 Task: Reply All to email with the signature Garrett Sanchez with the subject Request for an opinion from softage.1@softage.net with the message Can you confirm the availability of the required software licenses?, select first word, change the font color from current to yellow and background color to blue Send the email
Action: Mouse moved to (1117, 84)
Screenshot: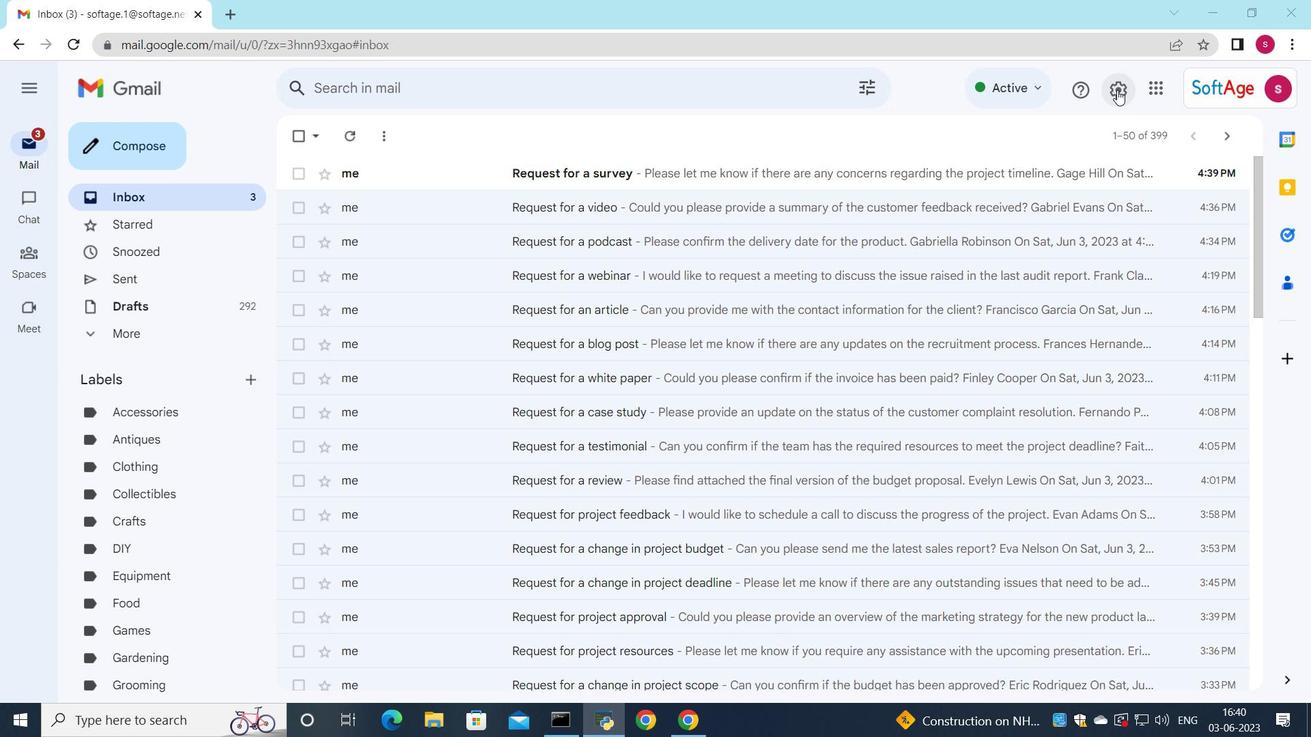 
Action: Mouse pressed left at (1117, 84)
Screenshot: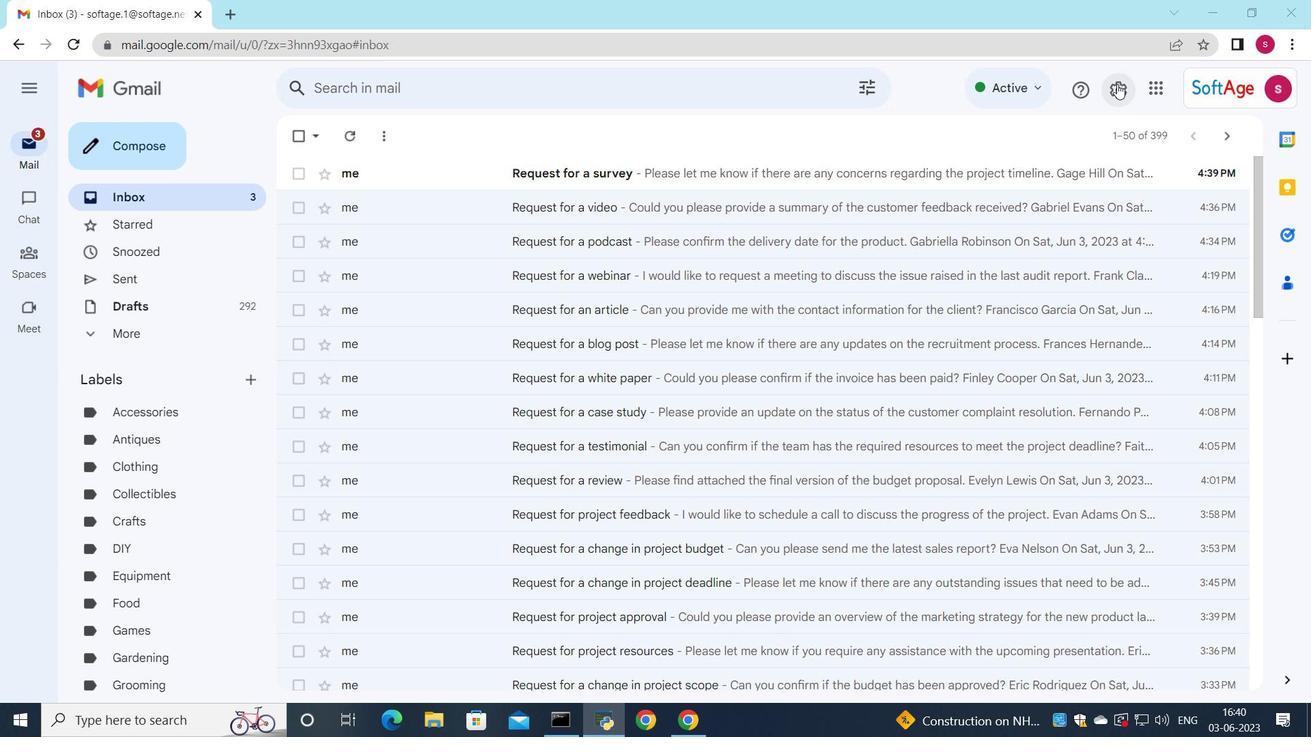 
Action: Mouse moved to (1128, 179)
Screenshot: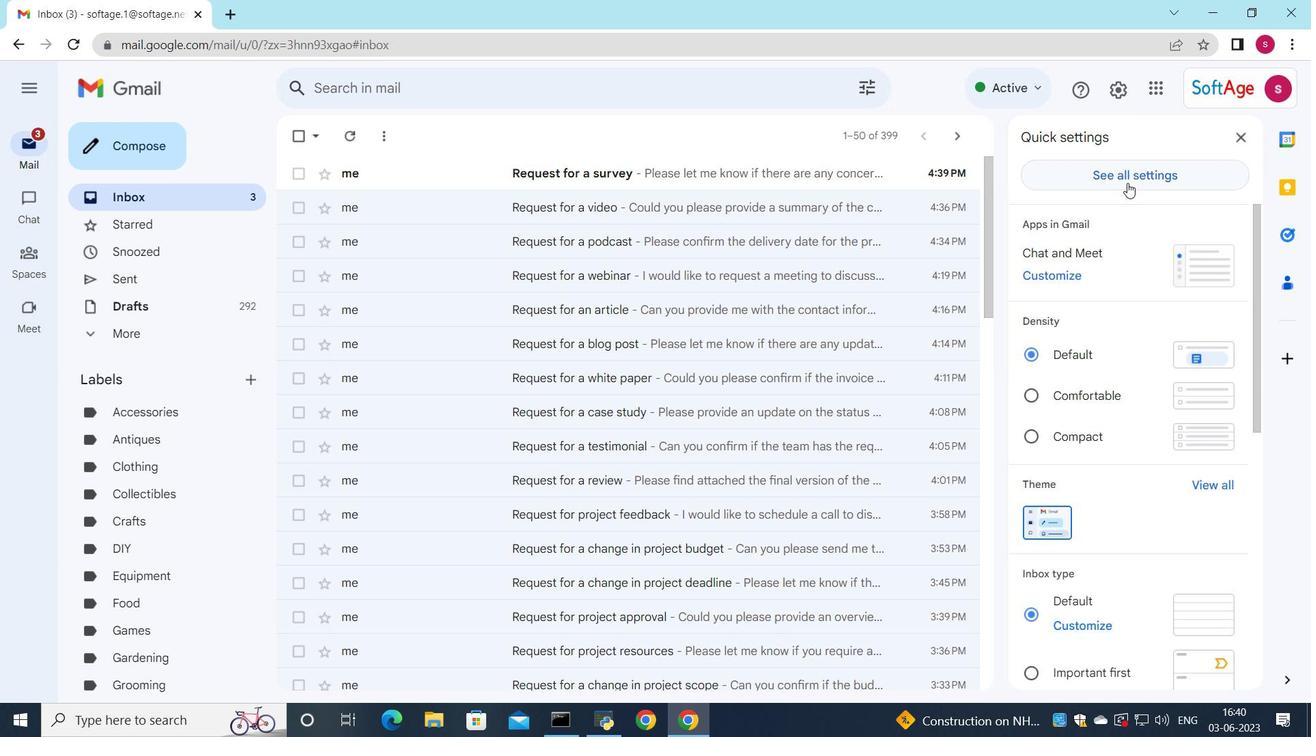 
Action: Mouse pressed left at (1128, 179)
Screenshot: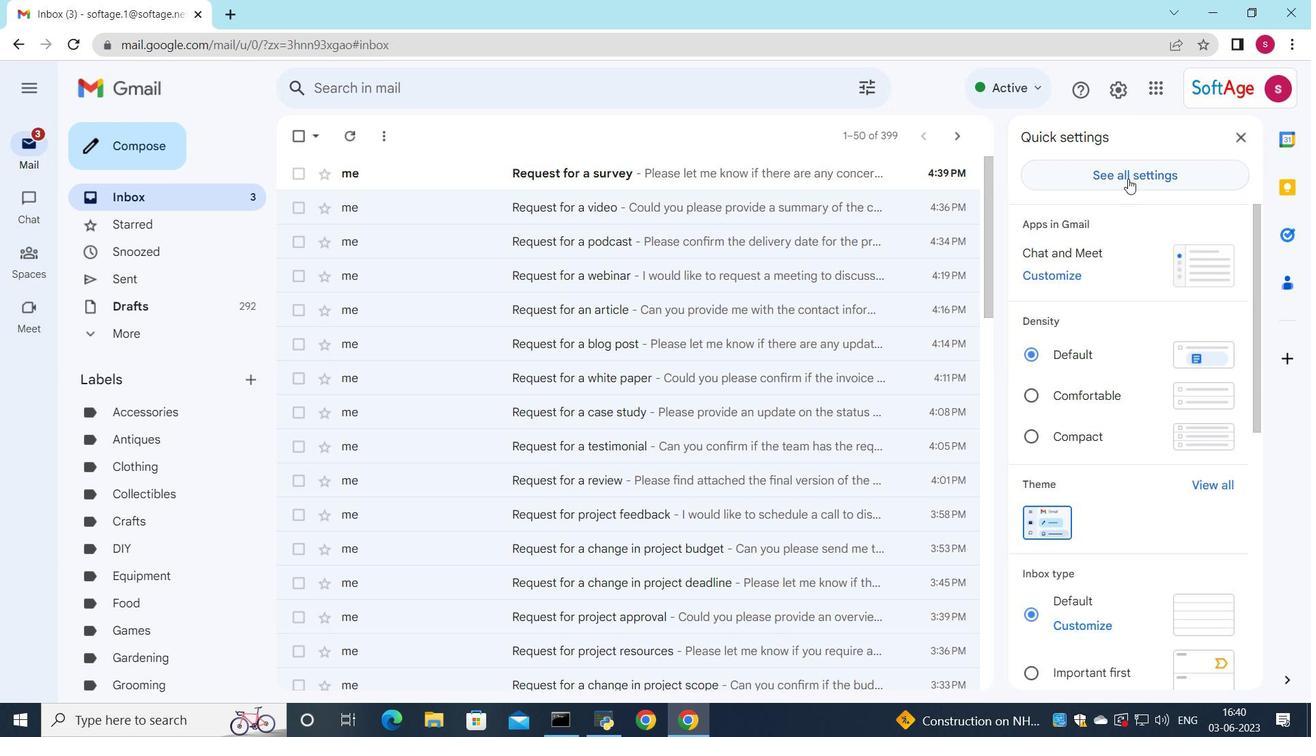 
Action: Mouse moved to (761, 422)
Screenshot: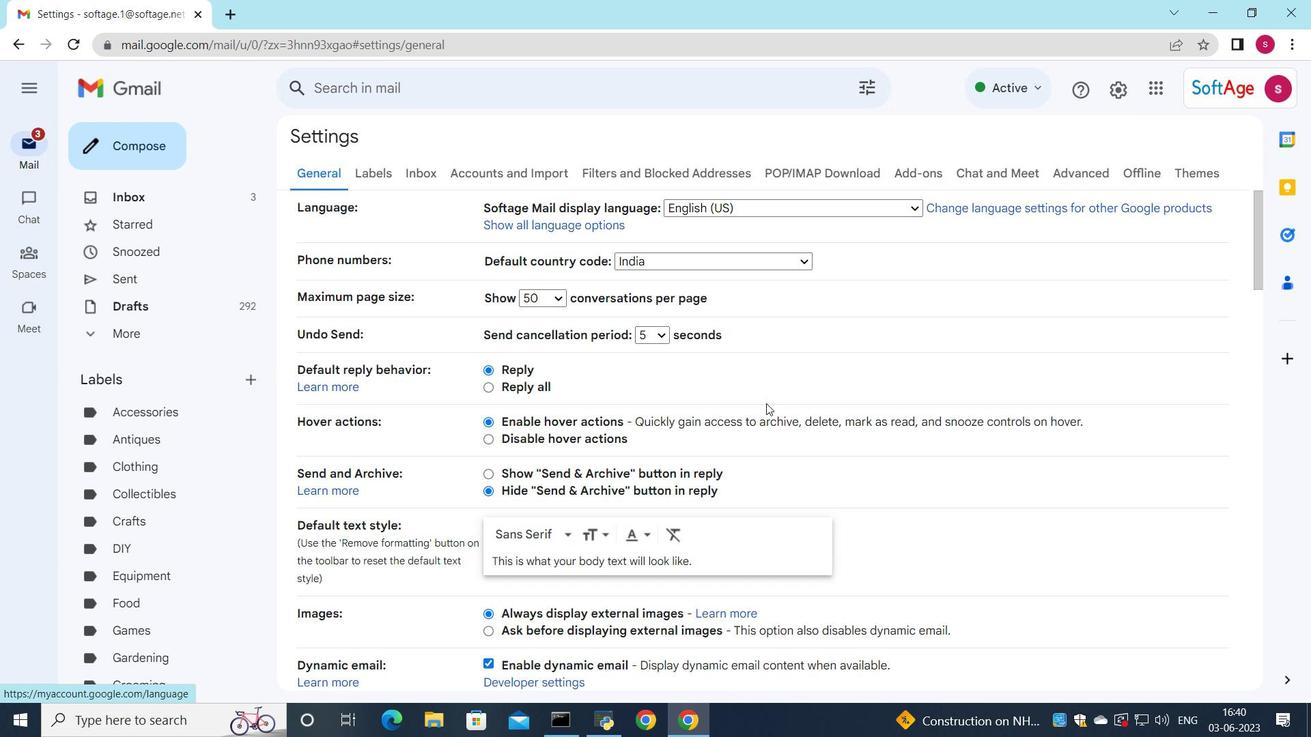 
Action: Mouse scrolled (761, 421) with delta (0, 0)
Screenshot: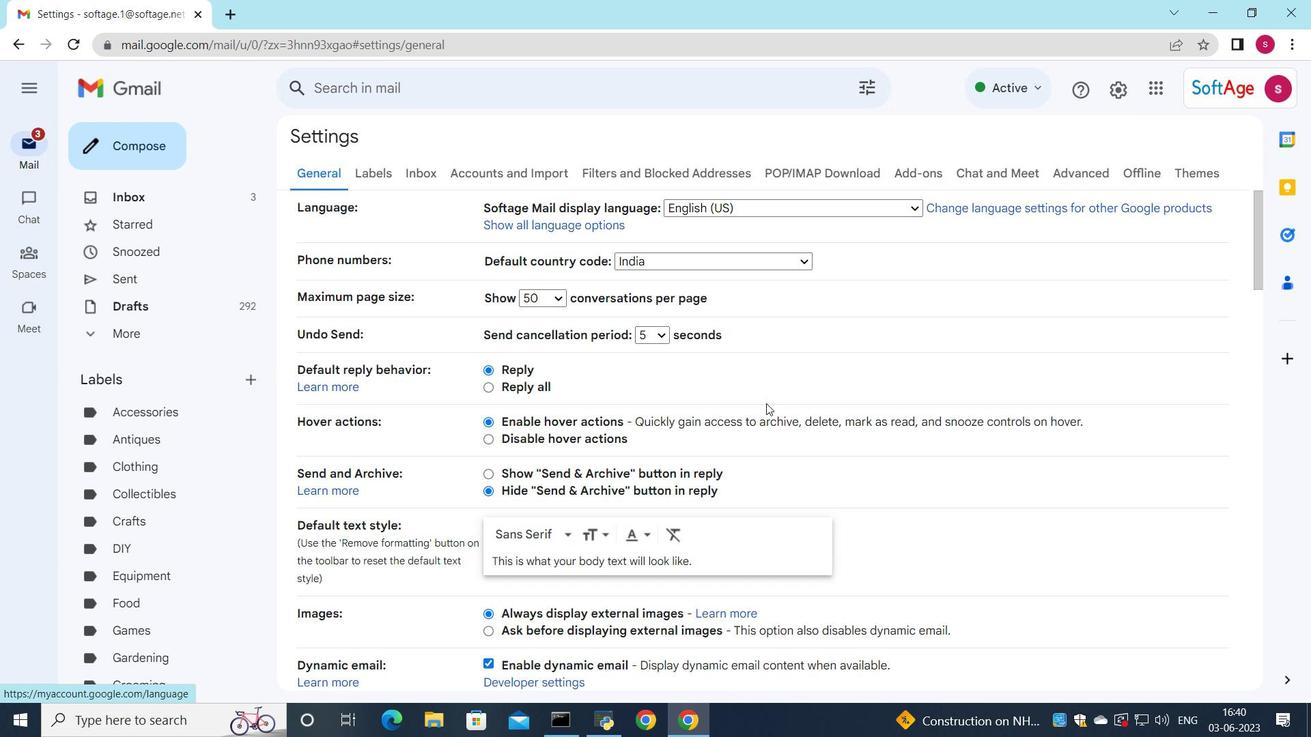 
Action: Mouse moved to (761, 424)
Screenshot: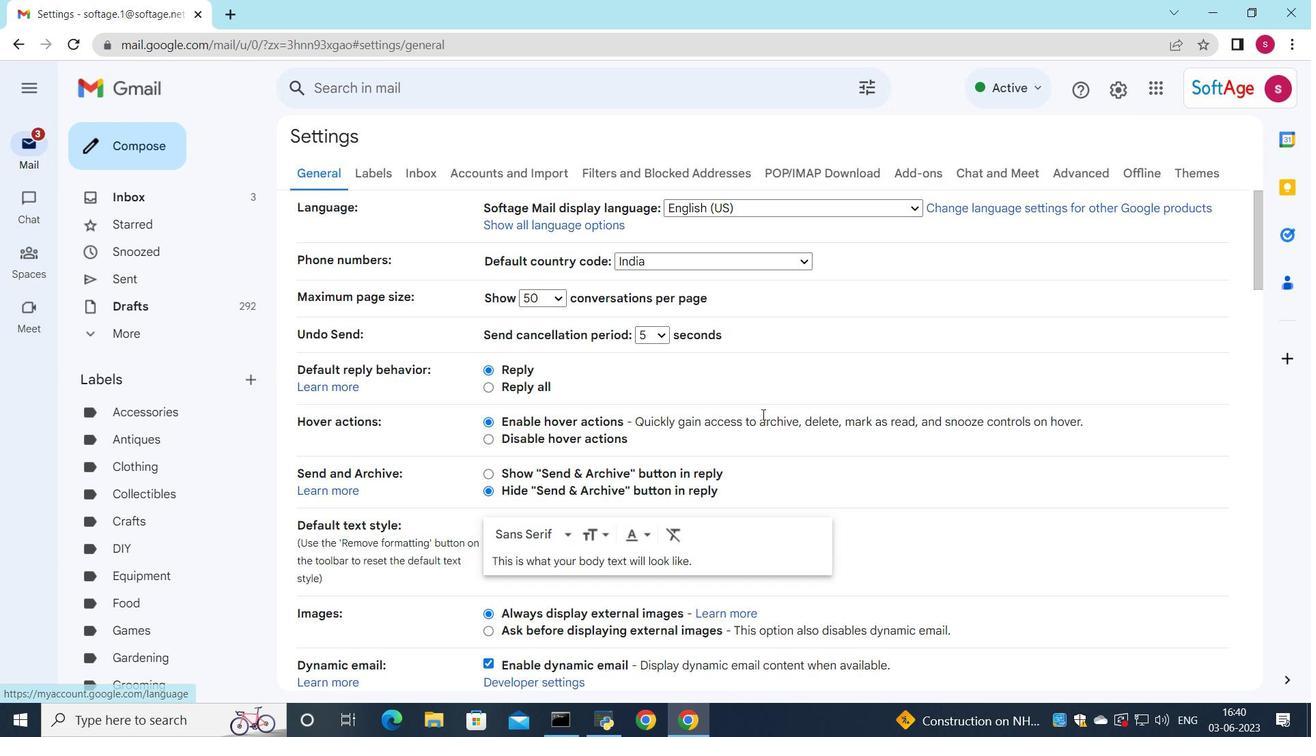 
Action: Mouse scrolled (761, 424) with delta (0, 0)
Screenshot: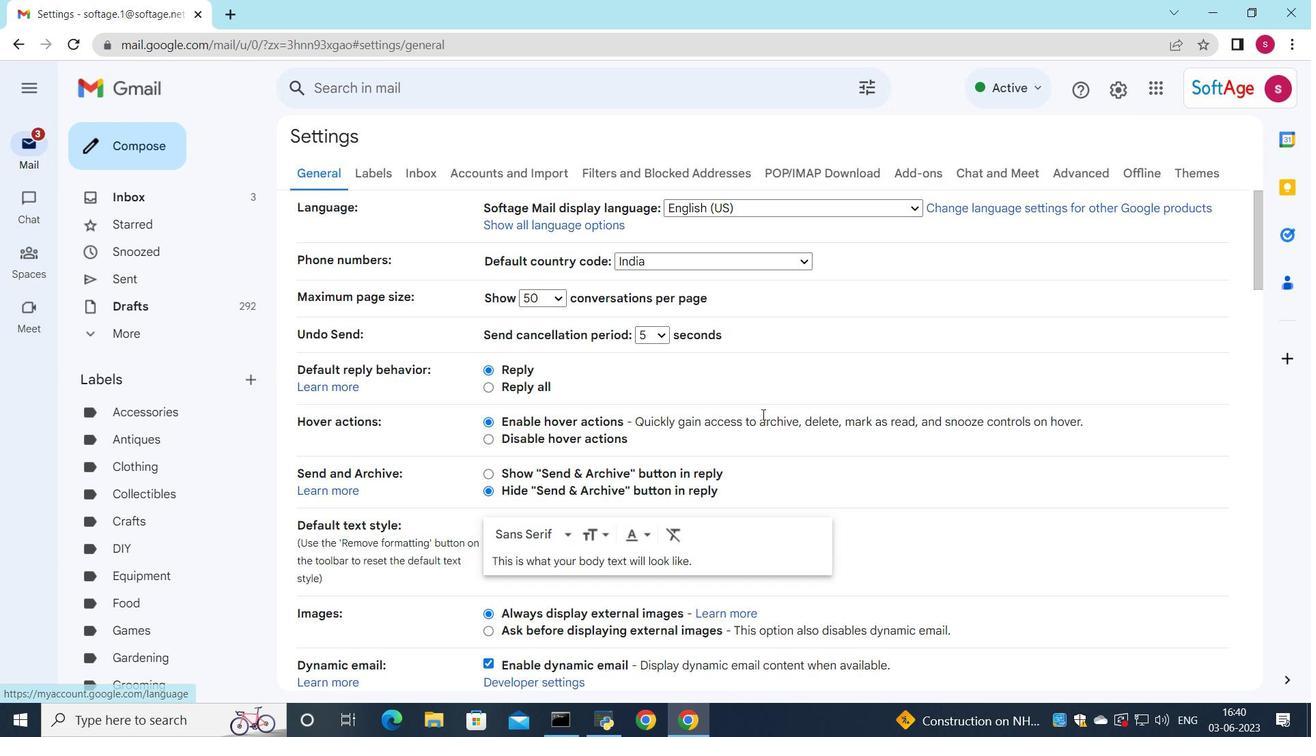 
Action: Mouse scrolled (761, 424) with delta (0, 0)
Screenshot: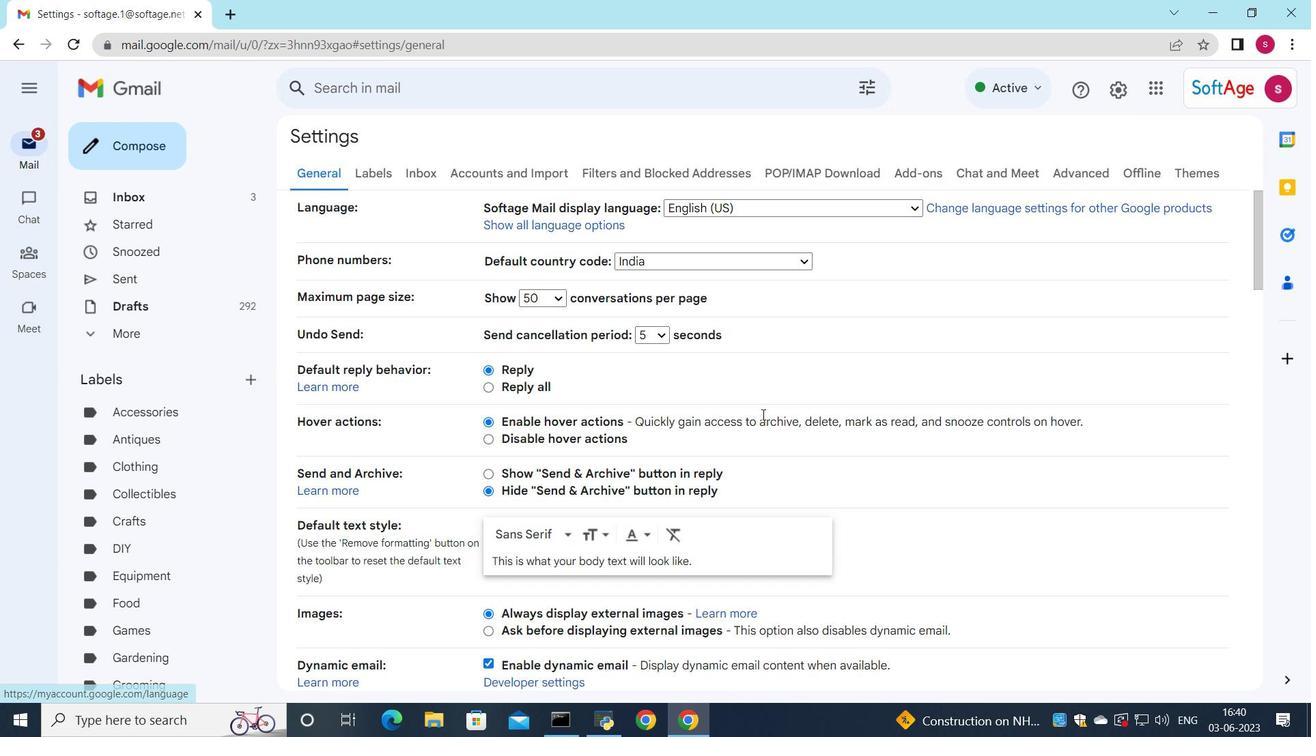 
Action: Mouse scrolled (761, 424) with delta (0, 0)
Screenshot: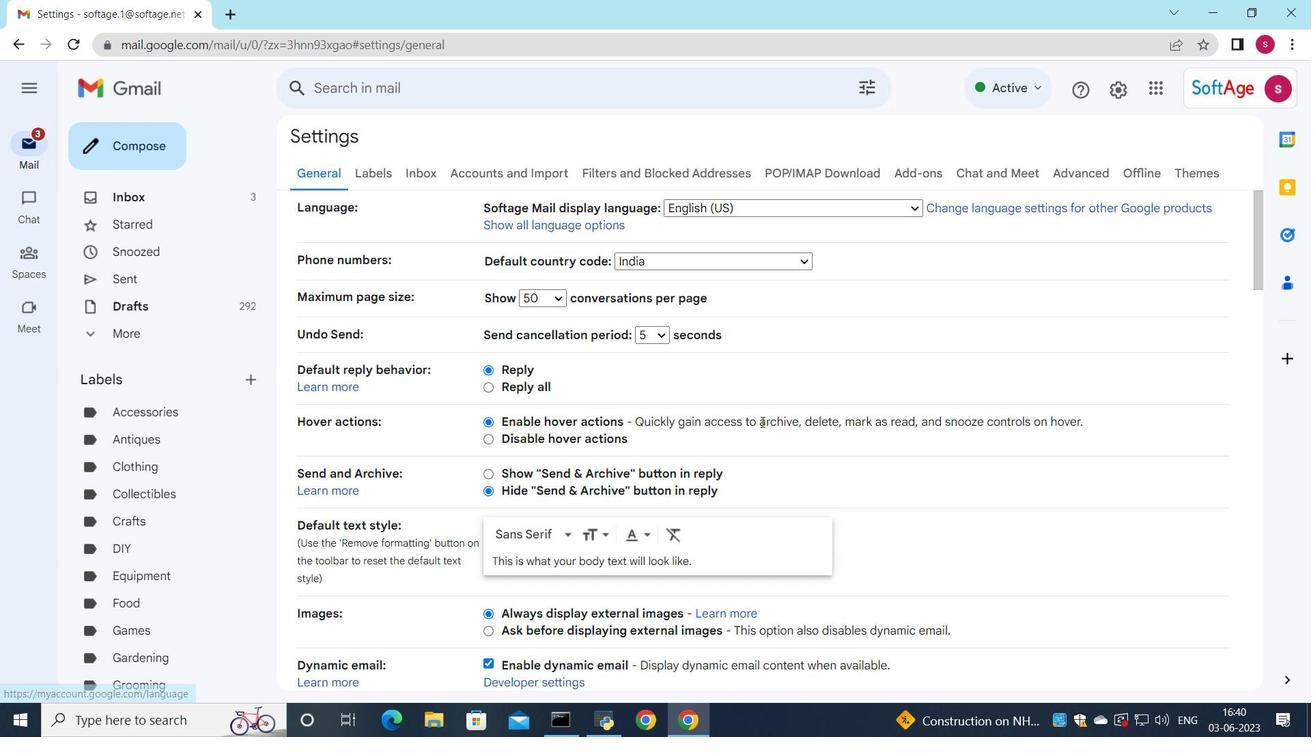 
Action: Mouse moved to (762, 425)
Screenshot: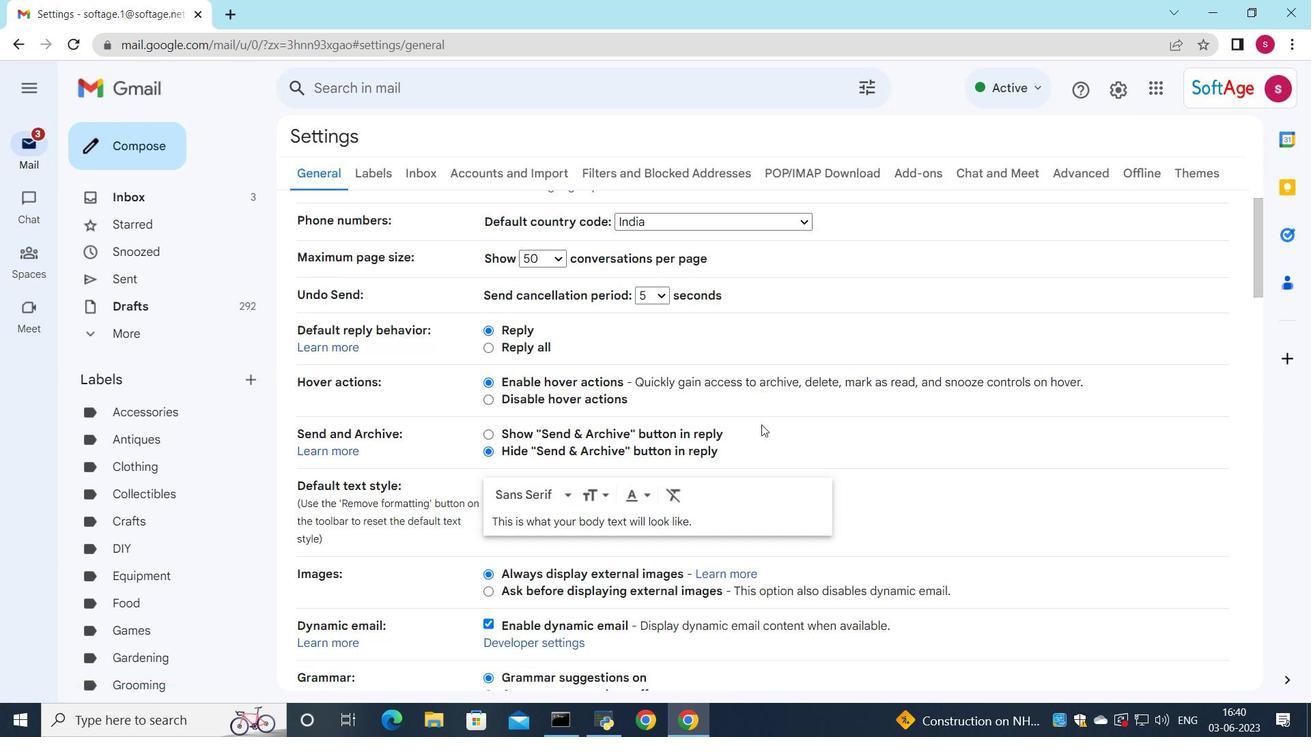 
Action: Mouse scrolled (762, 424) with delta (0, 0)
Screenshot: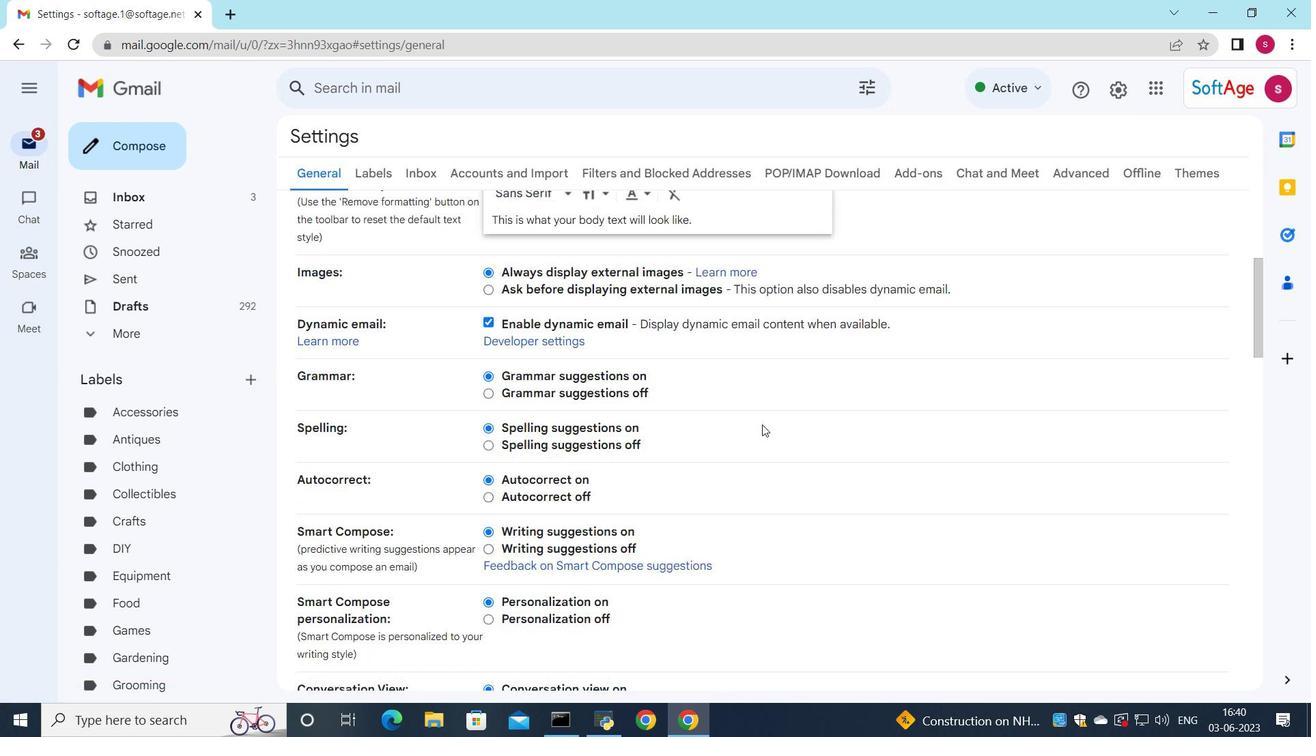 
Action: Mouse scrolled (762, 424) with delta (0, 0)
Screenshot: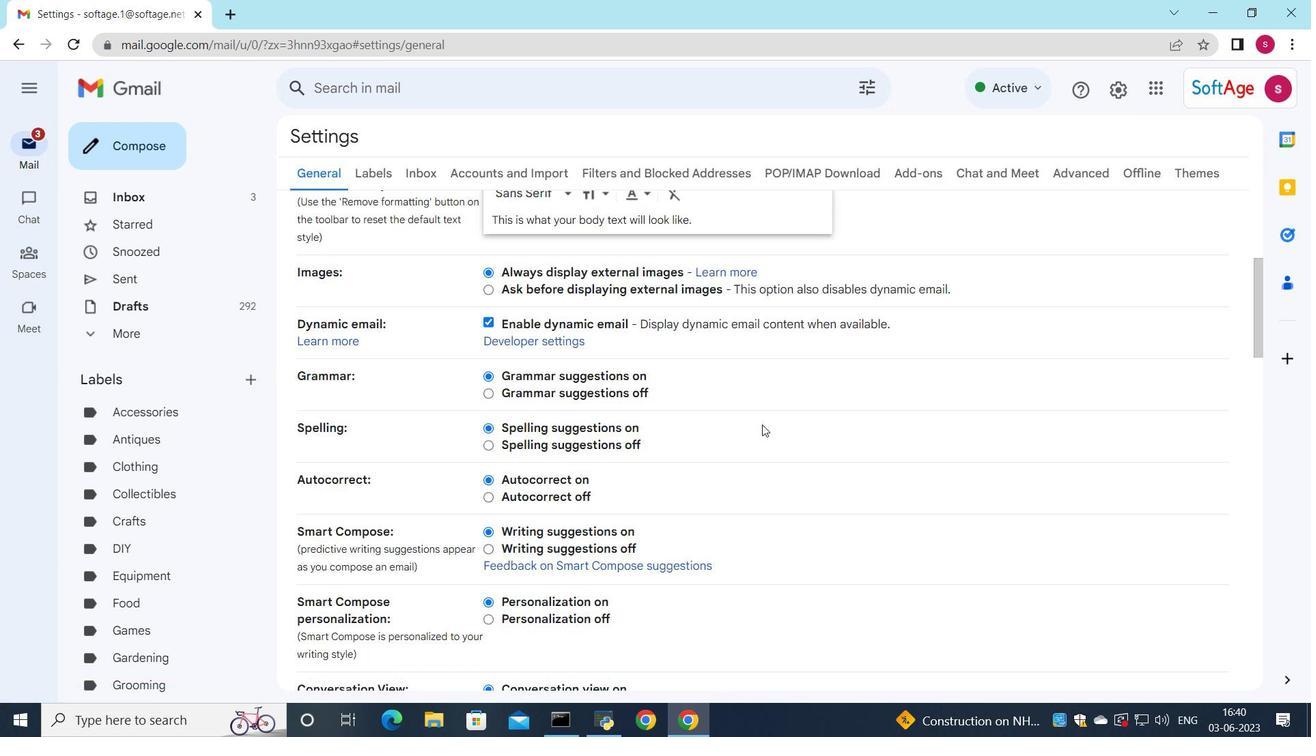 
Action: Mouse scrolled (762, 424) with delta (0, 0)
Screenshot: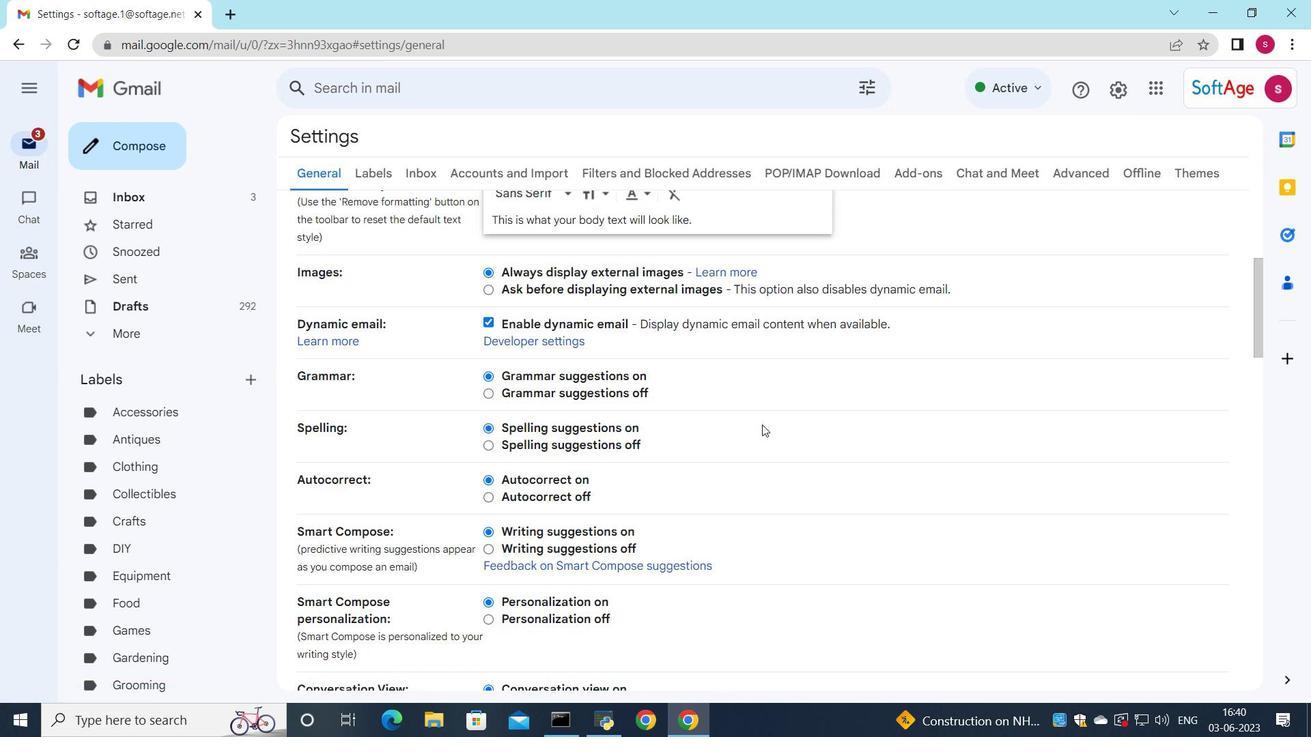 
Action: Mouse moved to (766, 424)
Screenshot: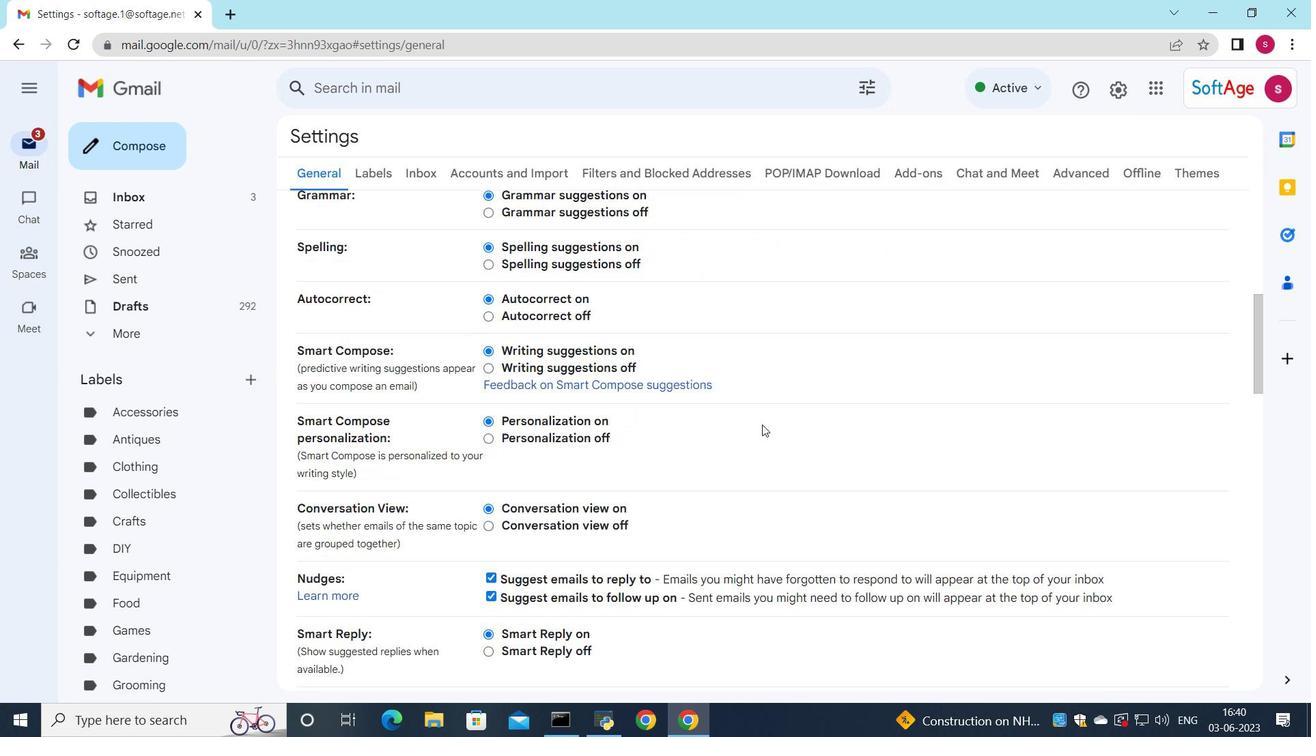 
Action: Mouse scrolled (766, 424) with delta (0, 0)
Screenshot: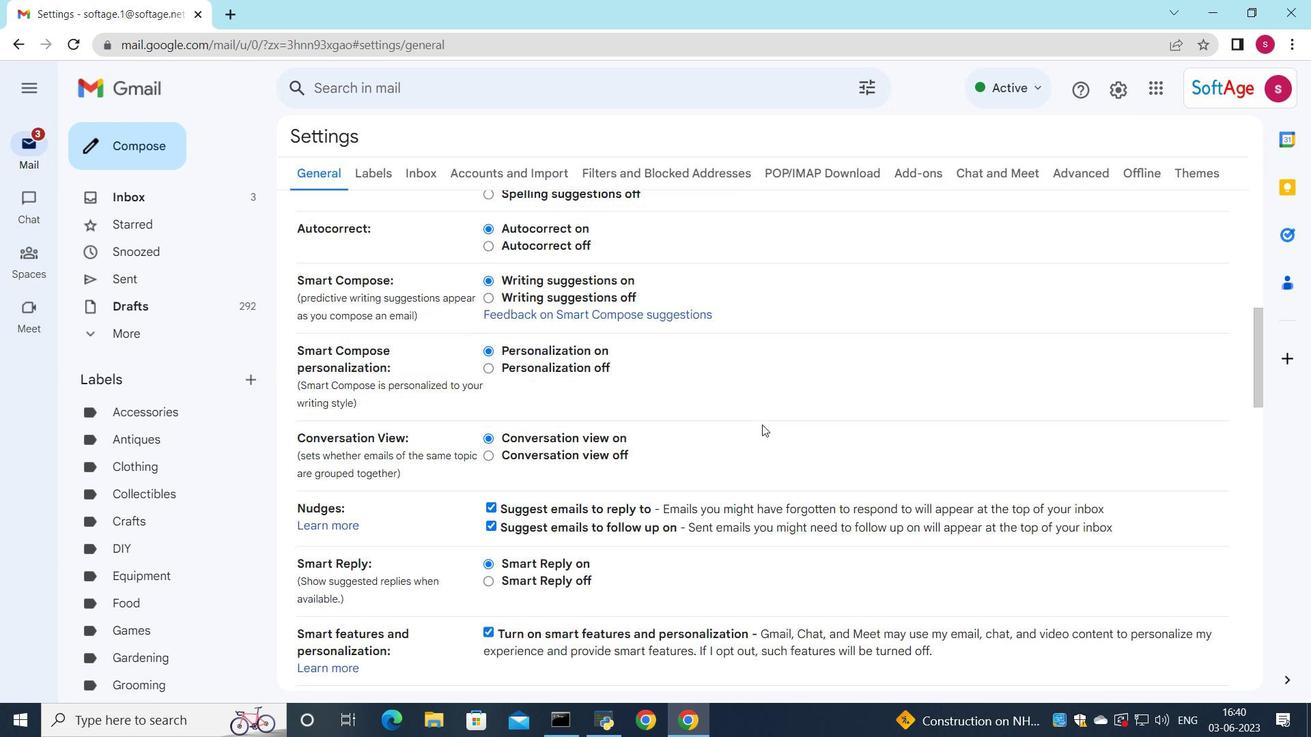 
Action: Mouse scrolled (766, 424) with delta (0, 0)
Screenshot: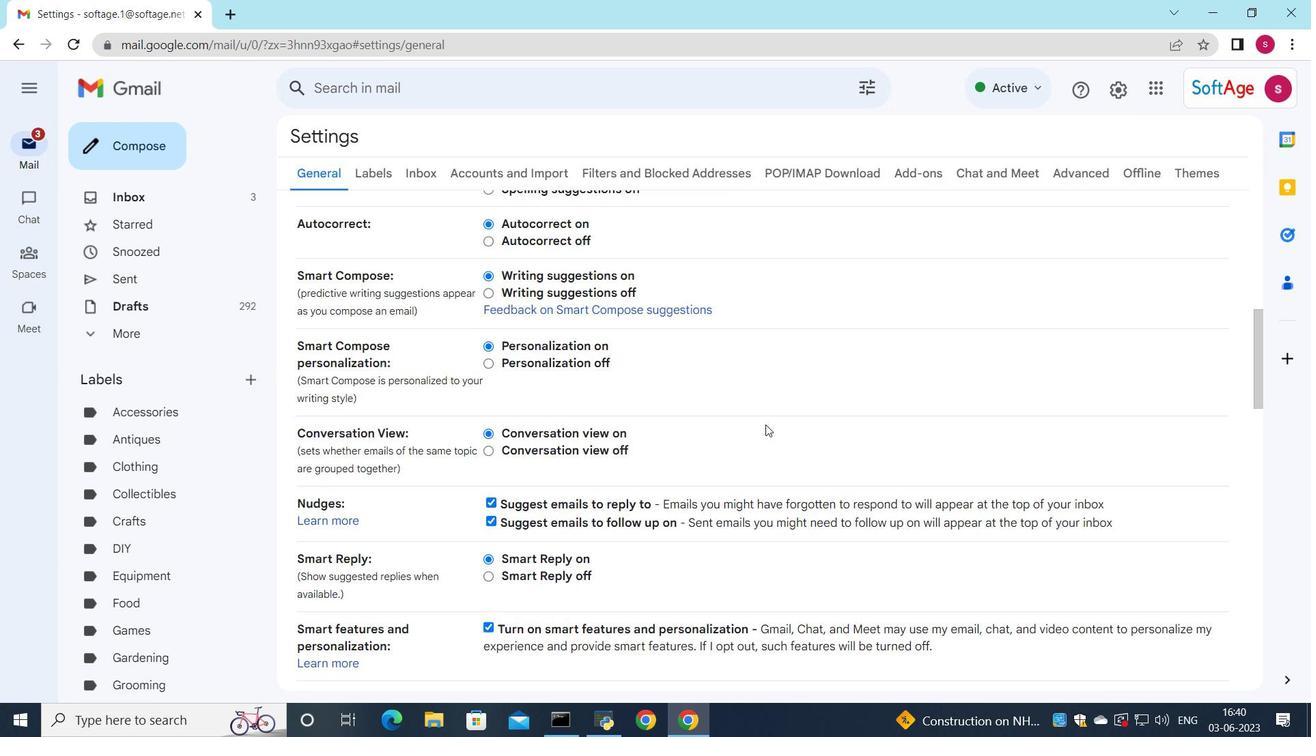 
Action: Mouse moved to (767, 424)
Screenshot: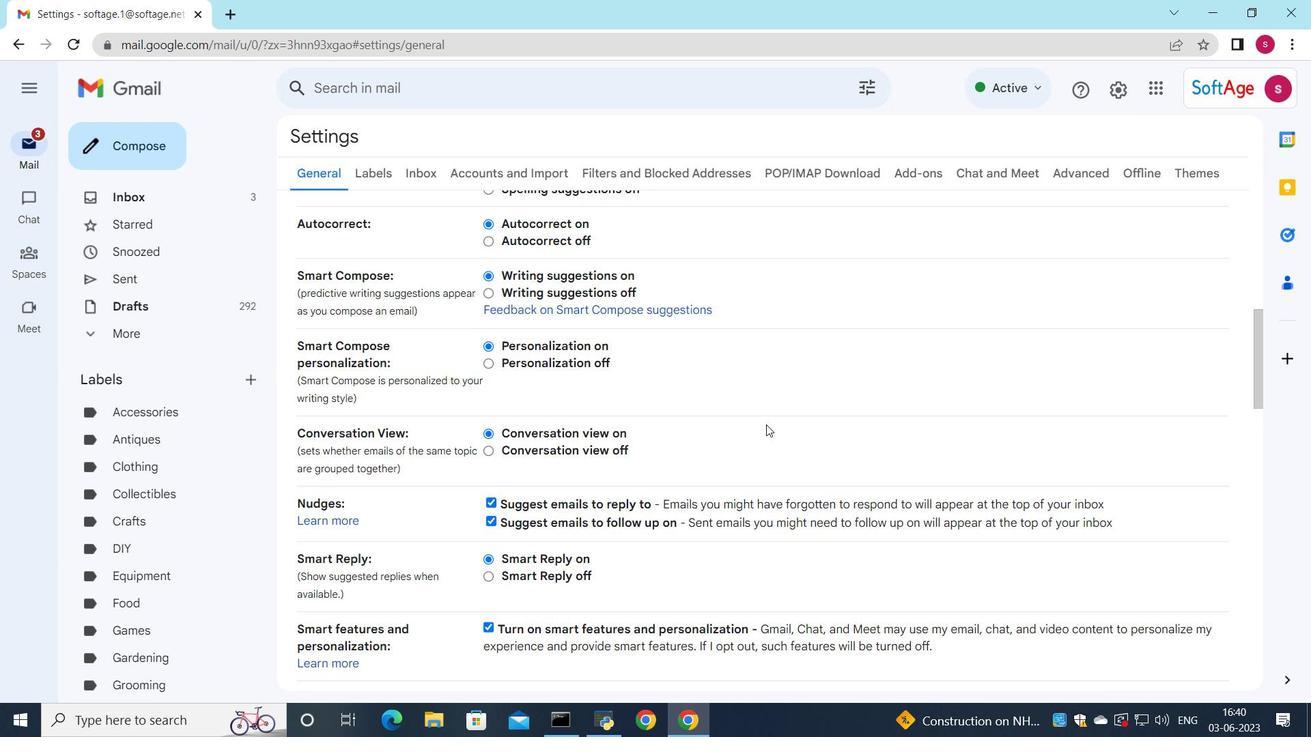 
Action: Mouse scrolled (767, 424) with delta (0, 0)
Screenshot: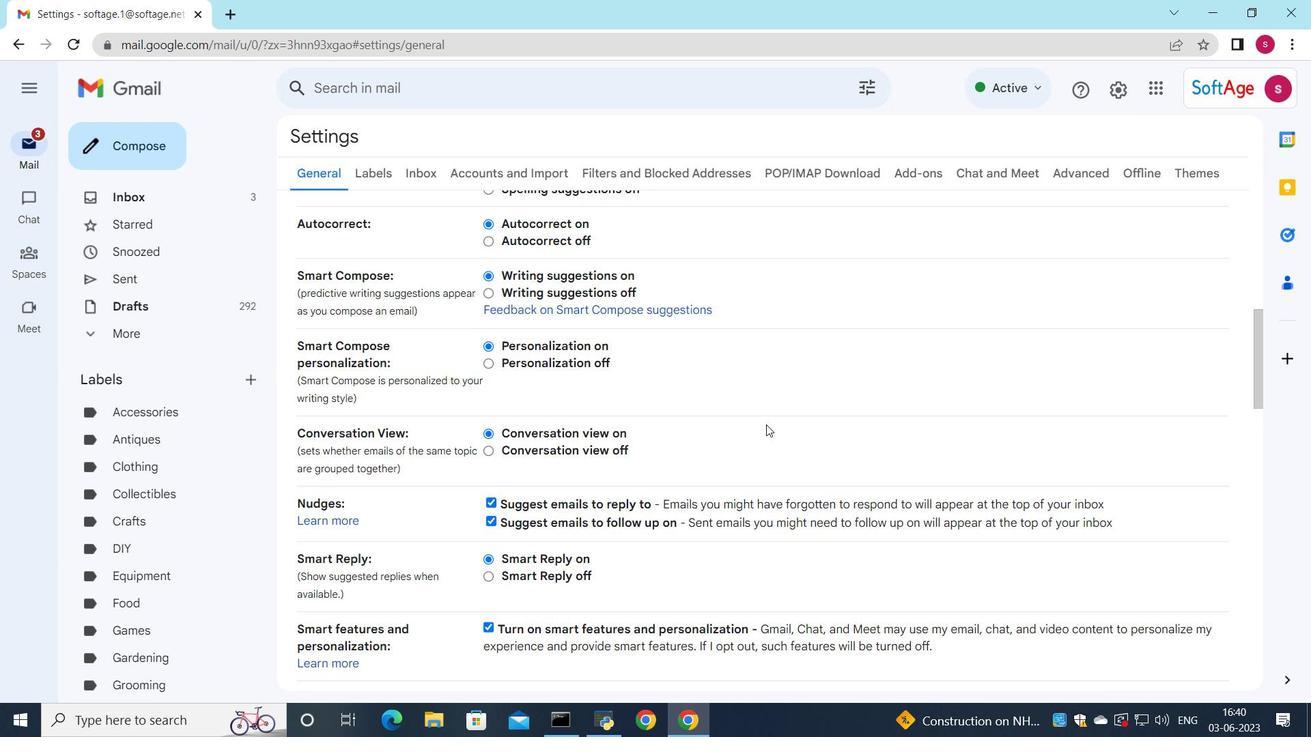 
Action: Mouse moved to (769, 427)
Screenshot: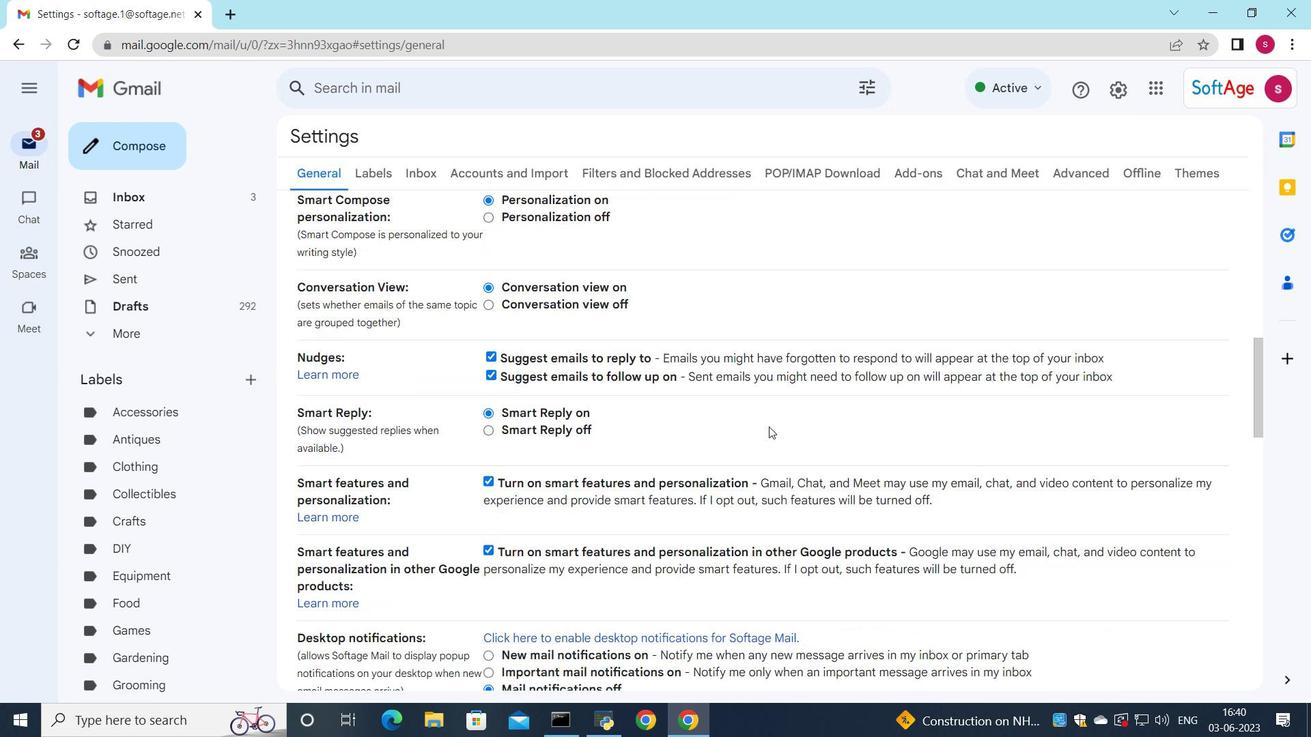 
Action: Mouse scrolled (769, 426) with delta (0, 0)
Screenshot: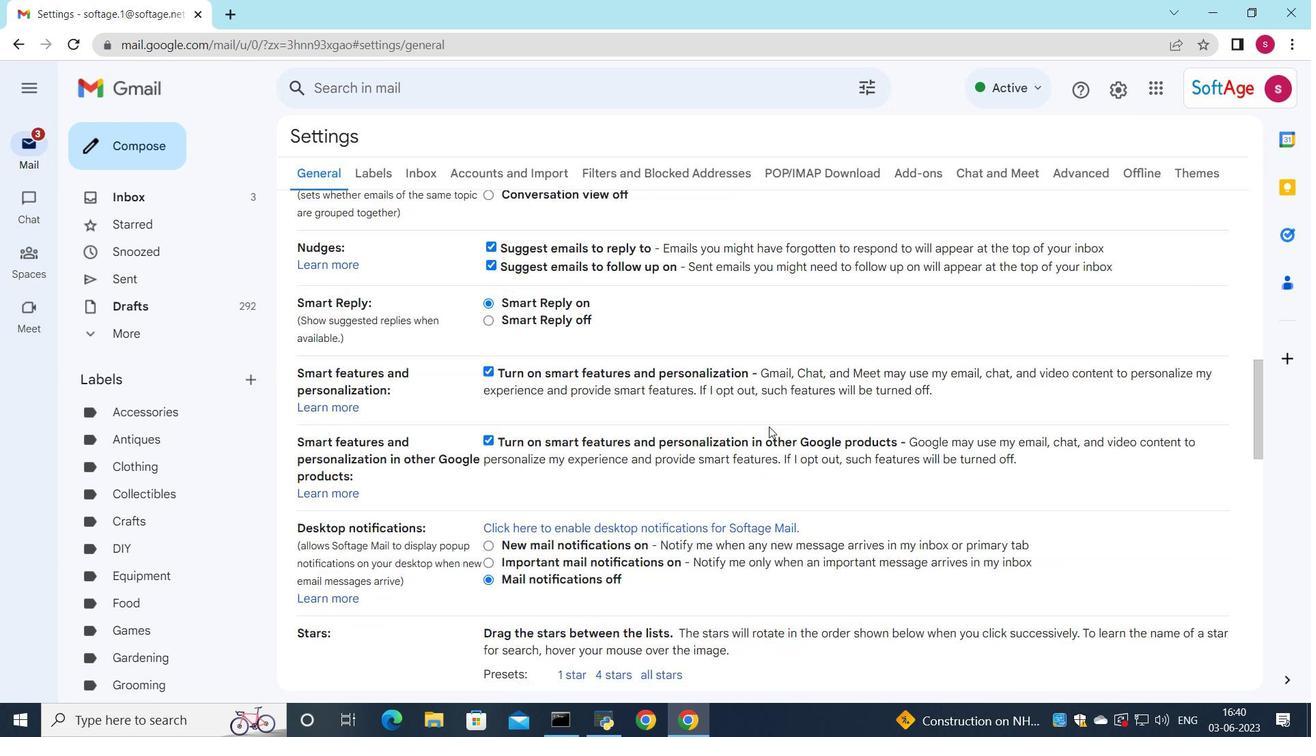 
Action: Mouse moved to (769, 428)
Screenshot: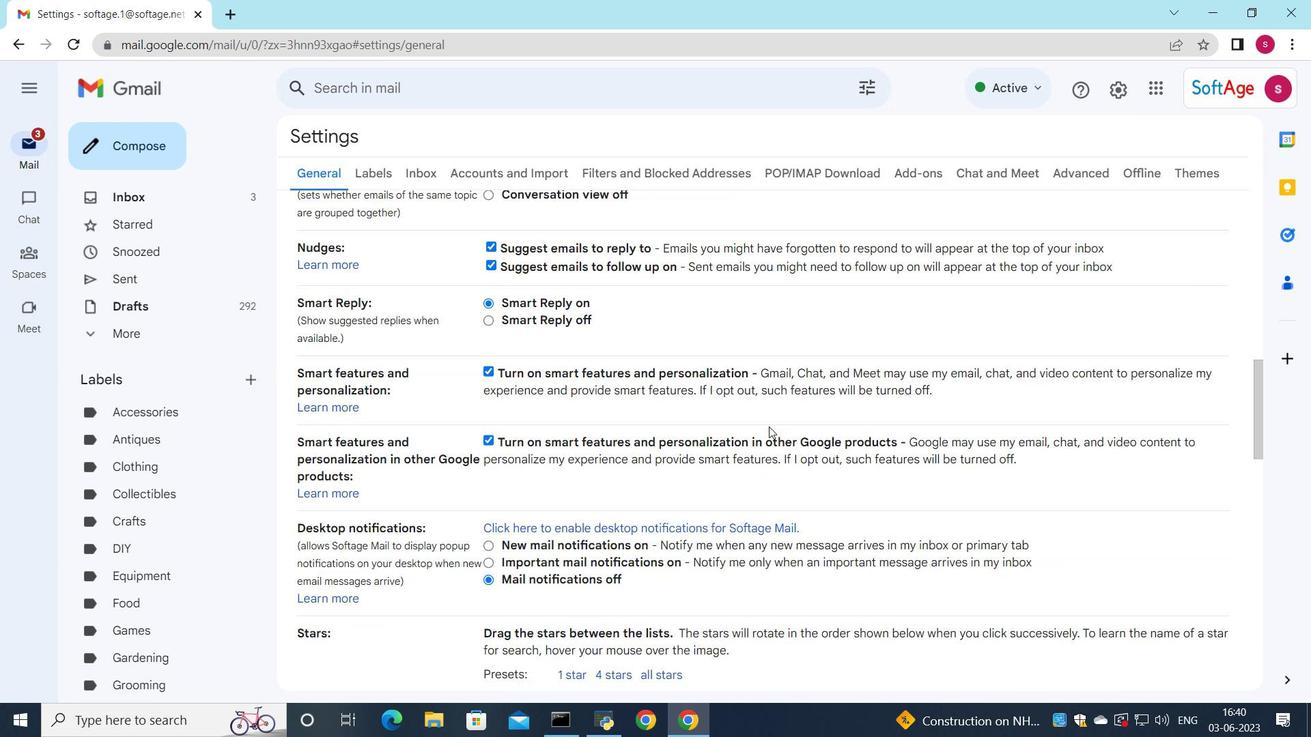
Action: Mouse scrolled (769, 428) with delta (0, 0)
Screenshot: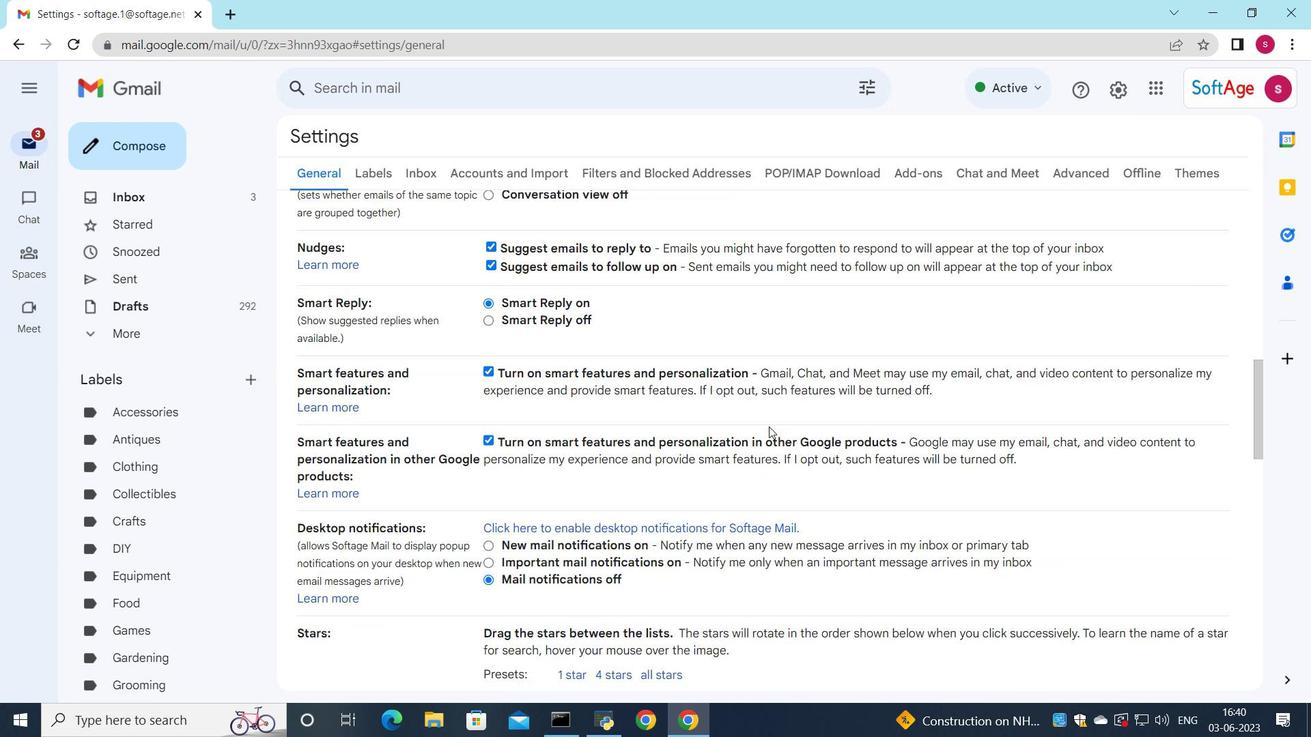 
Action: Mouse moved to (771, 431)
Screenshot: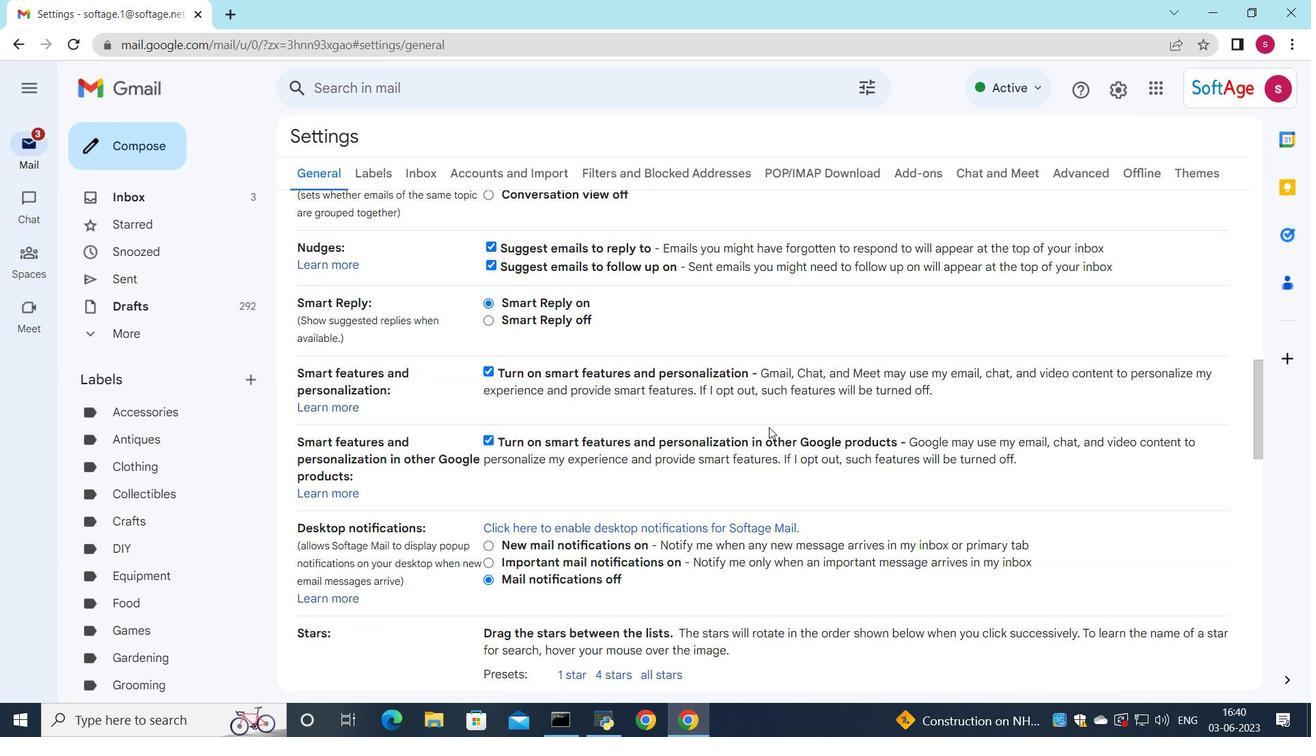 
Action: Mouse scrolled (771, 430) with delta (0, 0)
Screenshot: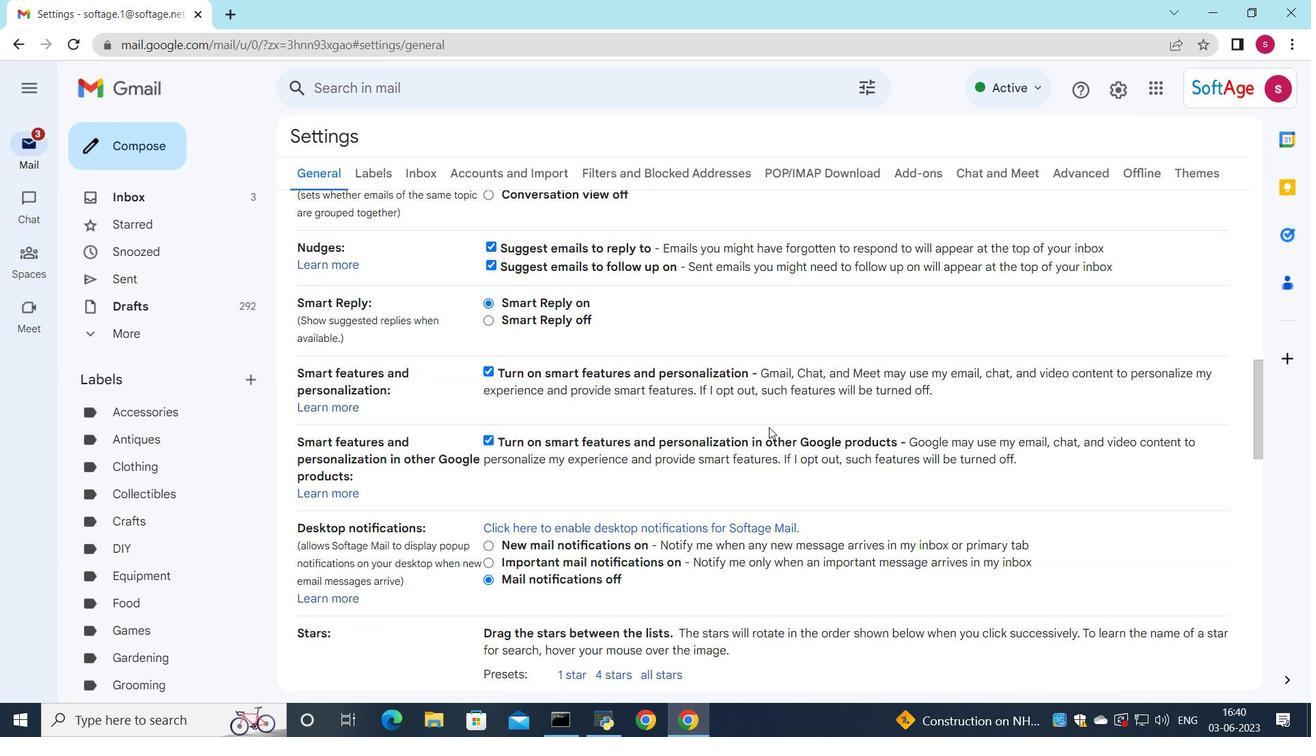 
Action: Mouse moved to (774, 443)
Screenshot: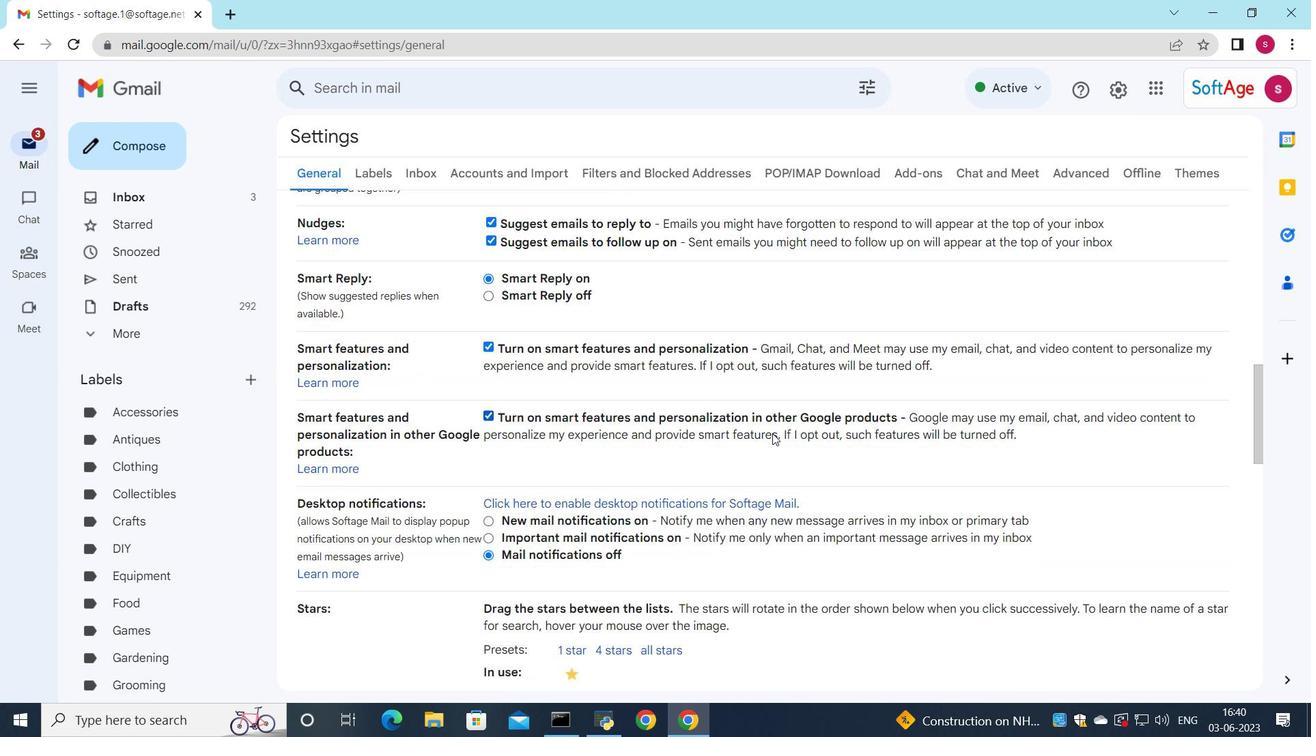
Action: Mouse scrolled (774, 442) with delta (0, 0)
Screenshot: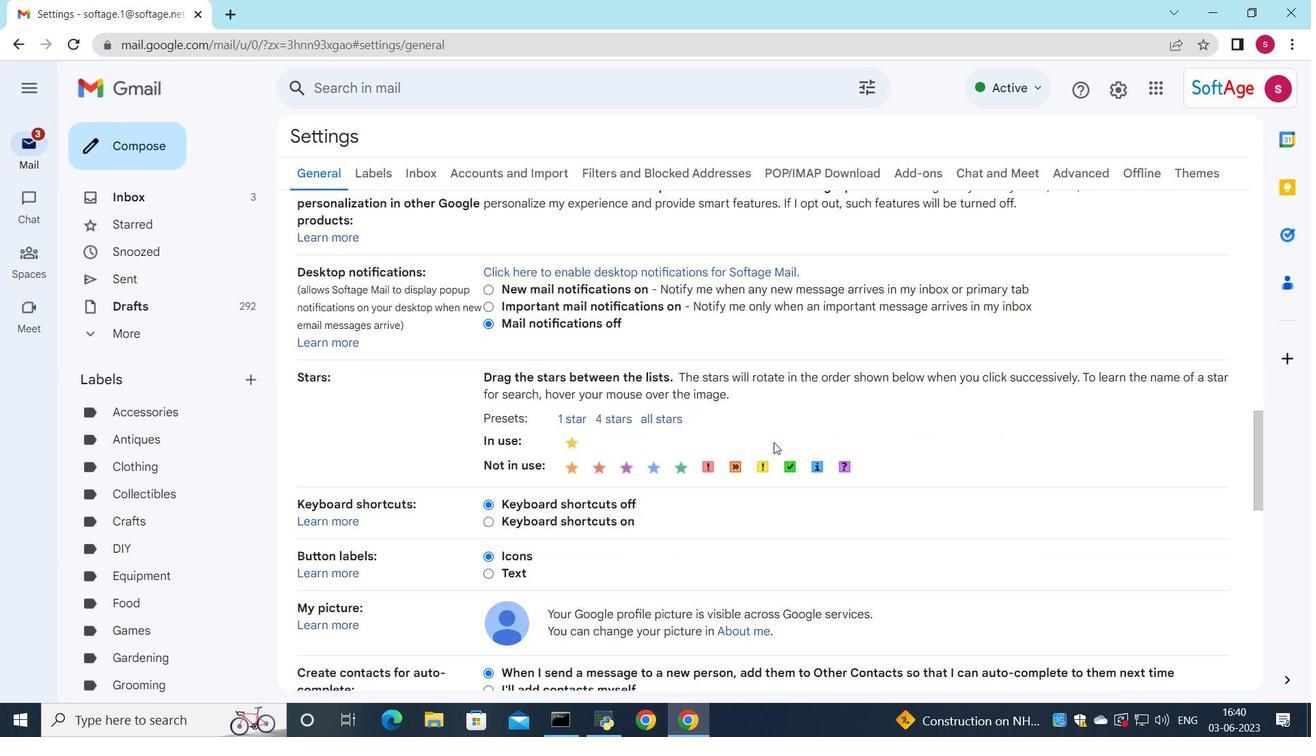 
Action: Mouse moved to (770, 448)
Screenshot: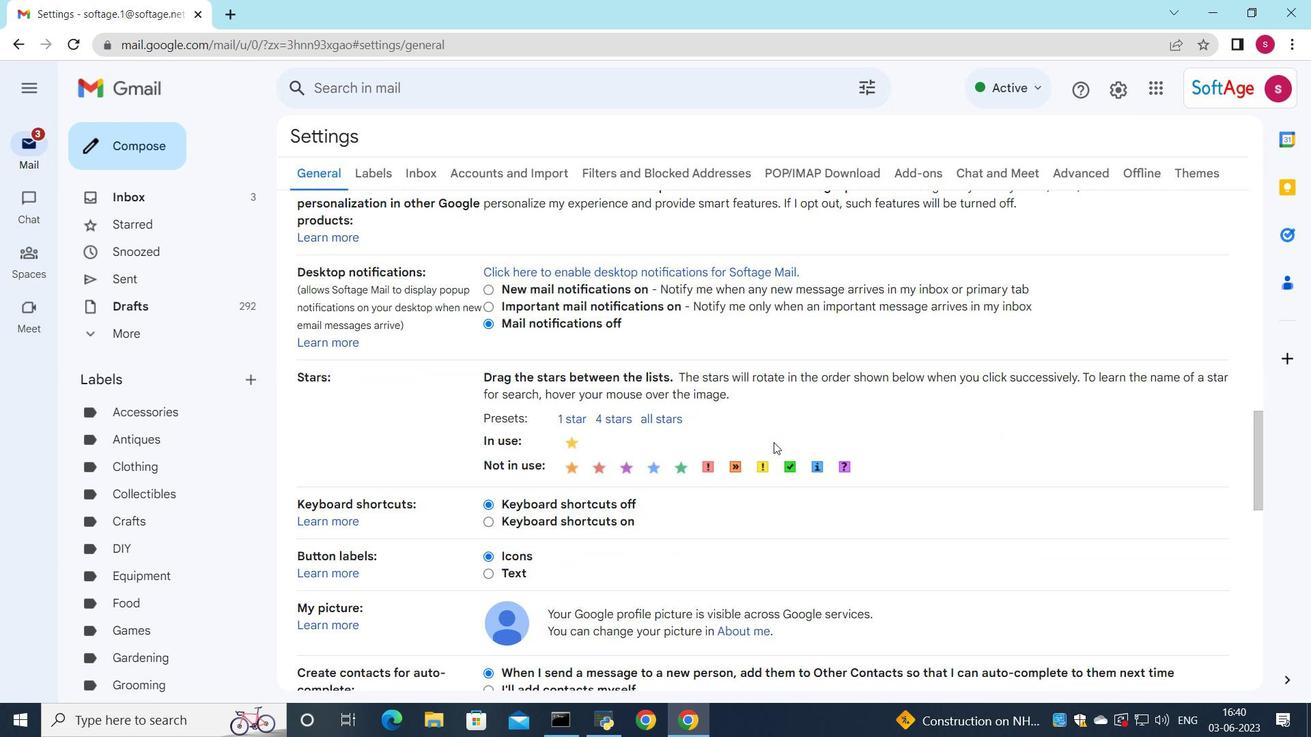 
Action: Mouse scrolled (770, 448) with delta (0, 0)
Screenshot: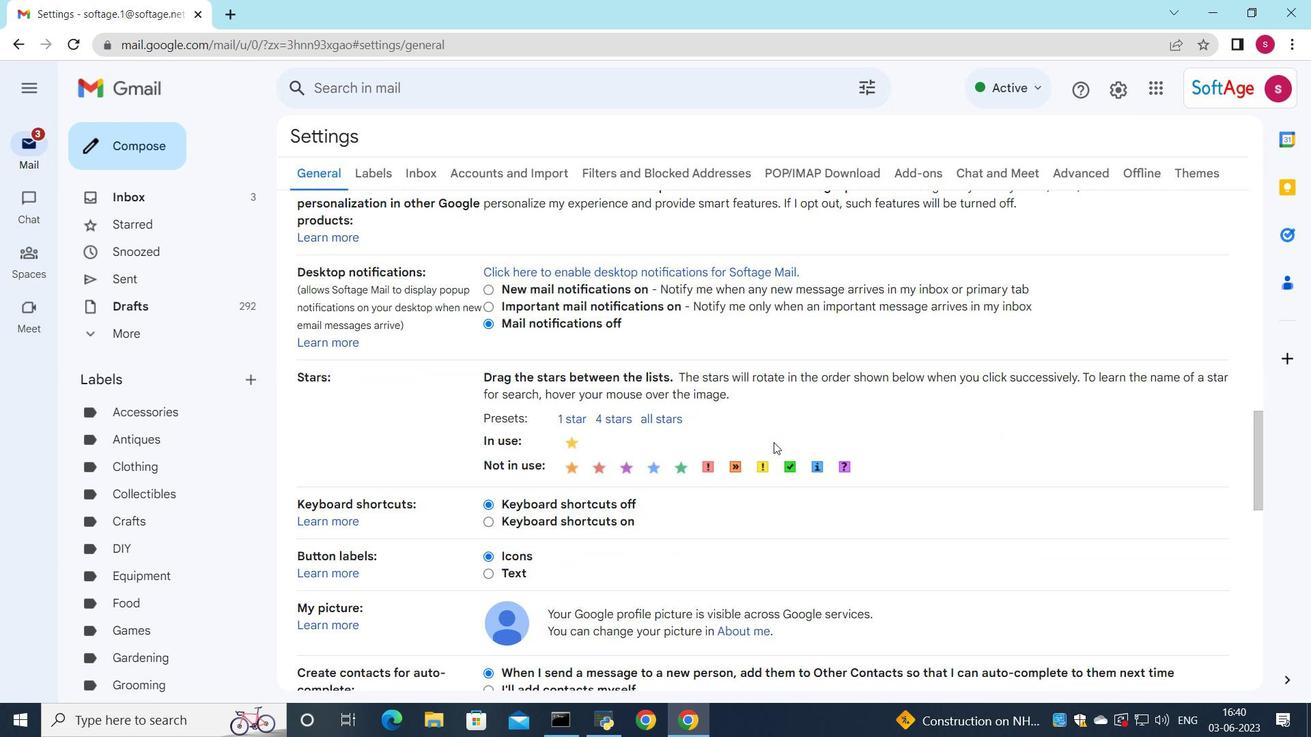 
Action: Mouse moved to (745, 463)
Screenshot: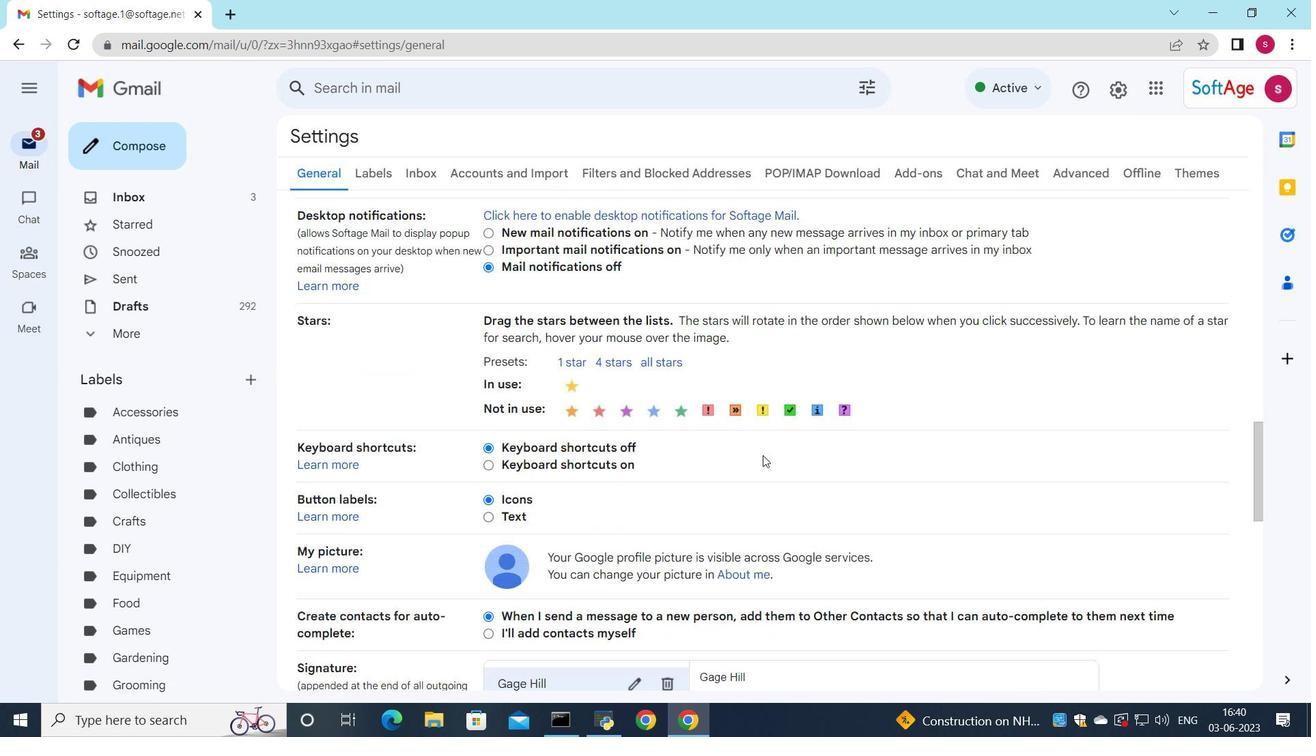 
Action: Mouse scrolled (747, 462) with delta (0, 0)
Screenshot: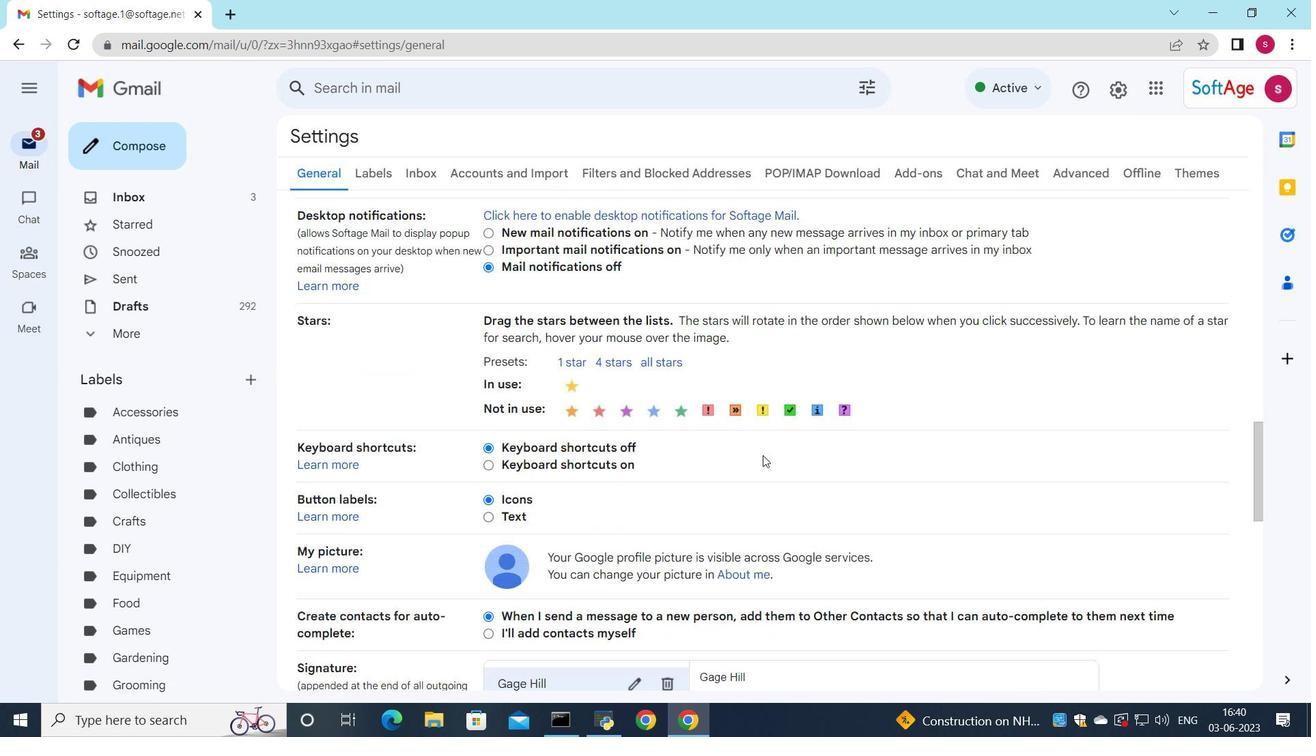 
Action: Mouse moved to (661, 484)
Screenshot: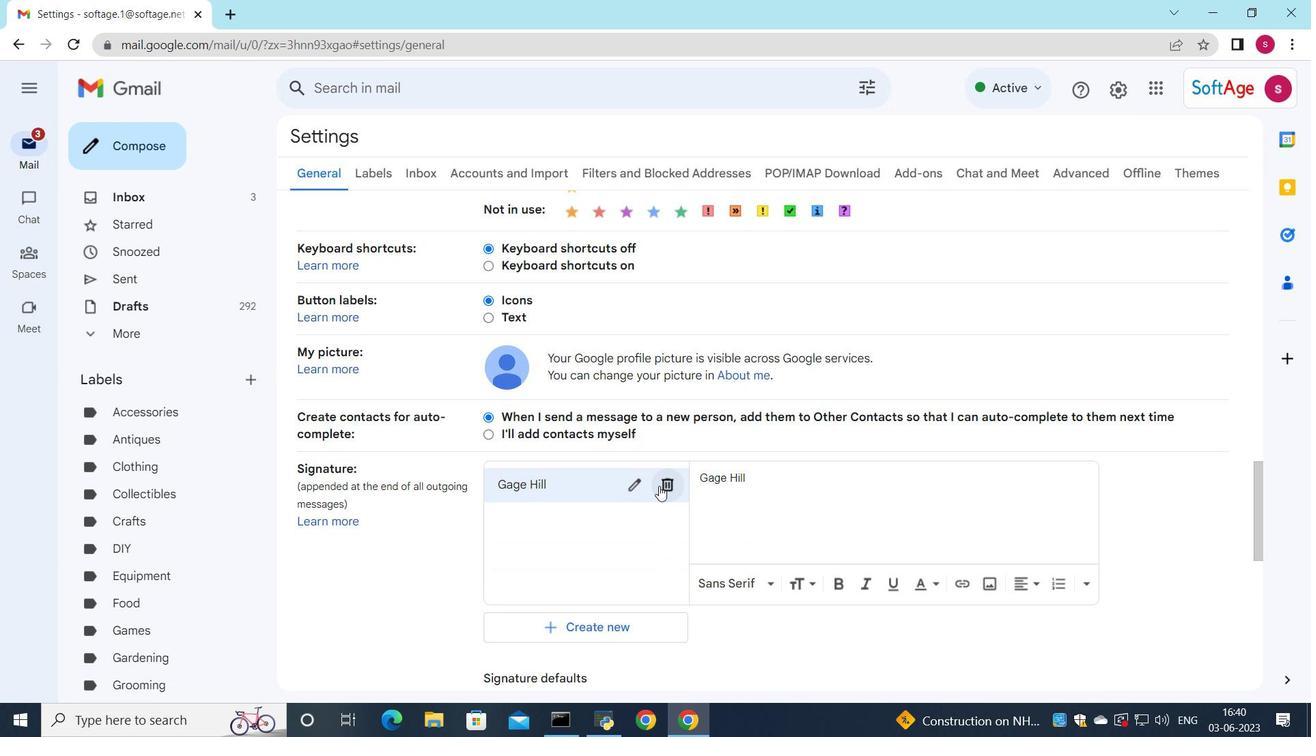 
Action: Mouse pressed left at (661, 484)
Screenshot: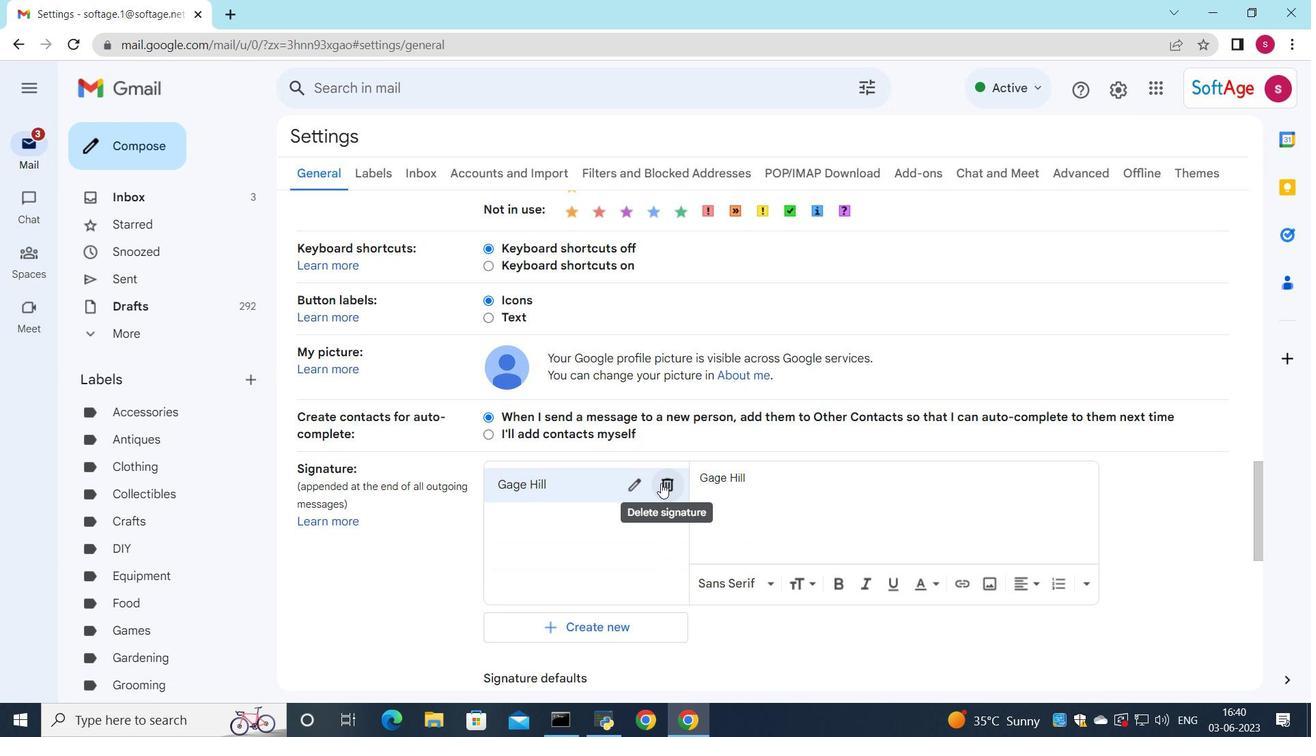 
Action: Mouse moved to (780, 418)
Screenshot: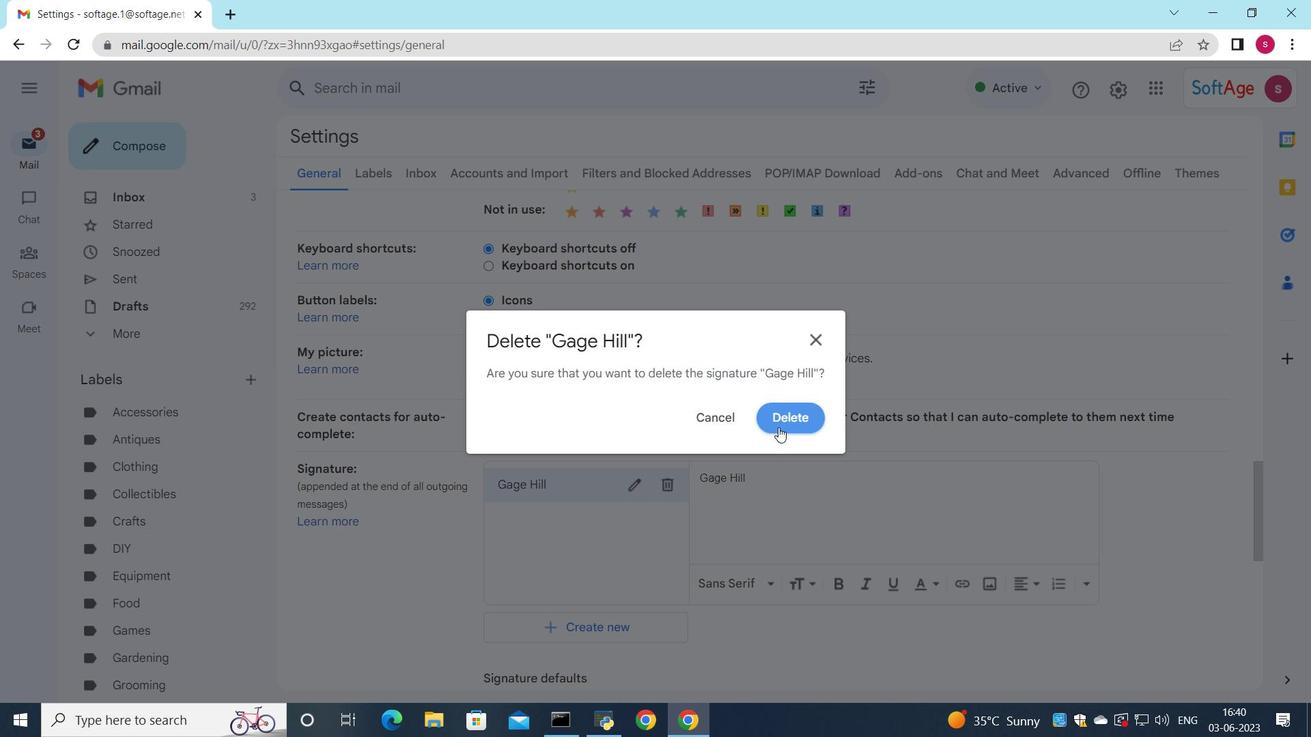 
Action: Mouse pressed left at (780, 418)
Screenshot: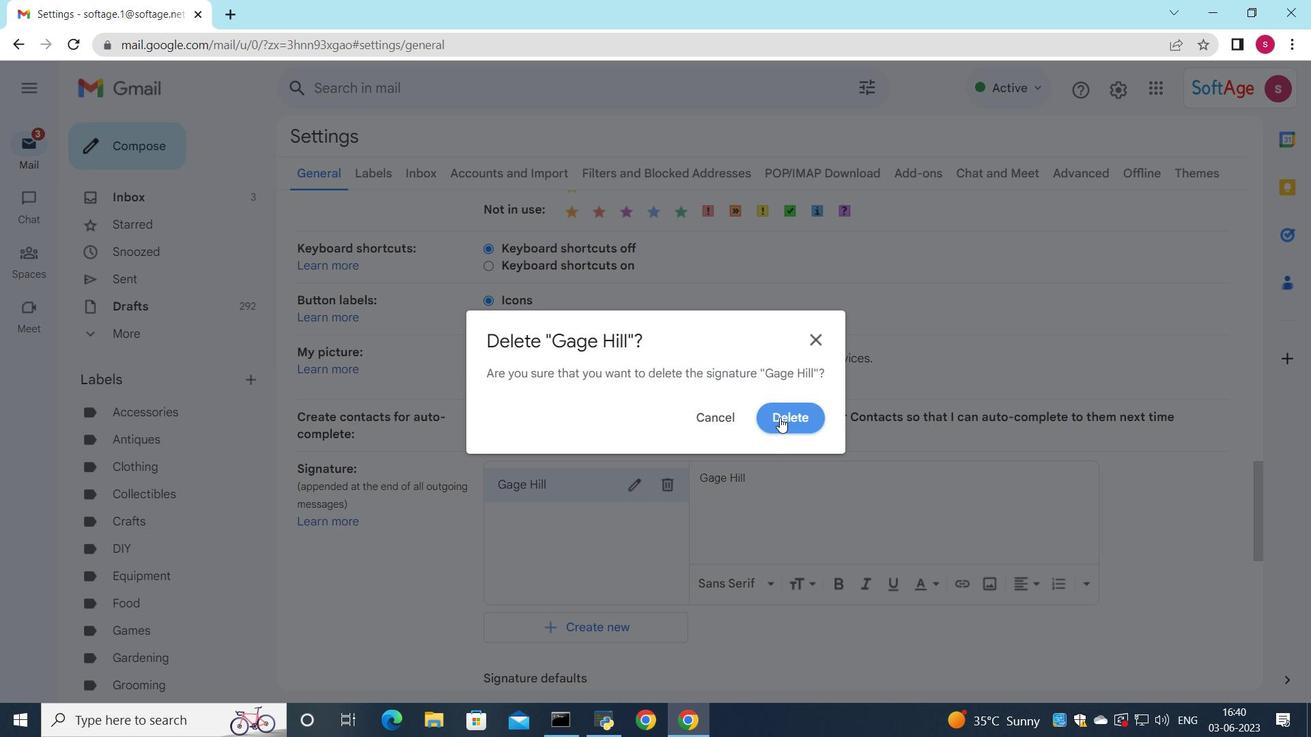 
Action: Mouse moved to (579, 494)
Screenshot: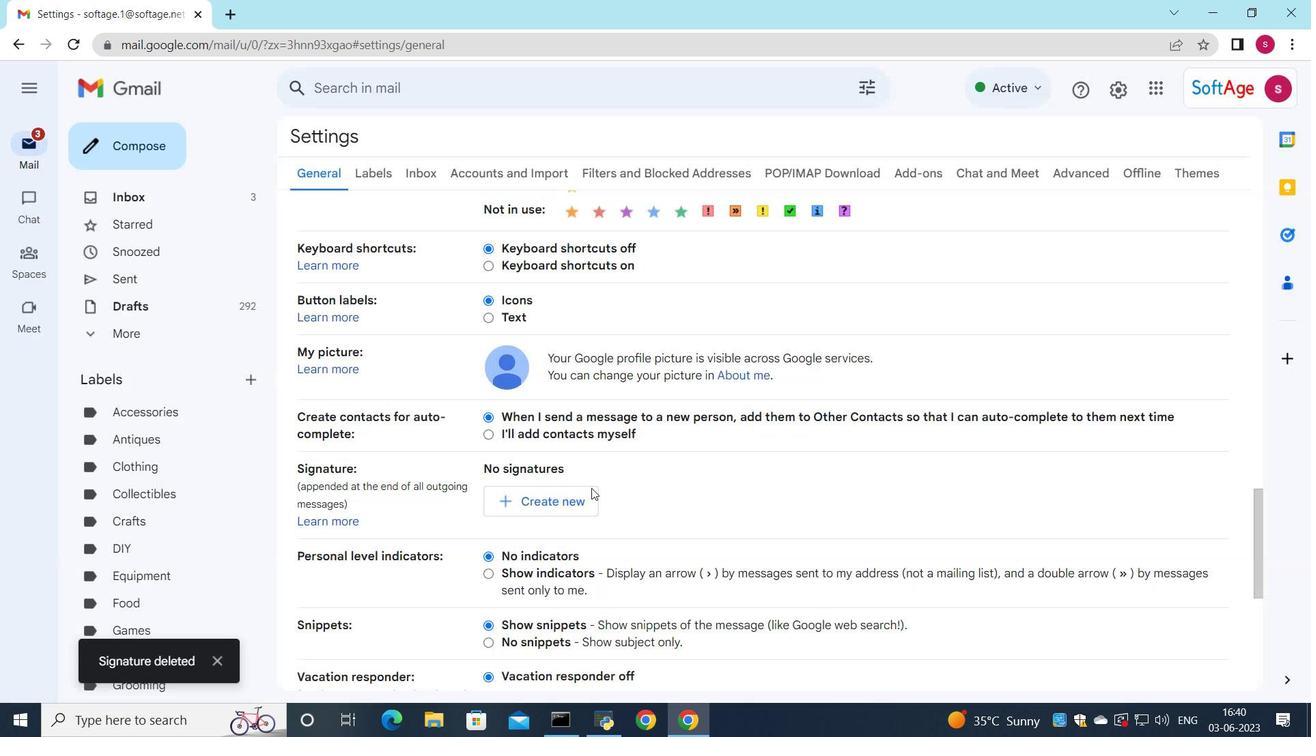 
Action: Mouse pressed left at (579, 494)
Screenshot: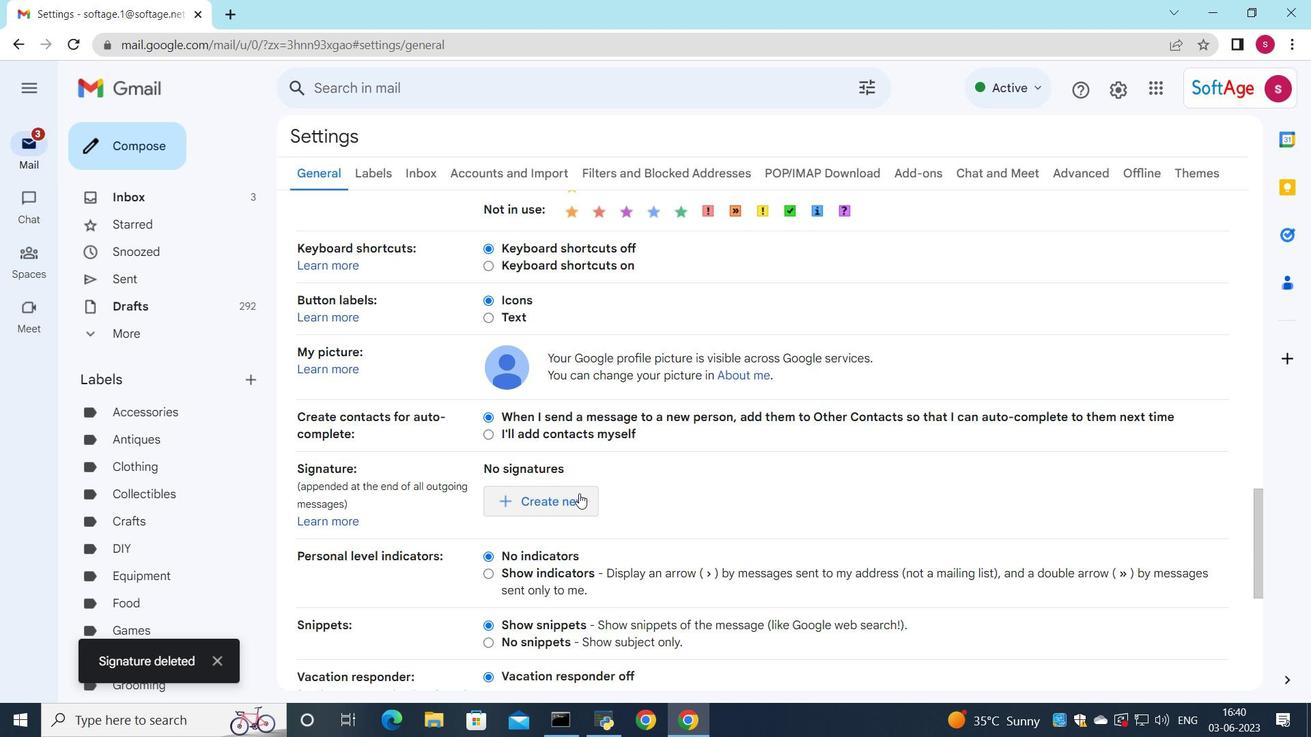 
Action: Mouse moved to (834, 412)
Screenshot: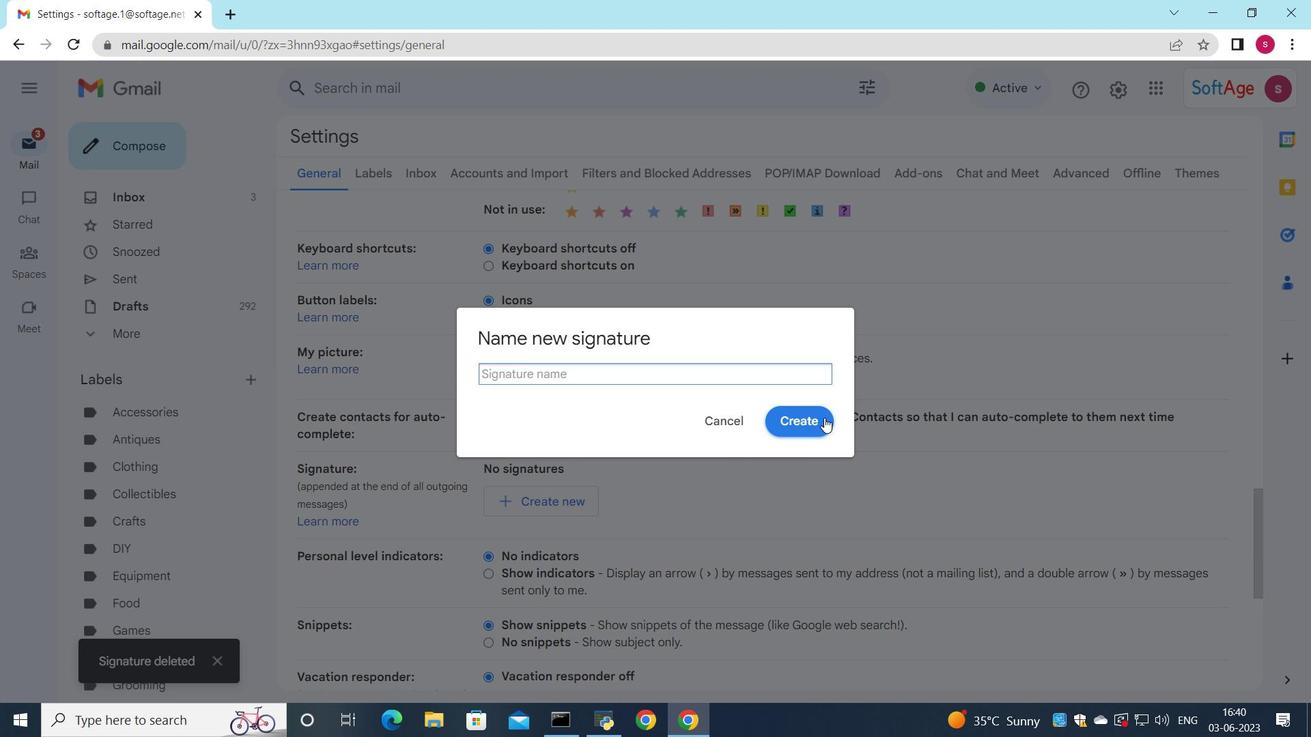 
Action: Key pressed <Key.shift>Garett<Key.space><Key.shift><Key.shift><Key.shift><Key.shift><Key.shift><Key.shift><Key.shift><Key.shift><Key.shift><Key.shift><Key.shift><Key.shift><Key.shift><Key.shift><Key.shift><Key.shift><Key.shift><Key.shift><Key.shift><Key.shift><Key.shift><Key.shift><Key.shift><Key.shift><Key.shift><Key.shift><Key.shift><Key.shift><Key.shift><Key.shift><Key.shift><Key.shift><Key.shift><Key.shift><Key.shift><Key.shift><Key.shift><Key.shift><Key.shift><Key.shift><Key.shift><Key.shift><Key.shift><Key.shift><Key.shift><Key.shift><Key.shift><Key.shift><Key.shift><Key.shift><Key.shift><Key.shift><Key.shift><Key.shift><Key.shift>Sanchez
Screenshot: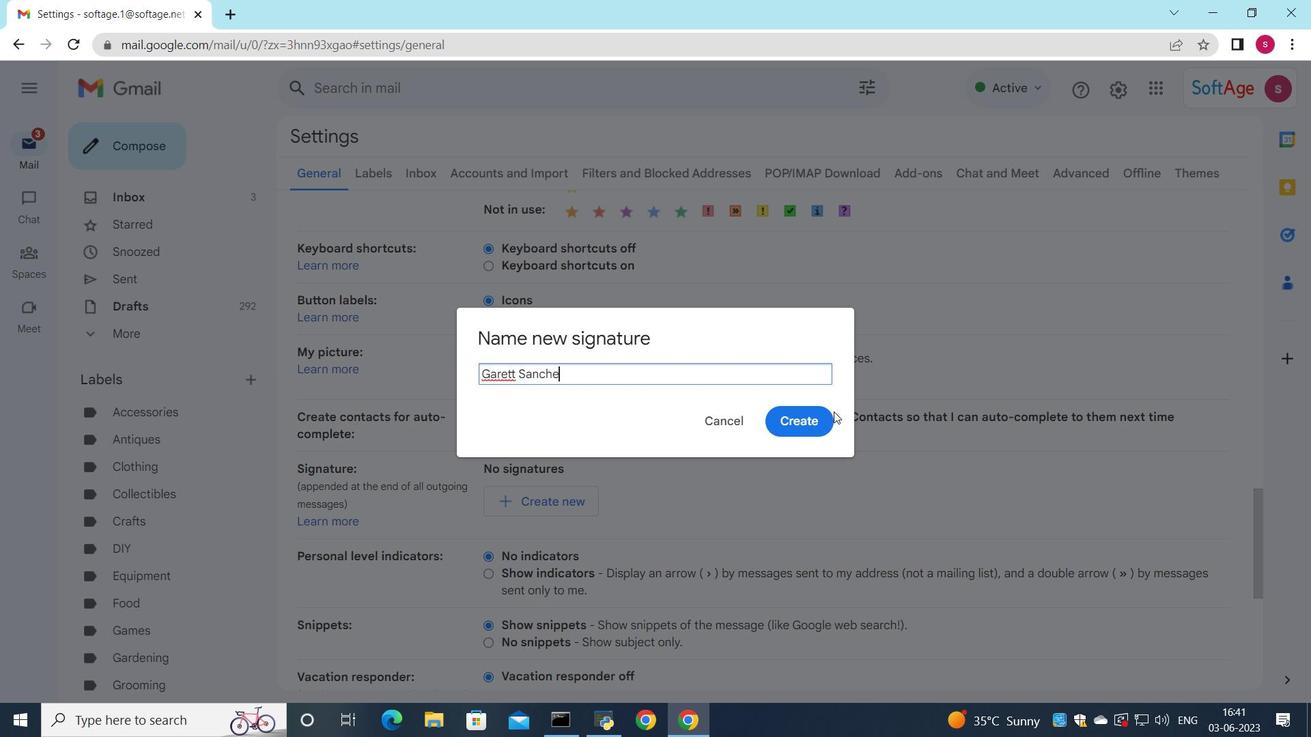 
Action: Mouse moved to (498, 374)
Screenshot: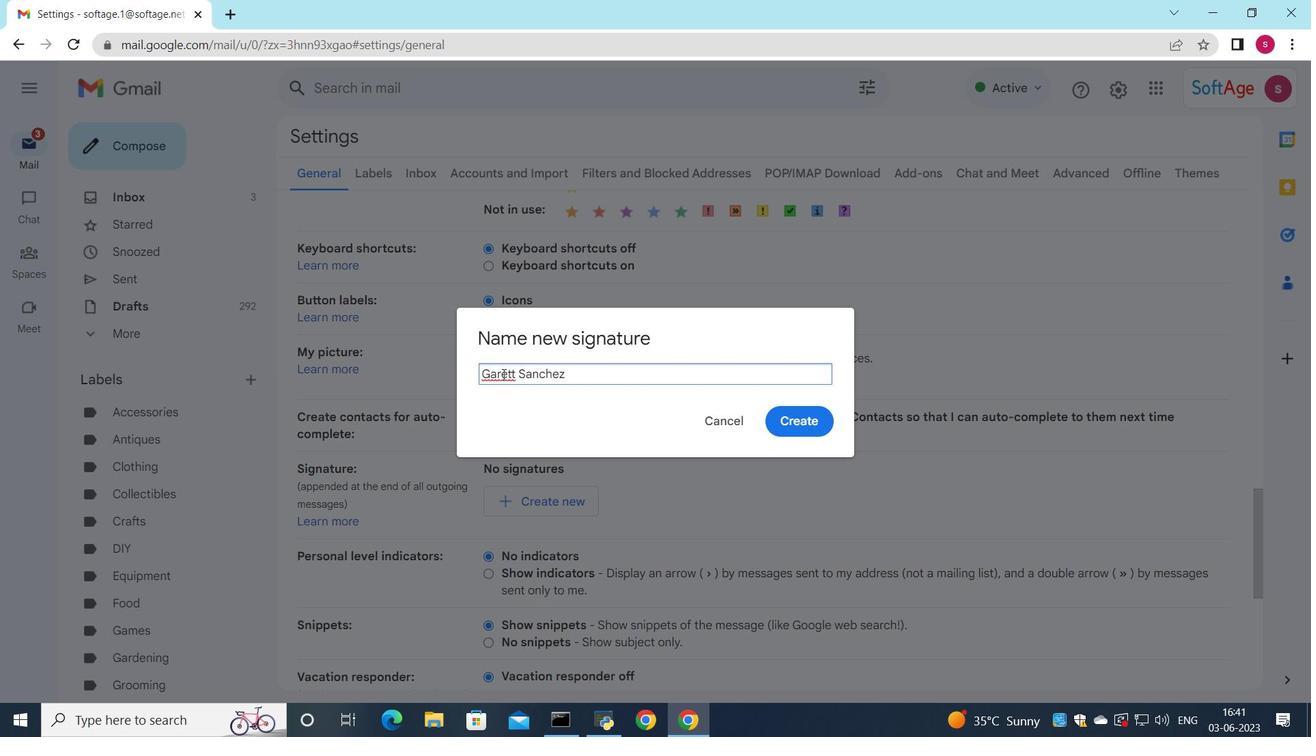 
Action: Mouse pressed left at (498, 374)
Screenshot: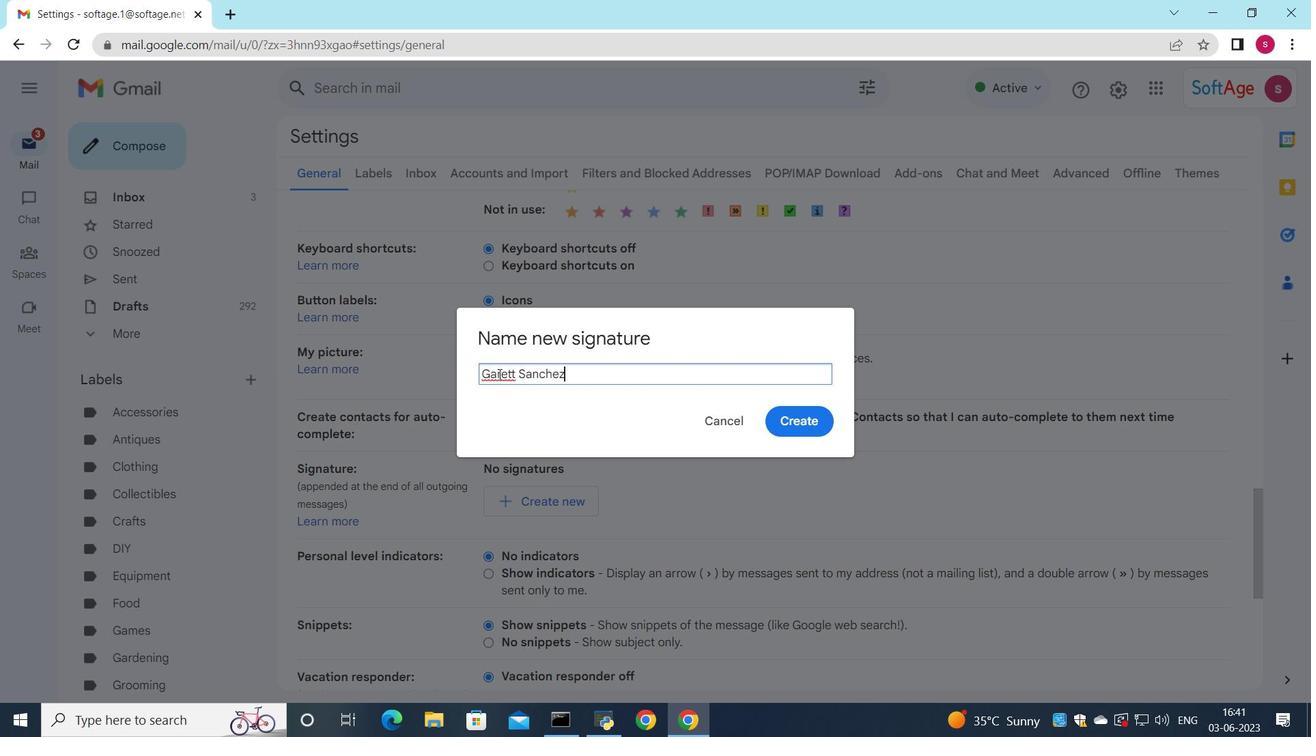 
Action: Key pressed r
Screenshot: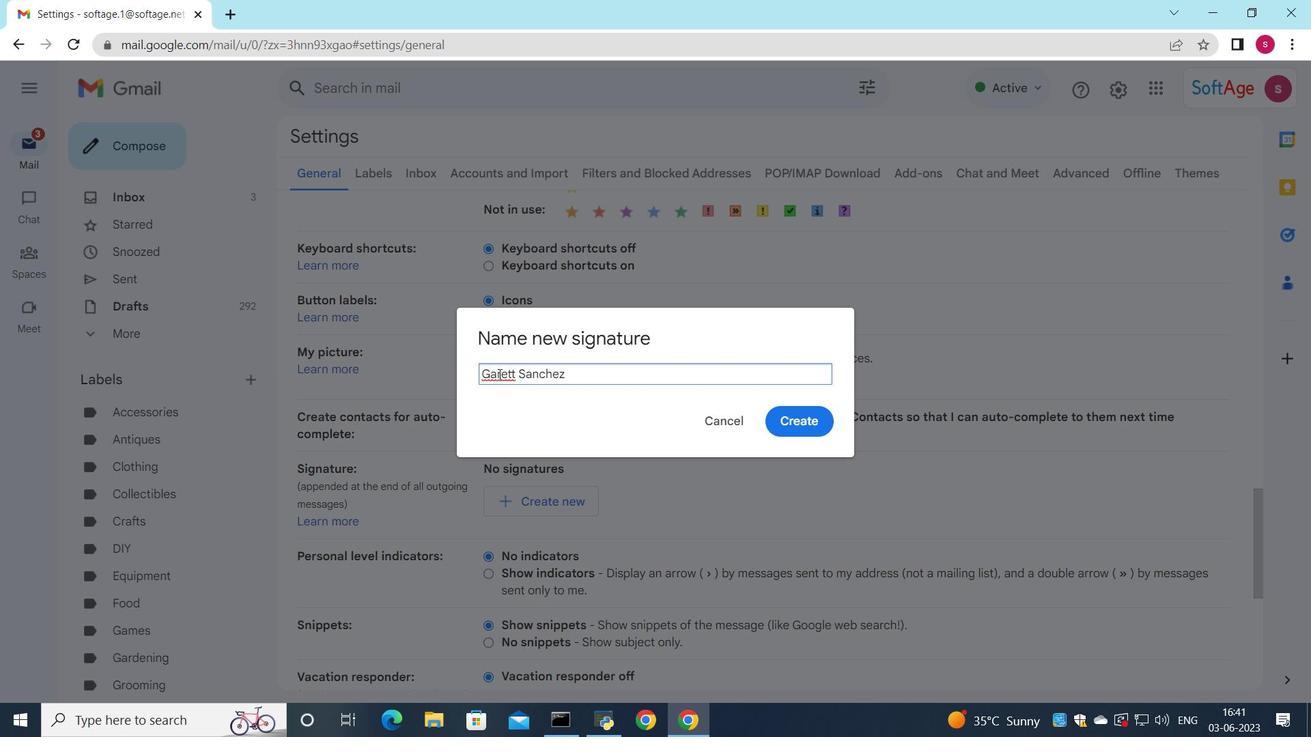 
Action: Mouse moved to (797, 413)
Screenshot: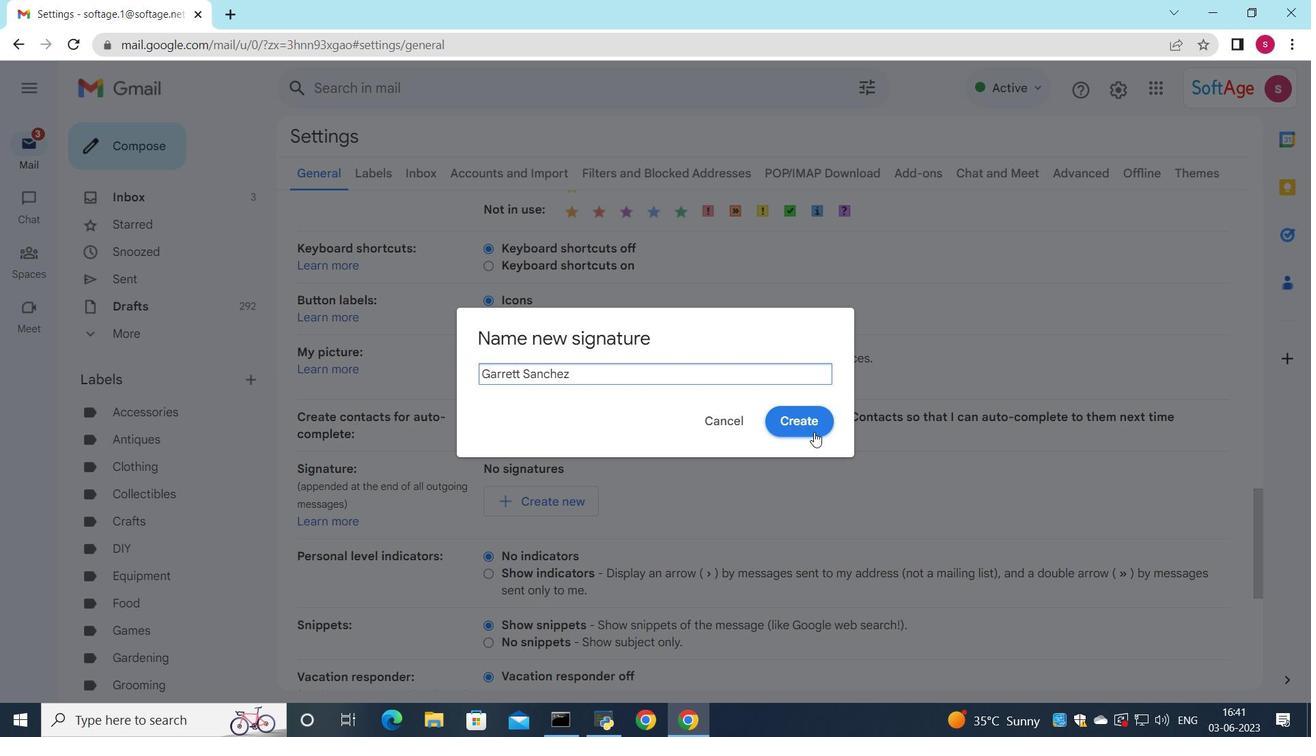 
Action: Mouse pressed left at (797, 413)
Screenshot: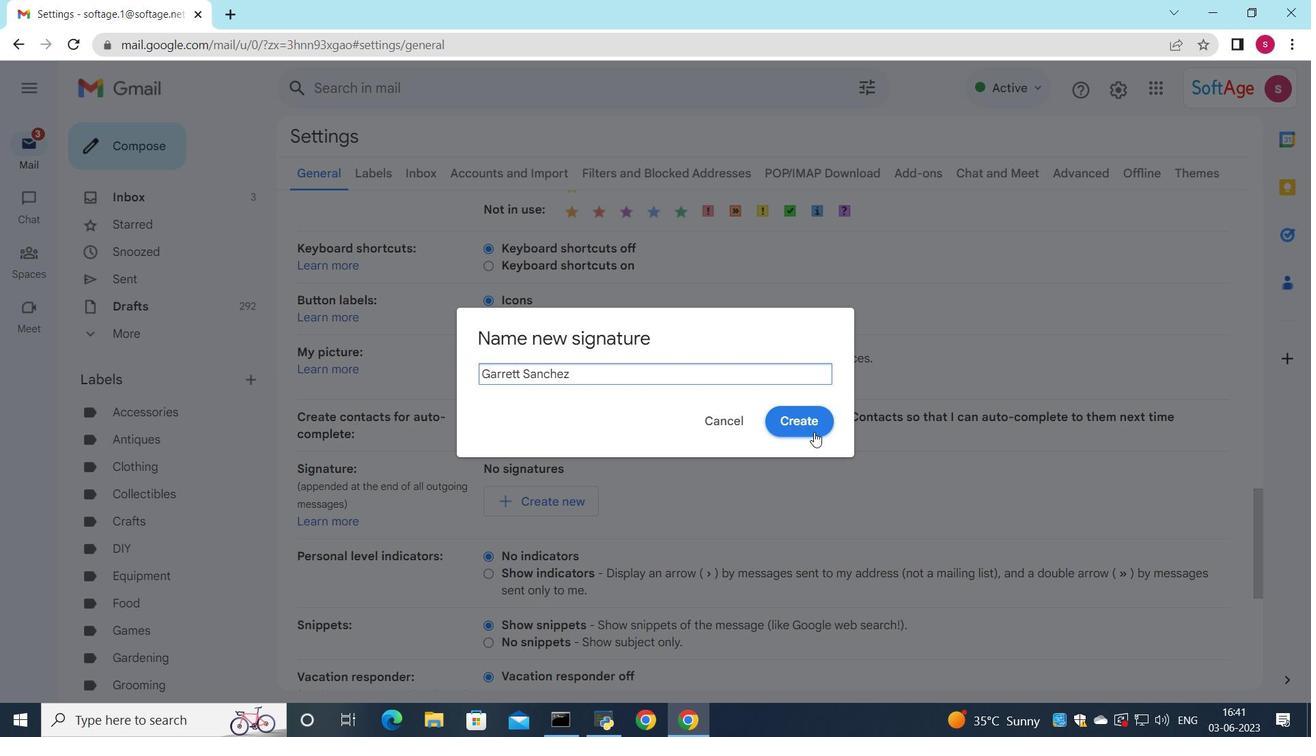 
Action: Mouse moved to (810, 490)
Screenshot: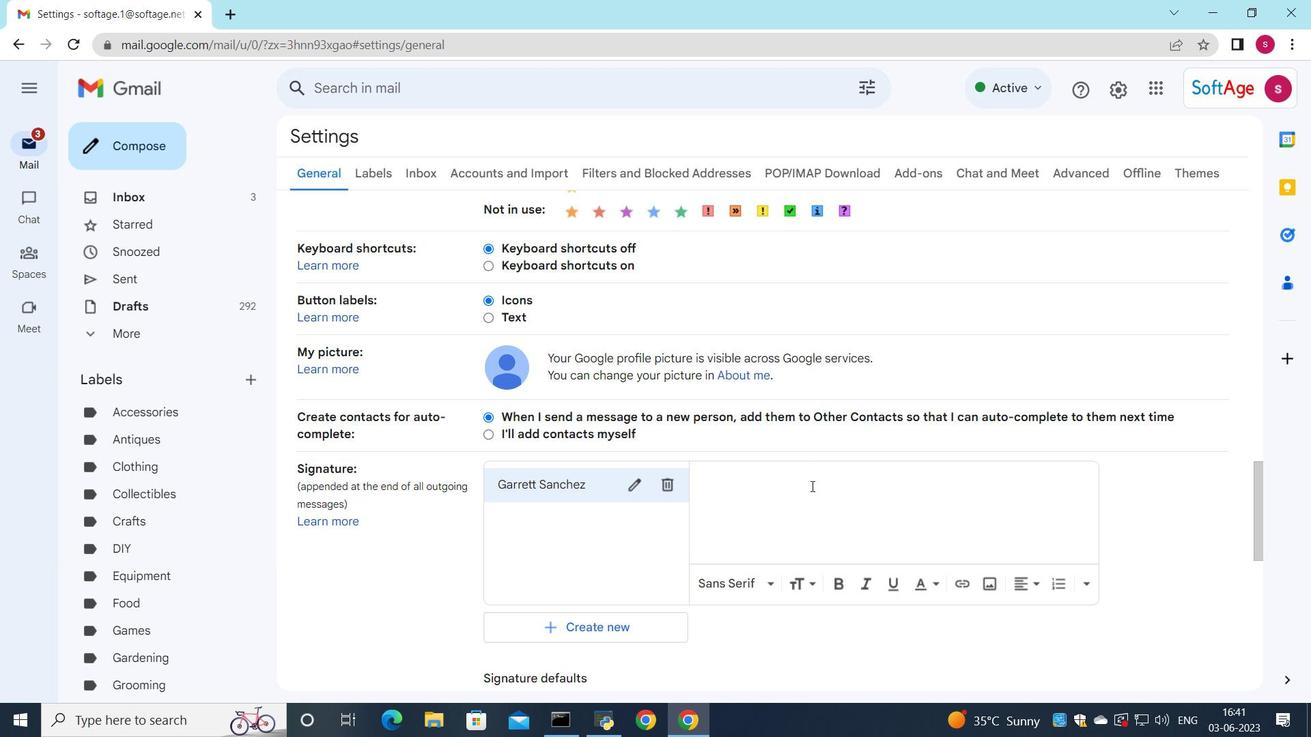 
Action: Mouse pressed left at (810, 490)
Screenshot: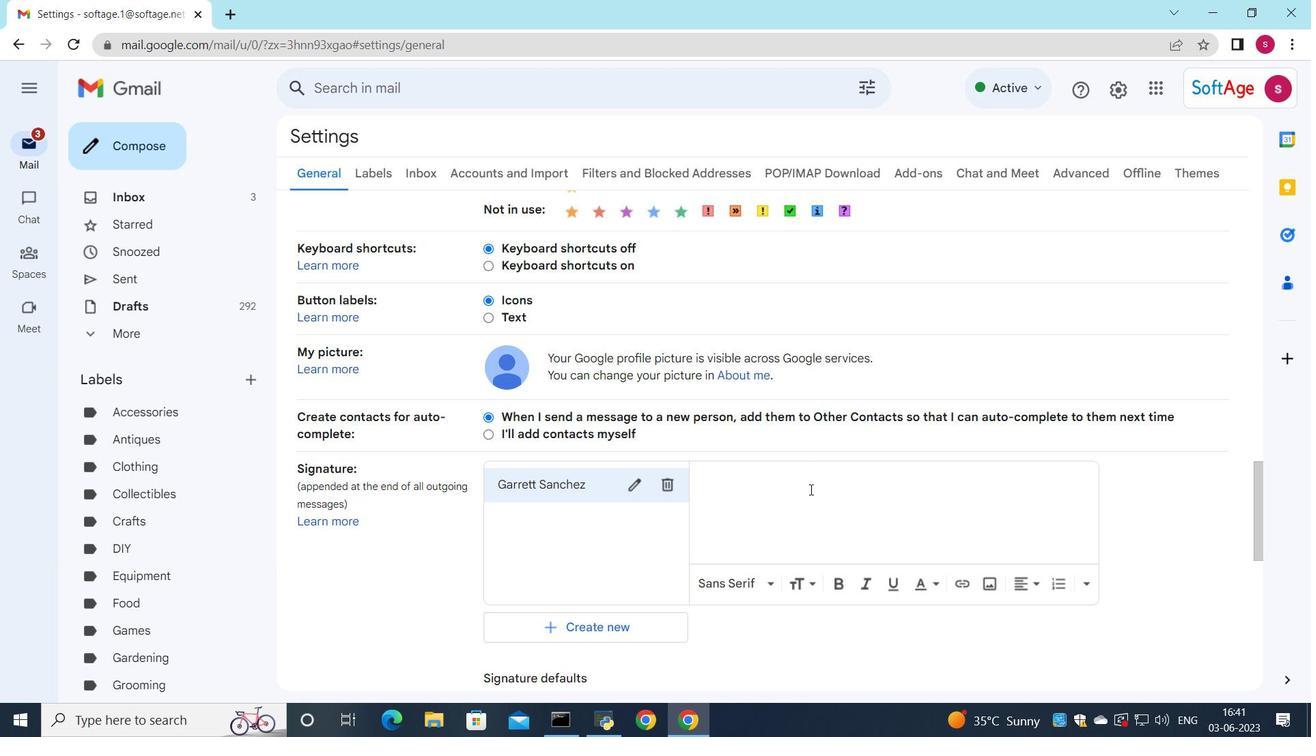 
Action: Key pressed <Key.shift><Key.shift><Key.shift>Garrett<Key.space><Key.shift>Sanchez
Screenshot: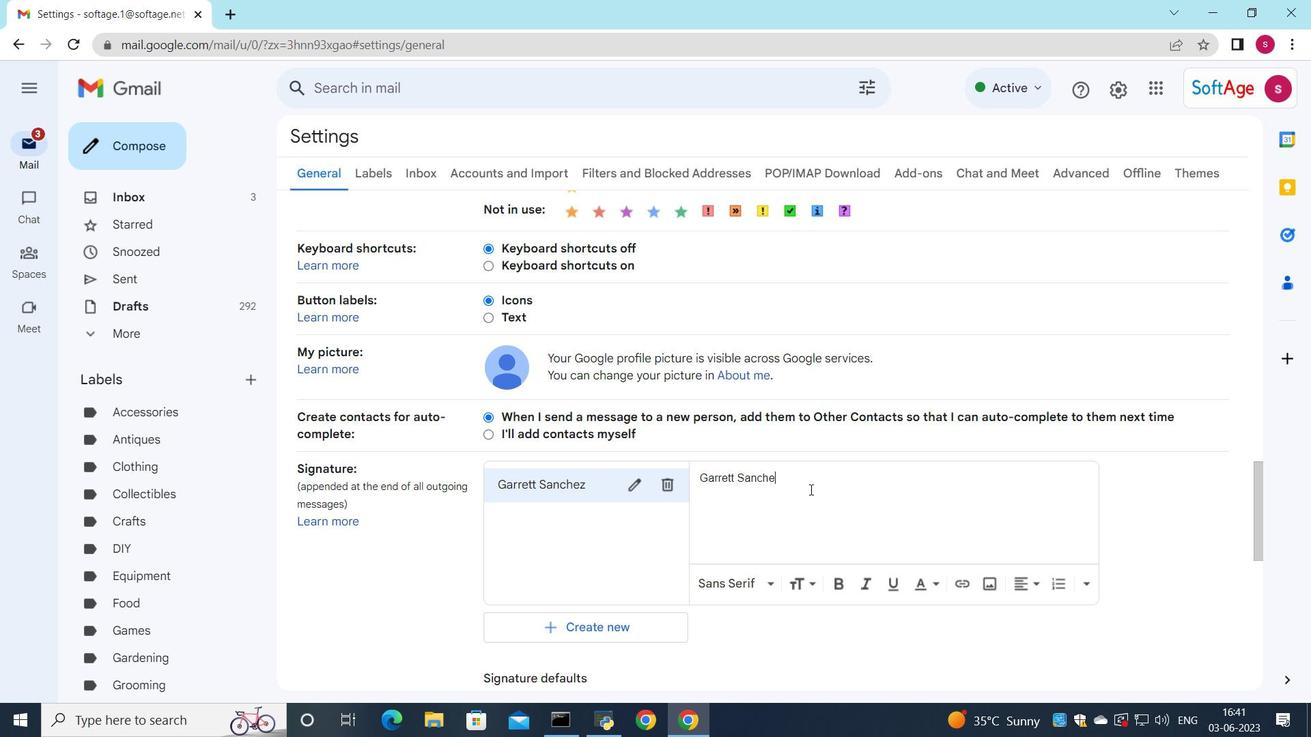 
Action: Mouse moved to (665, 646)
Screenshot: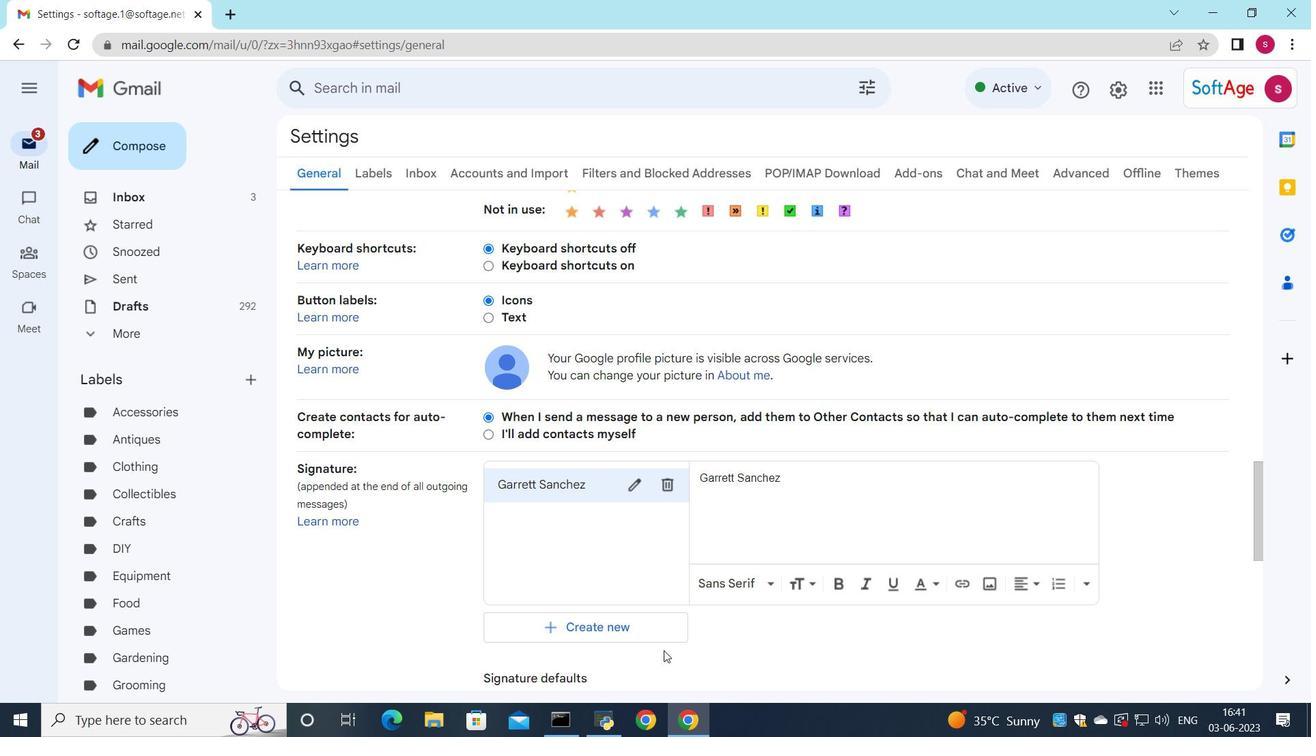 
Action: Mouse scrolled (665, 645) with delta (0, 0)
Screenshot: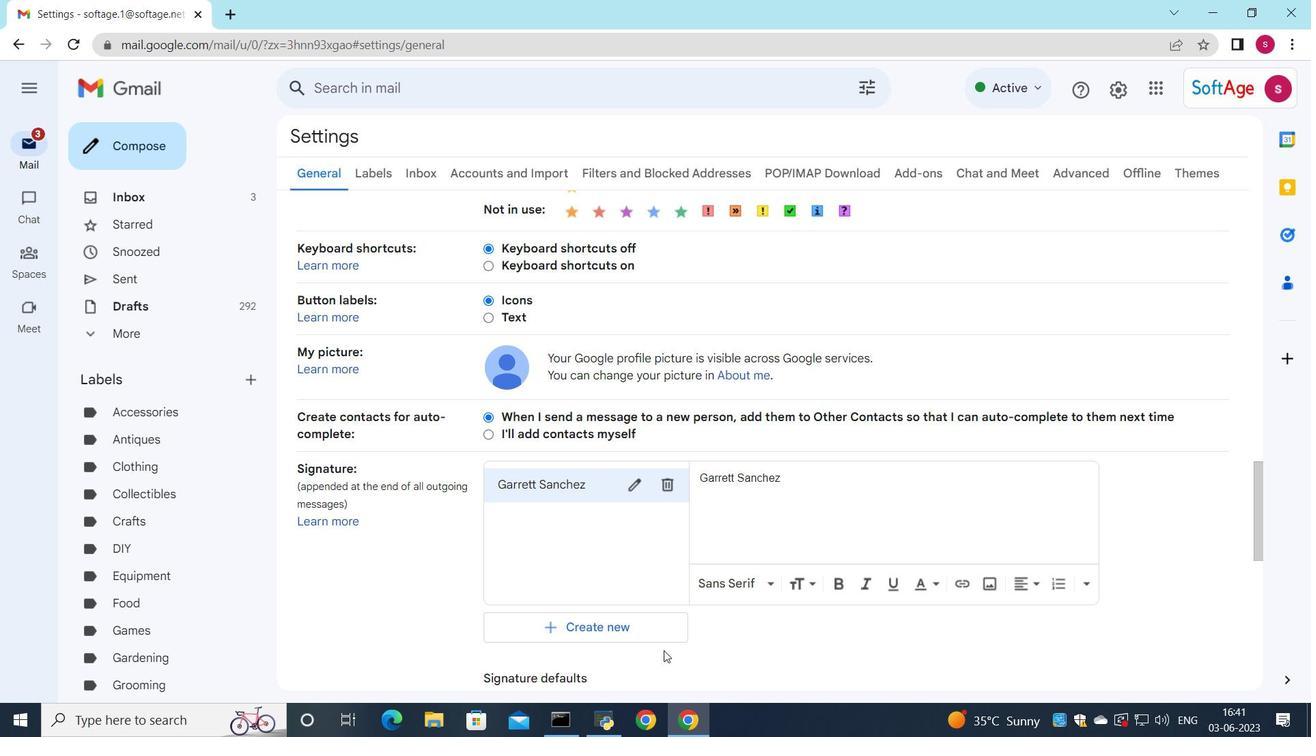
Action: Mouse moved to (628, 637)
Screenshot: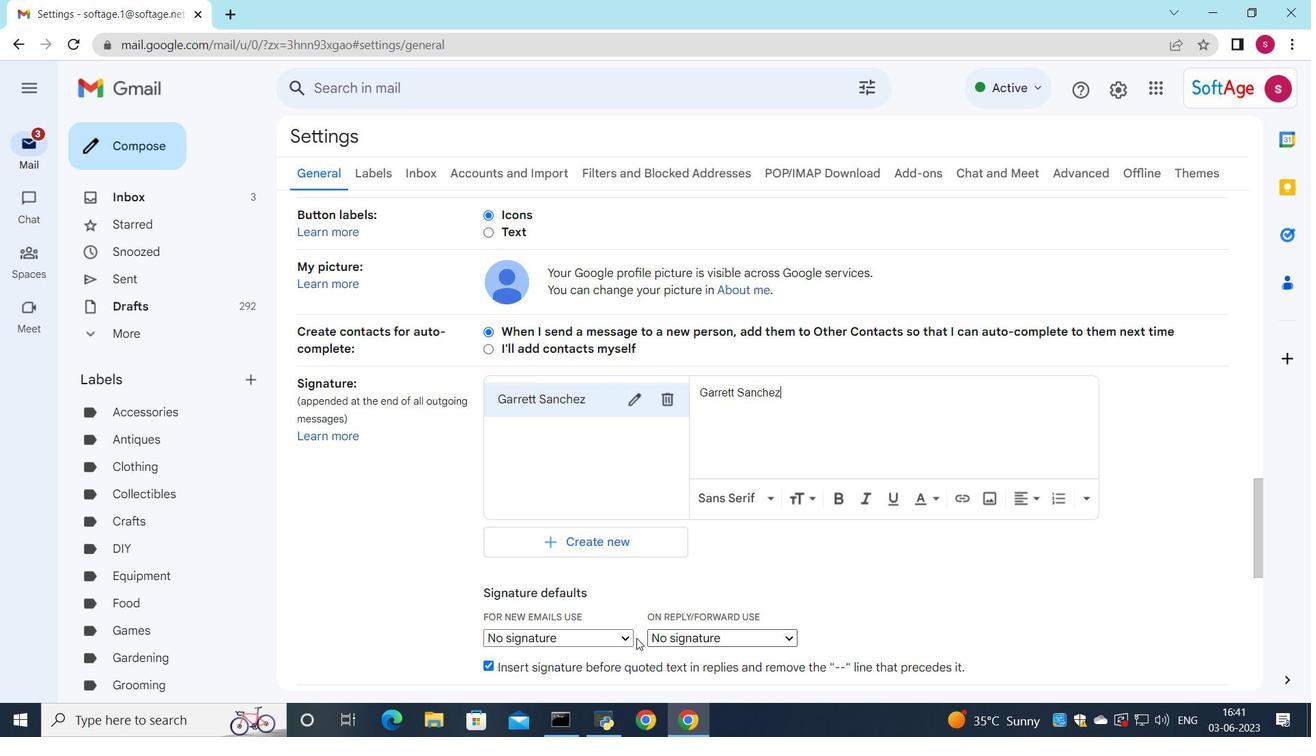 
Action: Mouse pressed left at (628, 637)
Screenshot: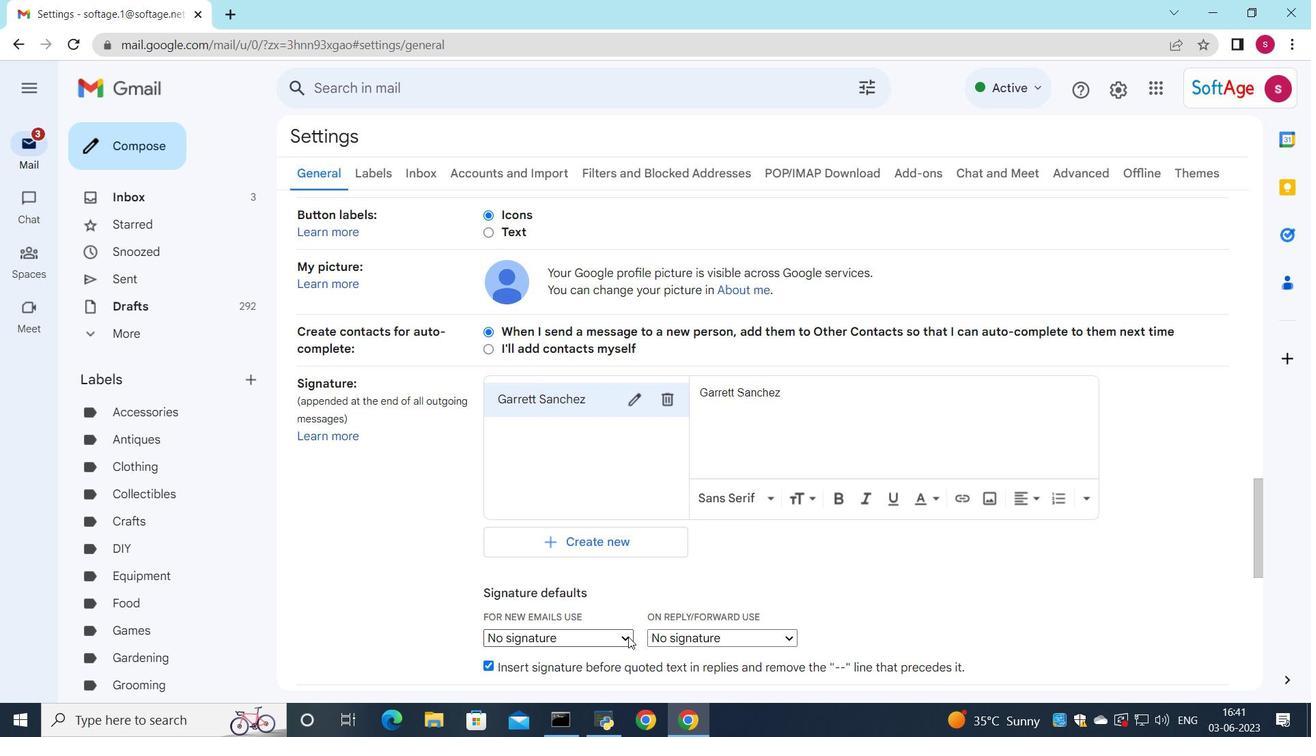 
Action: Mouse moved to (595, 665)
Screenshot: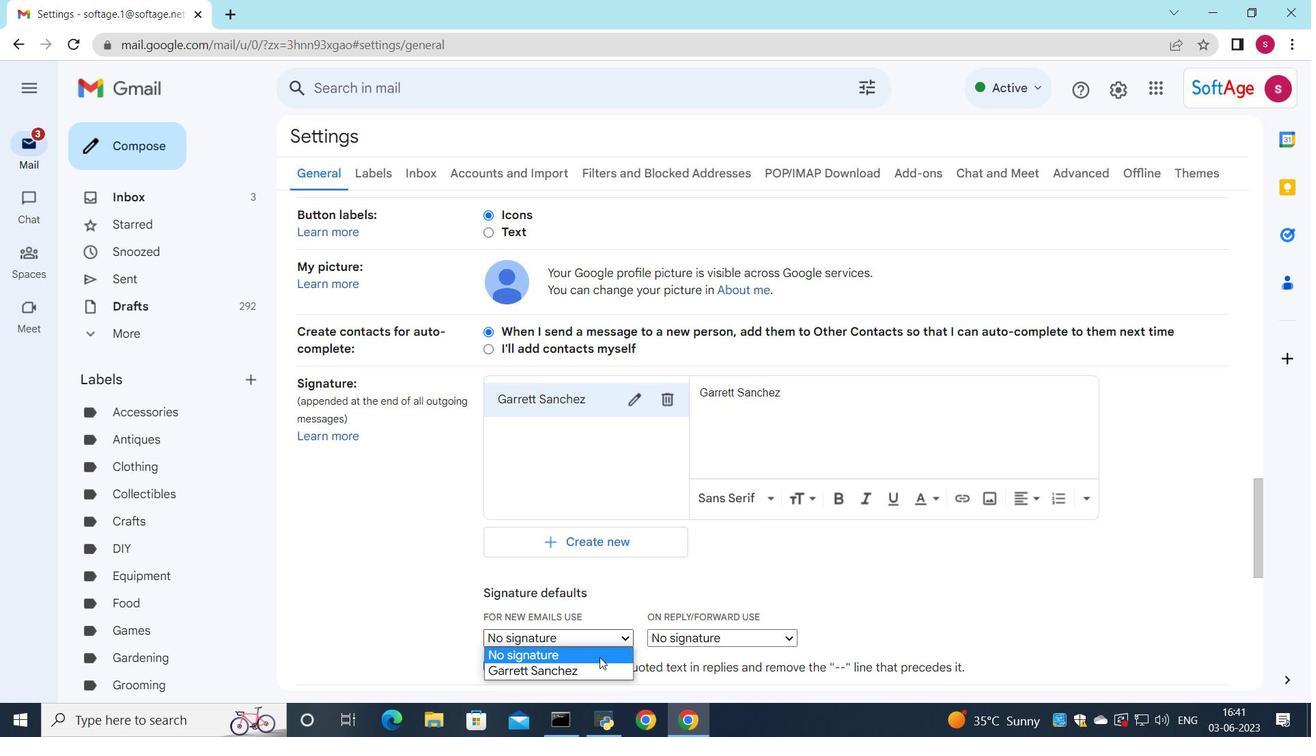
Action: Mouse pressed left at (595, 665)
Screenshot: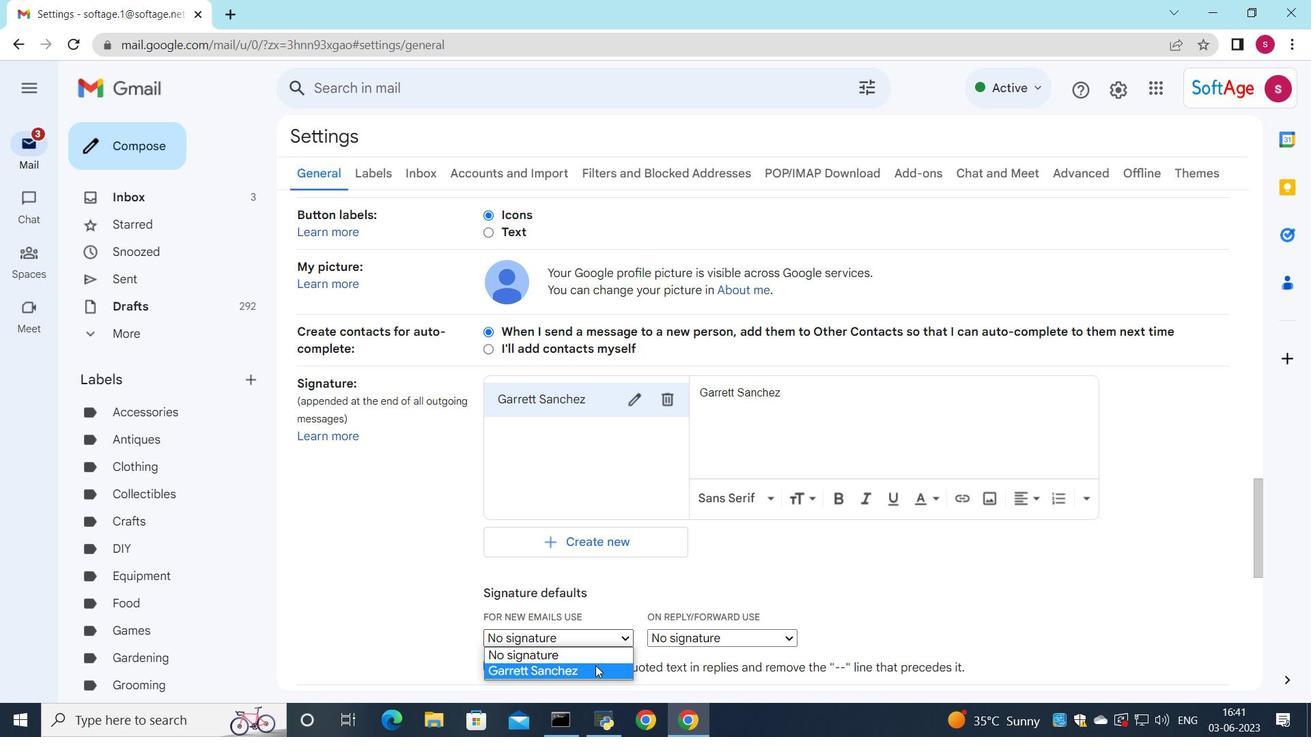 
Action: Mouse moved to (660, 635)
Screenshot: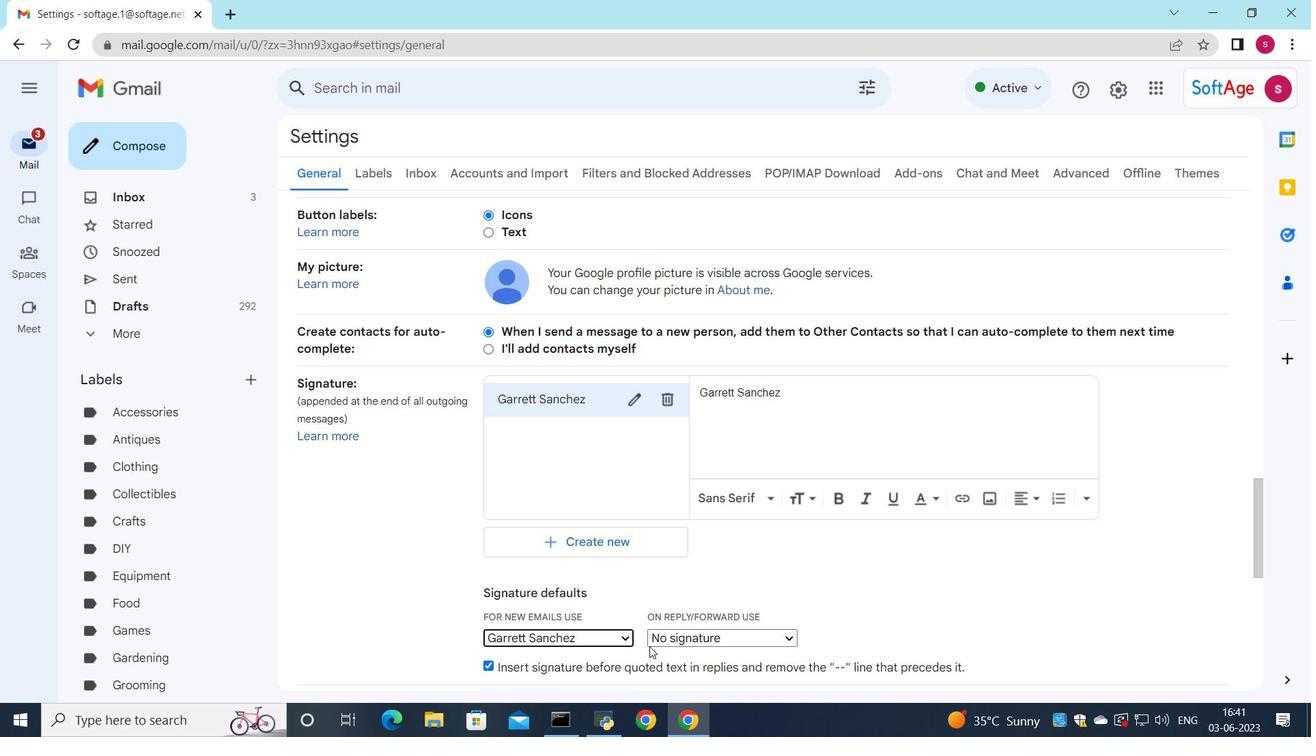 
Action: Mouse pressed left at (660, 635)
Screenshot: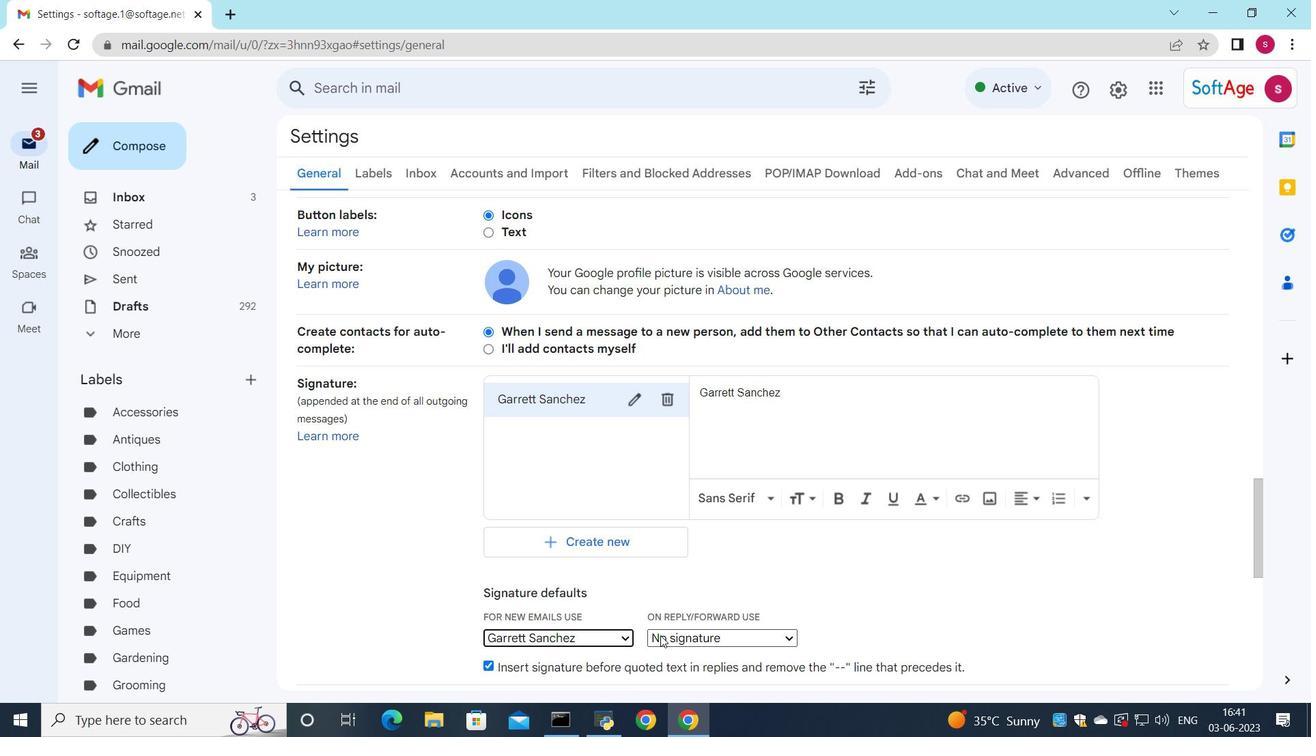 
Action: Mouse moved to (665, 667)
Screenshot: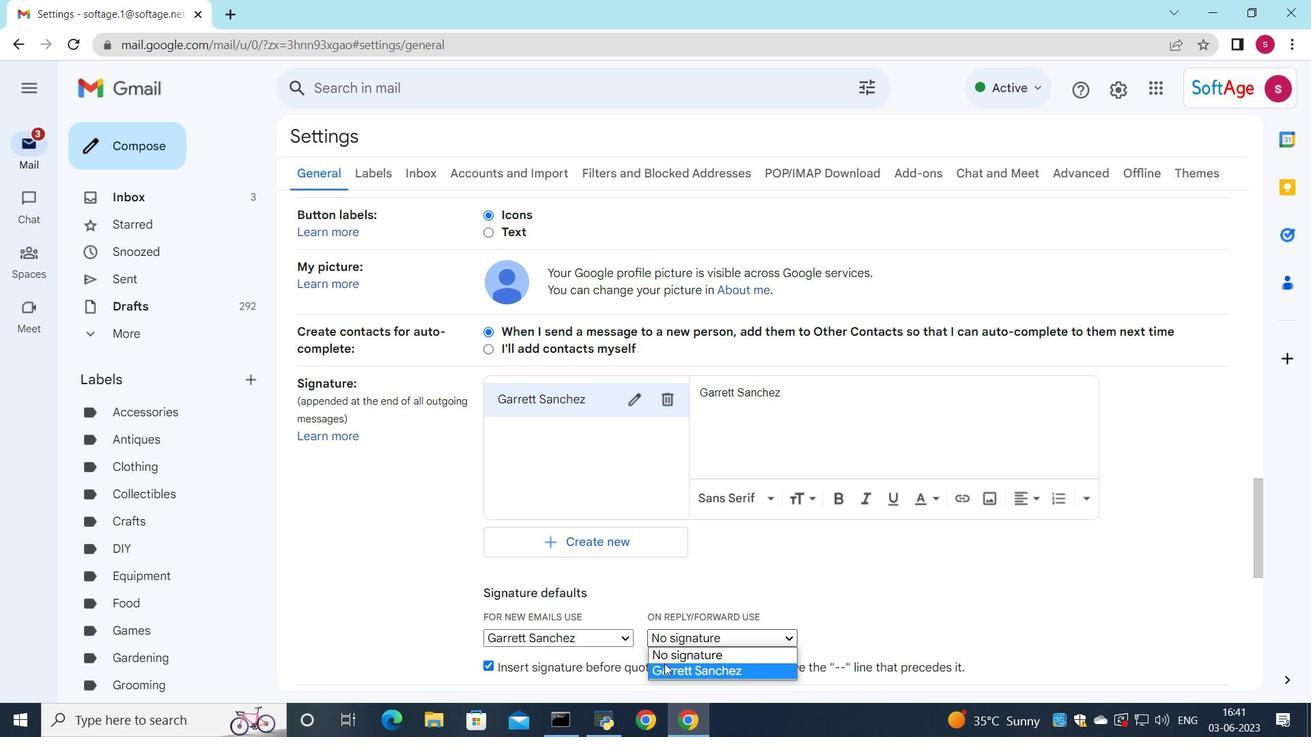 
Action: Mouse pressed left at (665, 667)
Screenshot: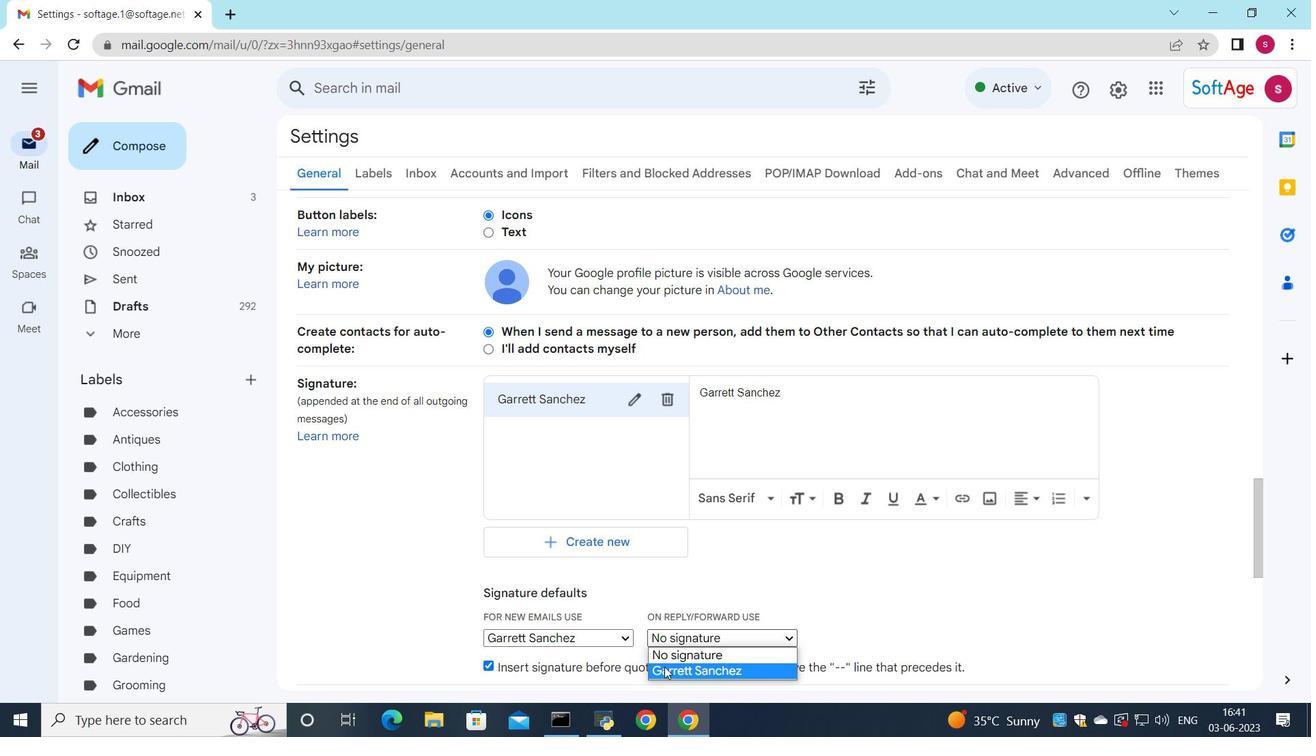 
Action: Mouse moved to (618, 573)
Screenshot: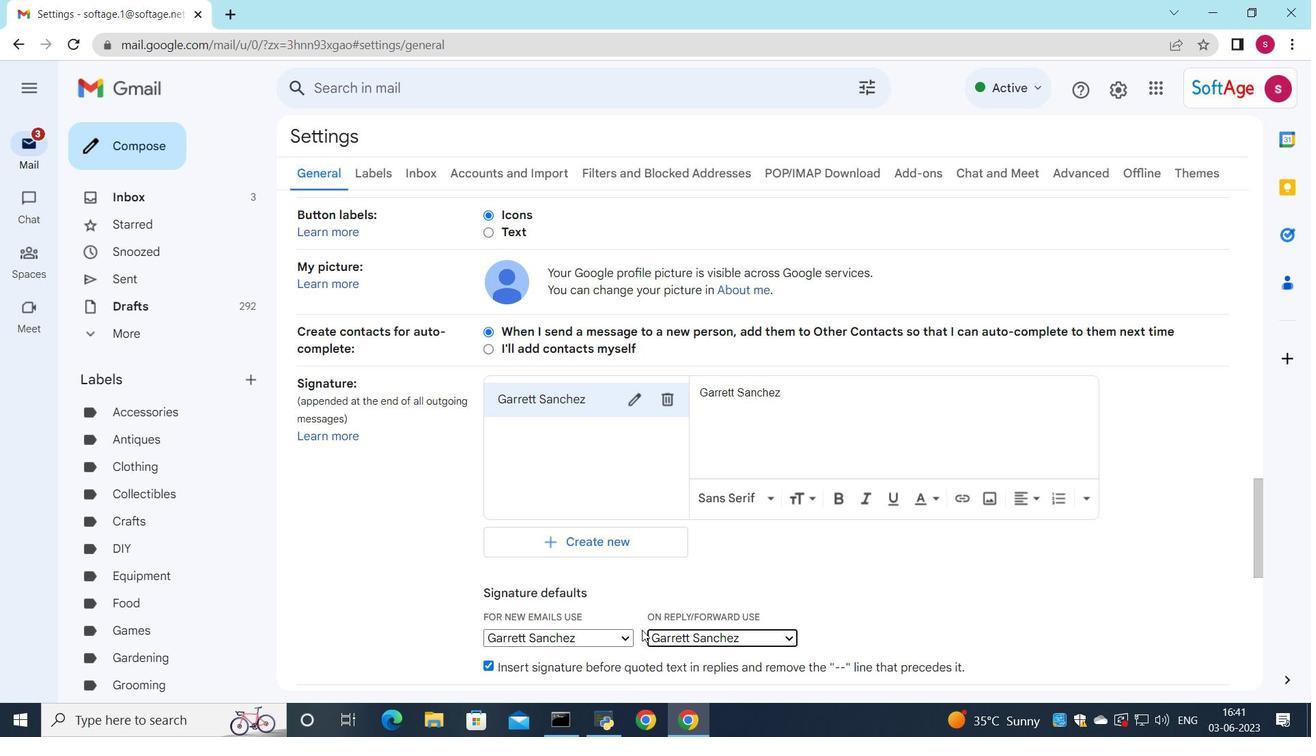 
Action: Mouse scrolled (618, 573) with delta (0, 0)
Screenshot: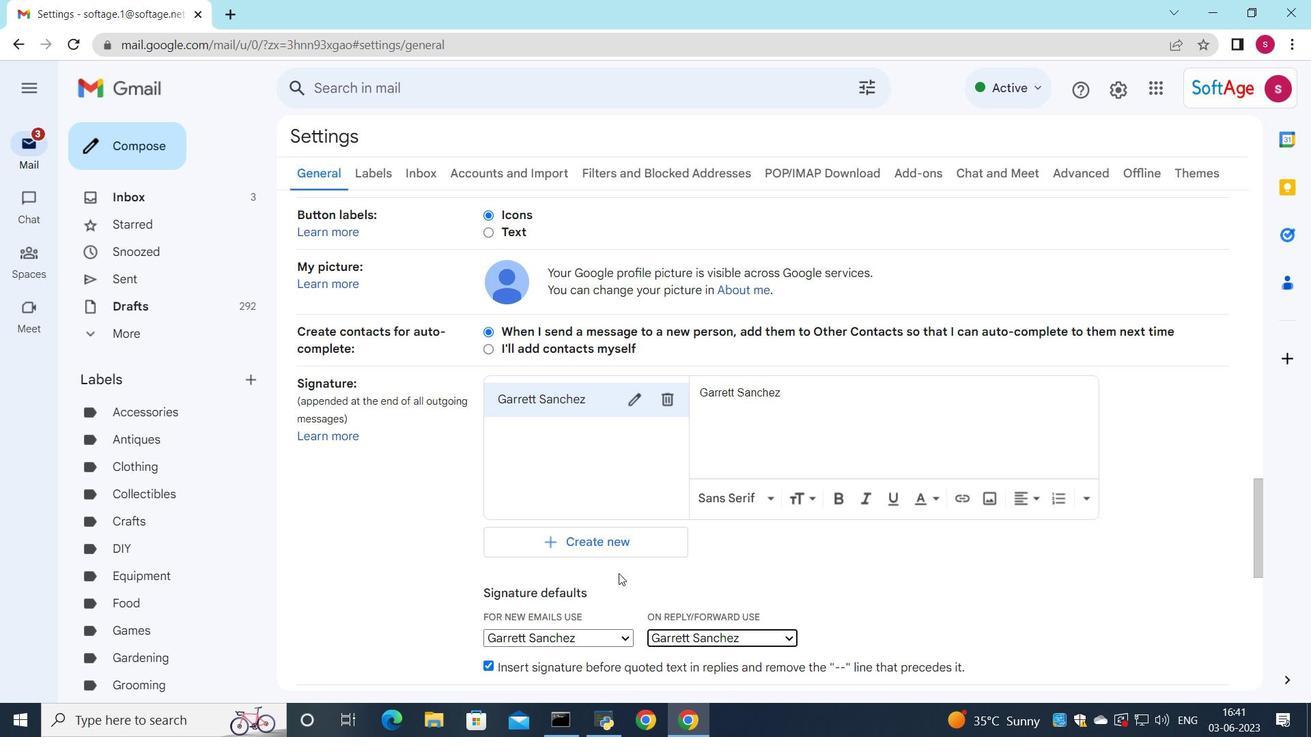 
Action: Mouse scrolled (618, 573) with delta (0, 0)
Screenshot: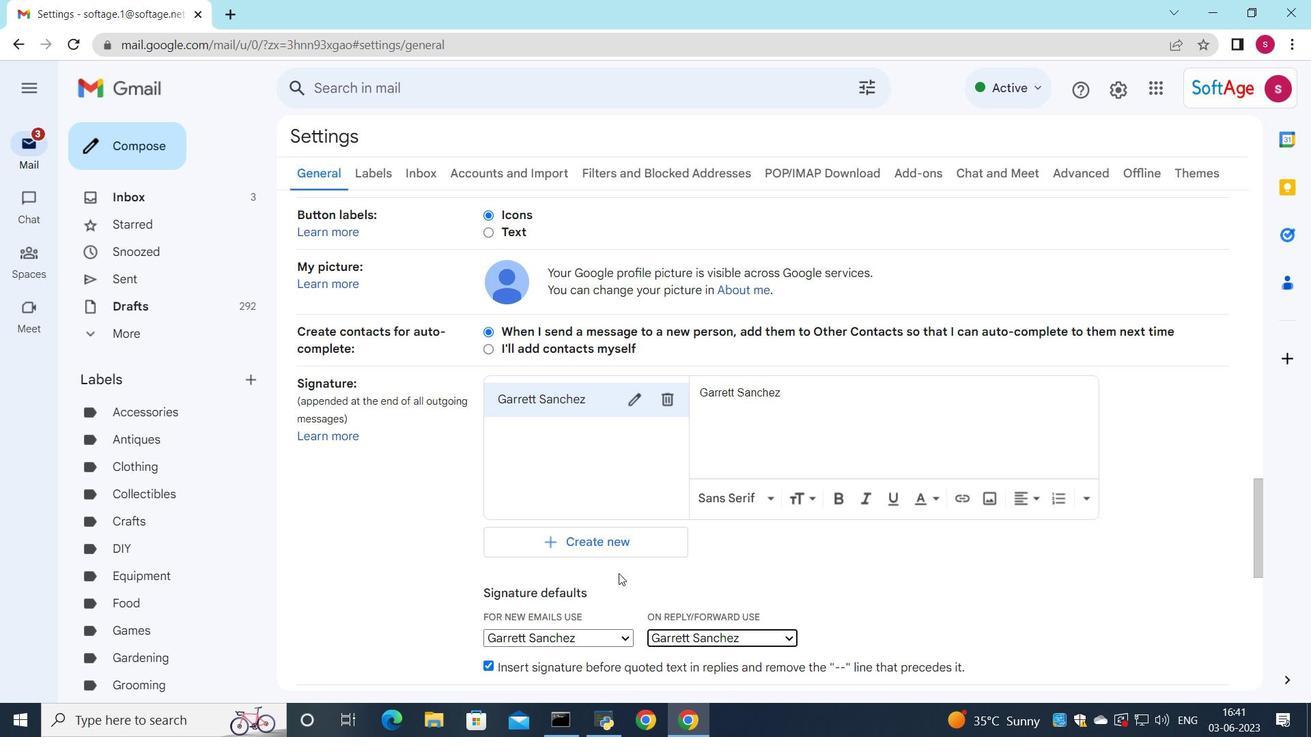 
Action: Mouse scrolled (618, 573) with delta (0, 0)
Screenshot: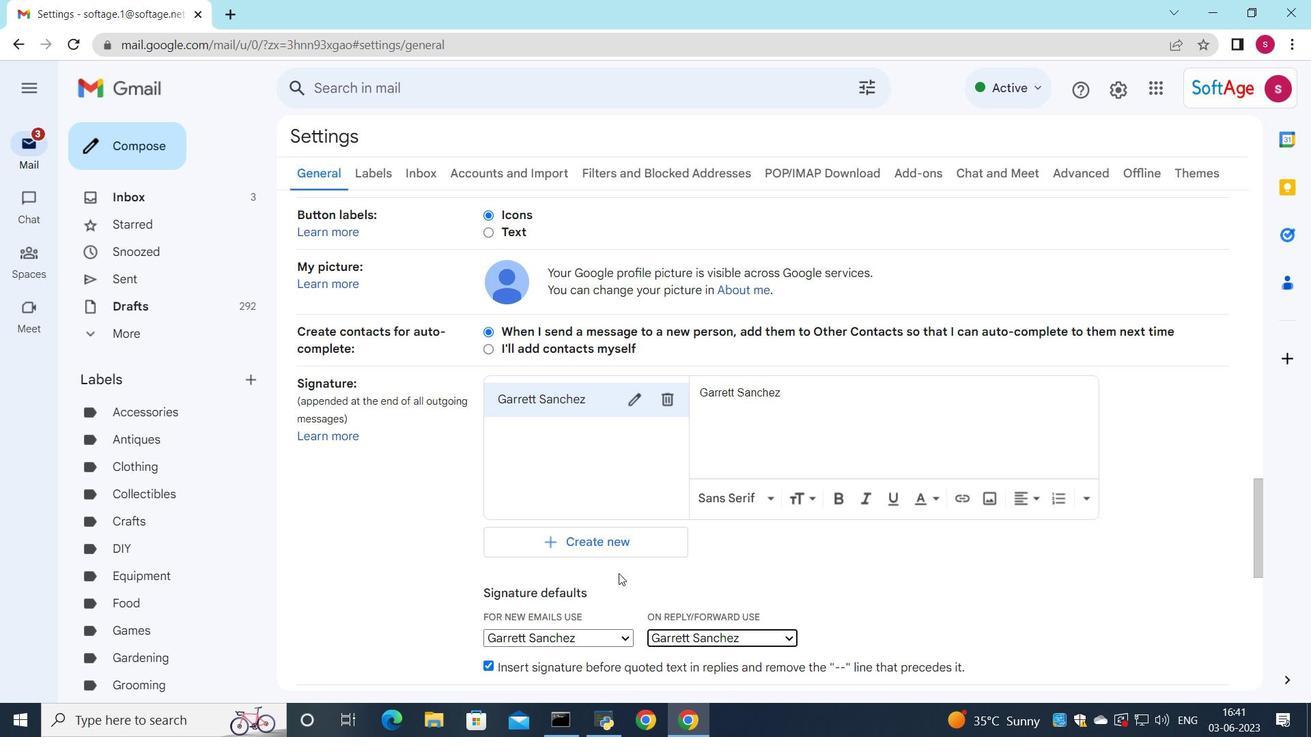 
Action: Mouse scrolled (618, 573) with delta (0, 0)
Screenshot: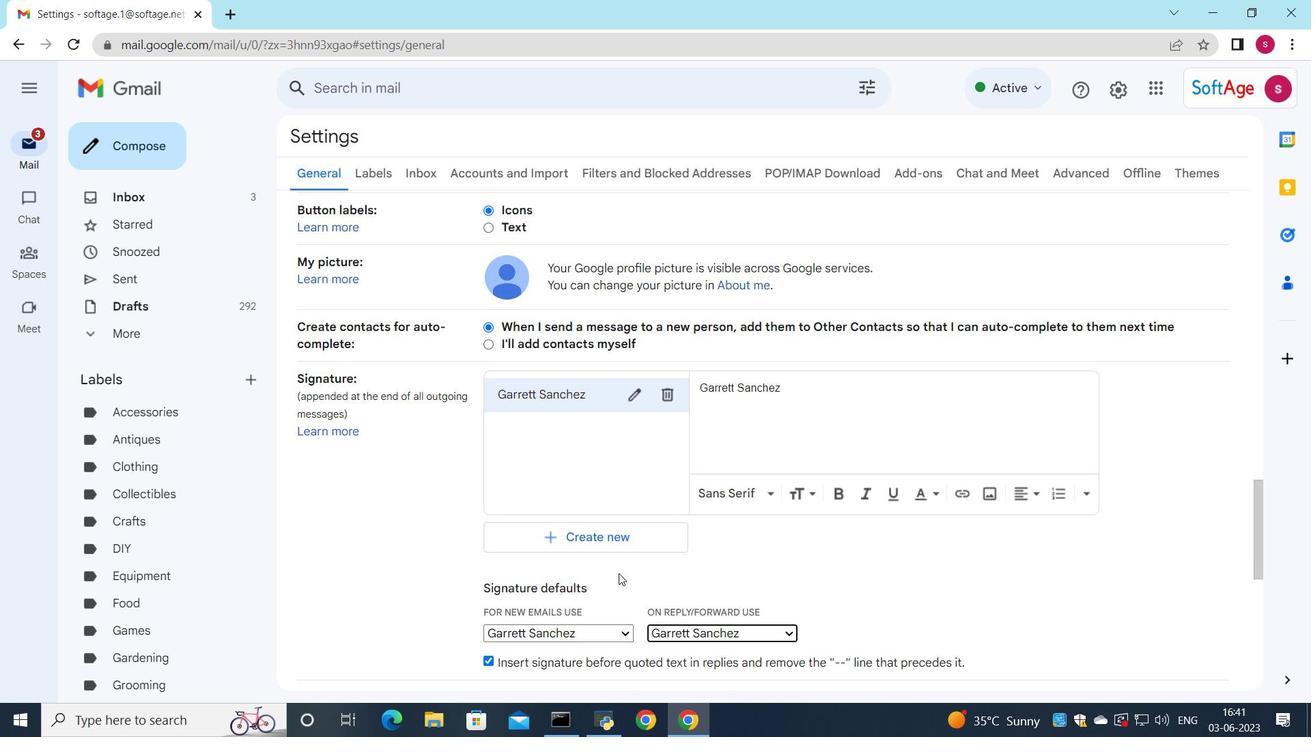
Action: Mouse scrolled (618, 573) with delta (0, 0)
Screenshot: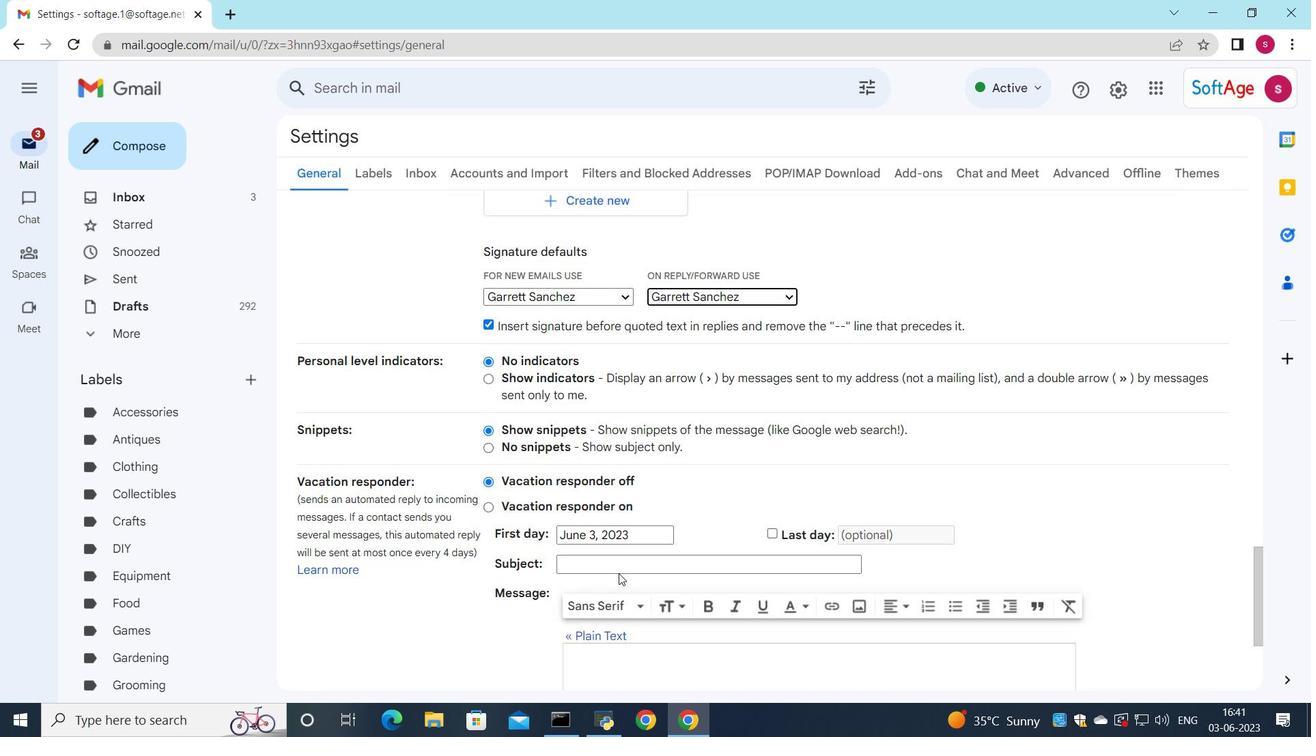 
Action: Mouse scrolled (618, 573) with delta (0, 0)
Screenshot: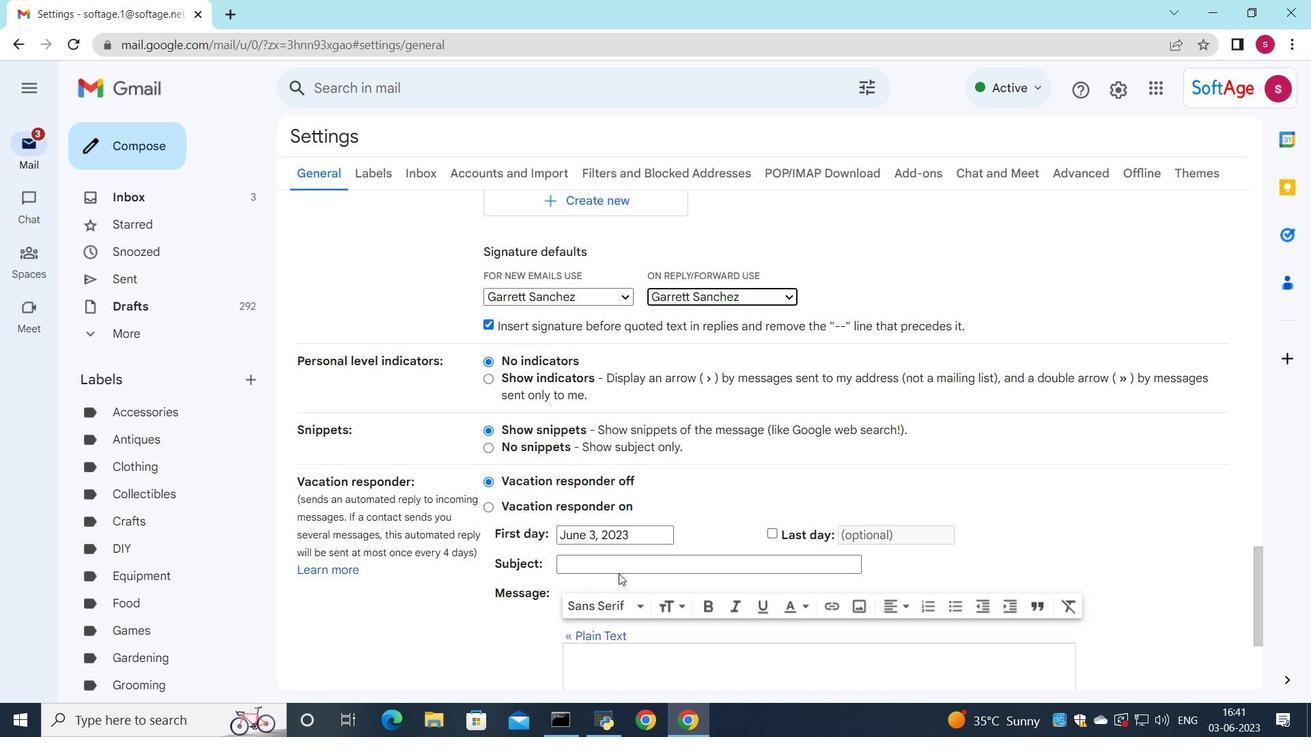 
Action: Mouse moved to (620, 583)
Screenshot: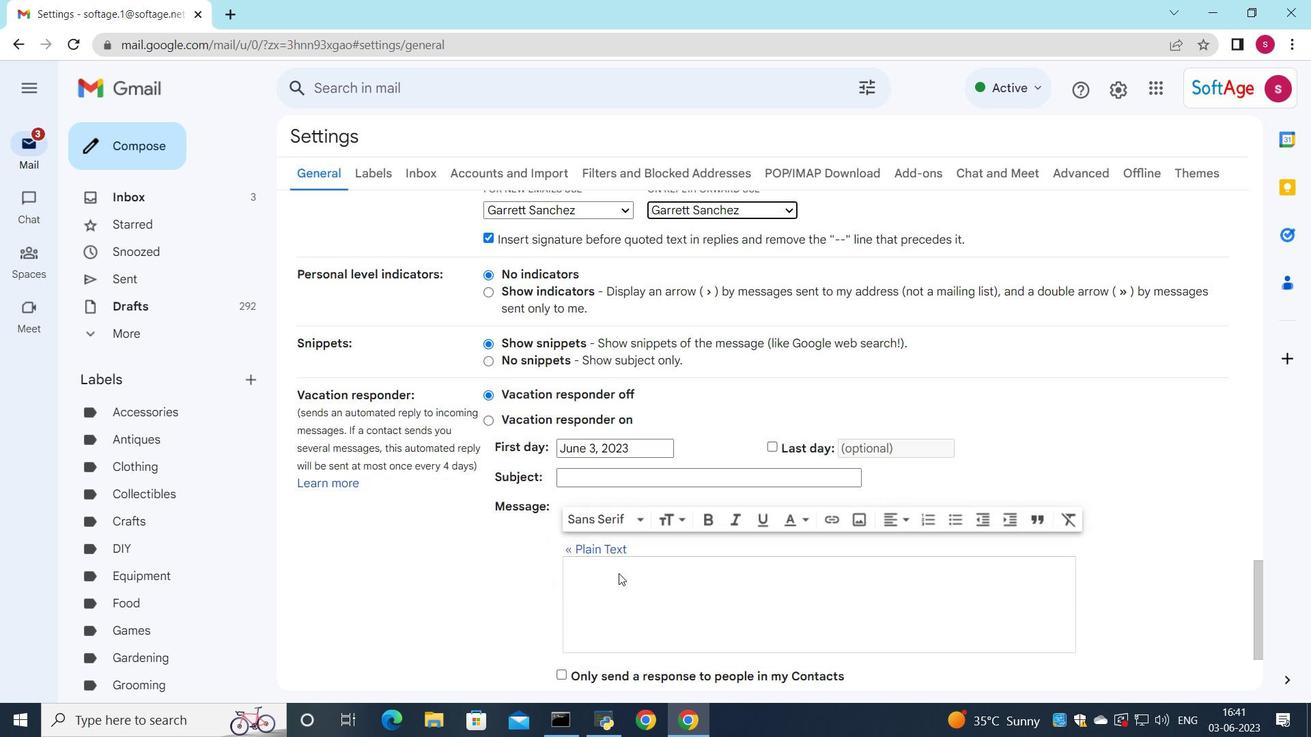 
Action: Mouse scrolled (620, 582) with delta (0, 0)
Screenshot: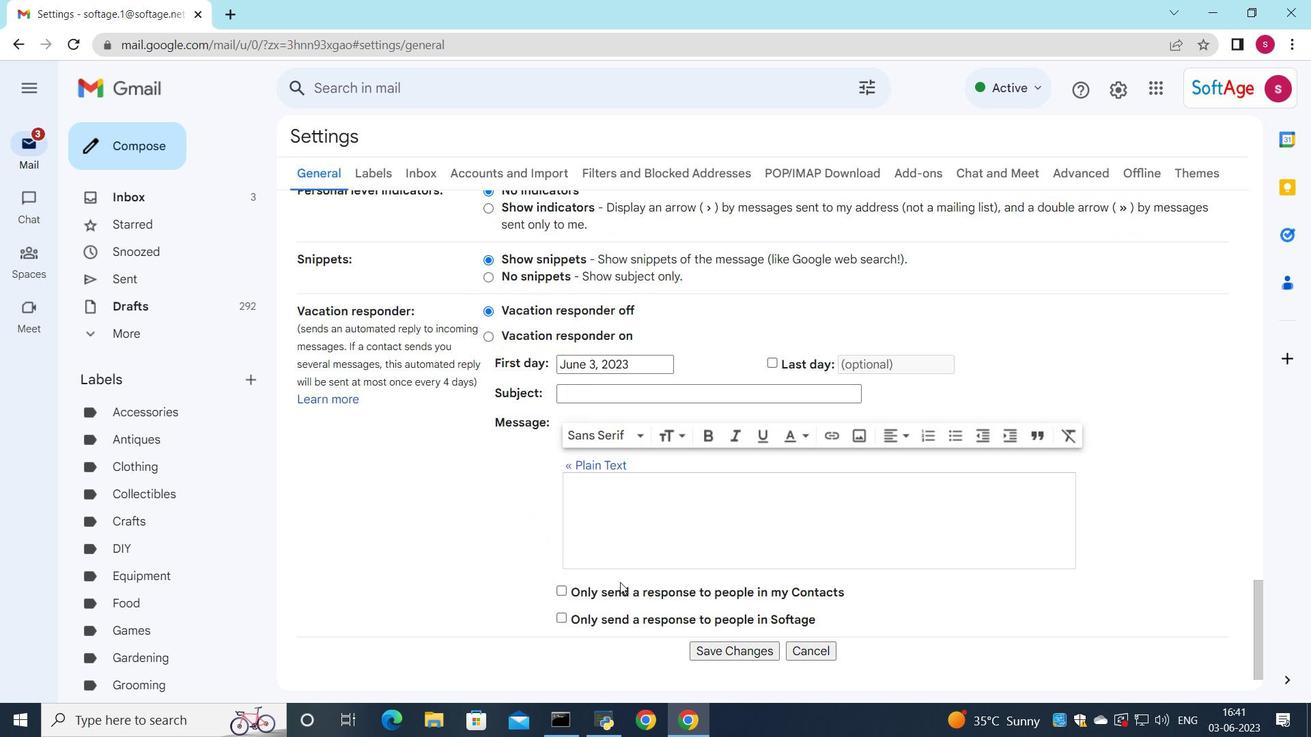 
Action: Mouse moved to (646, 609)
Screenshot: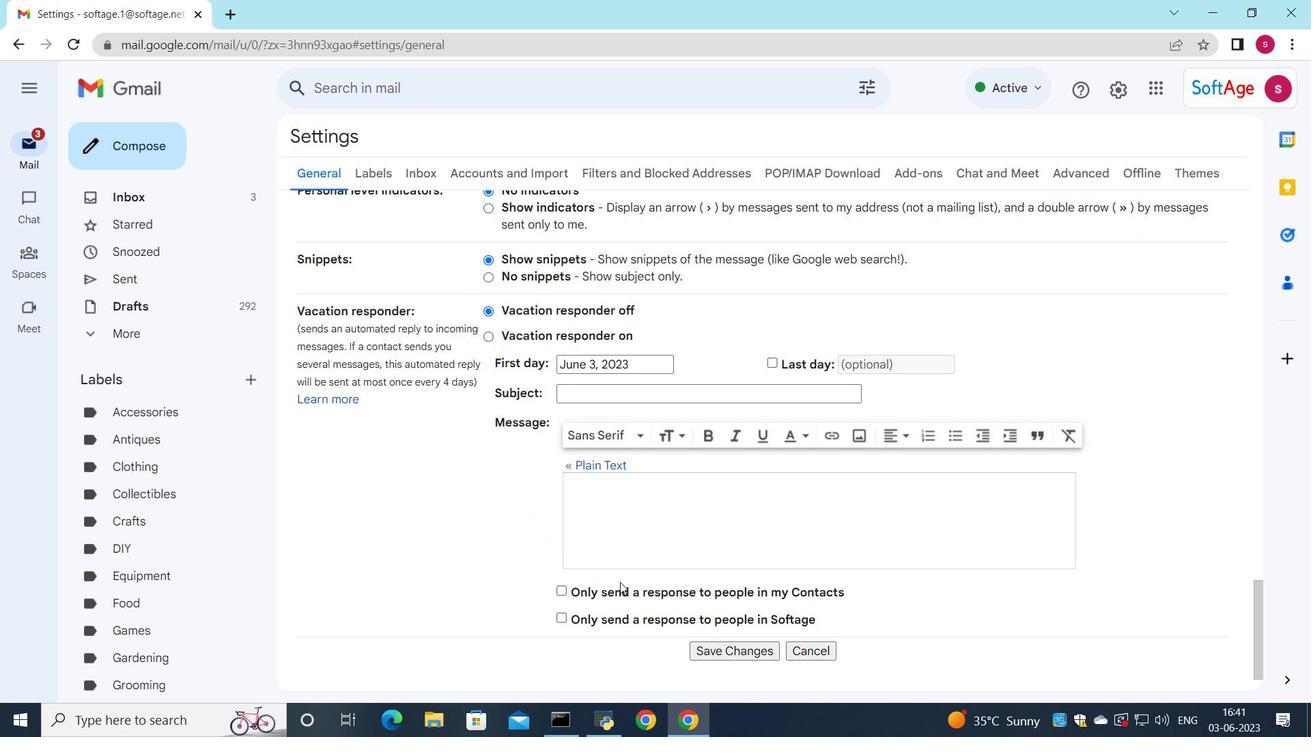 
Action: Mouse scrolled (646, 609) with delta (0, 0)
Screenshot: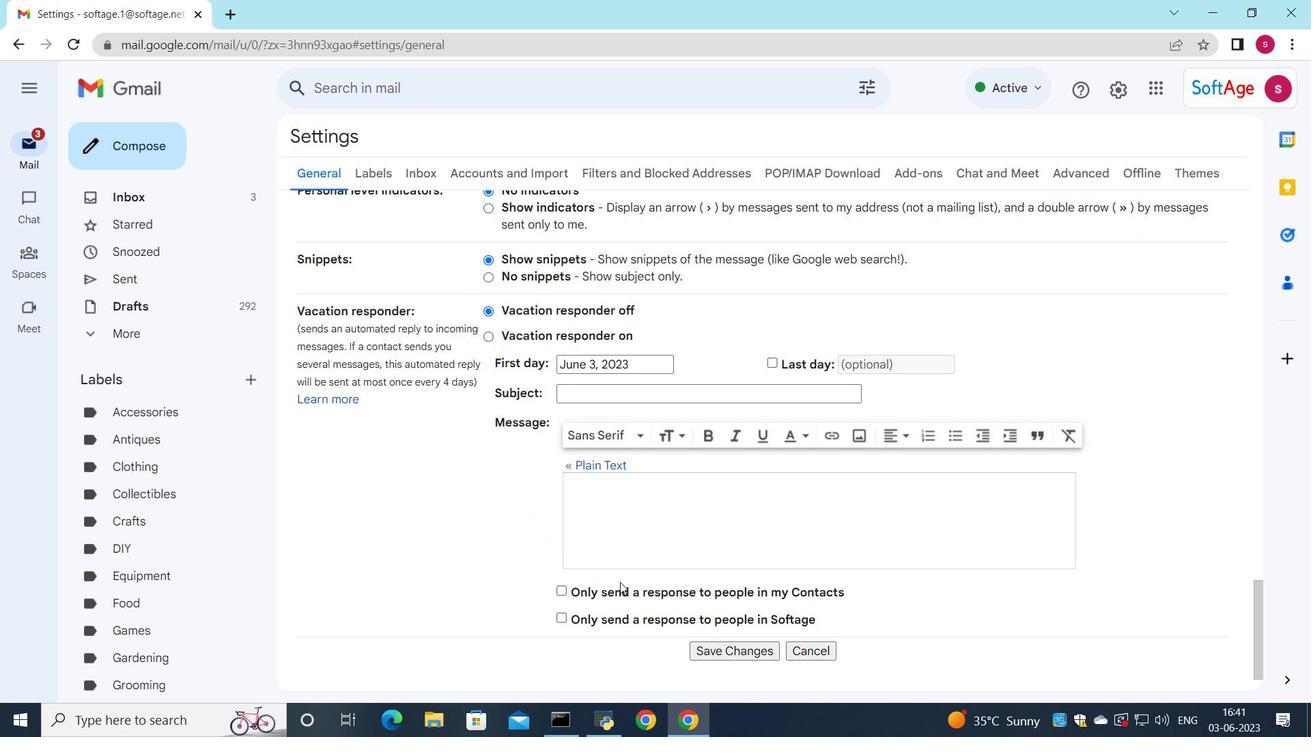 
Action: Mouse moved to (720, 599)
Screenshot: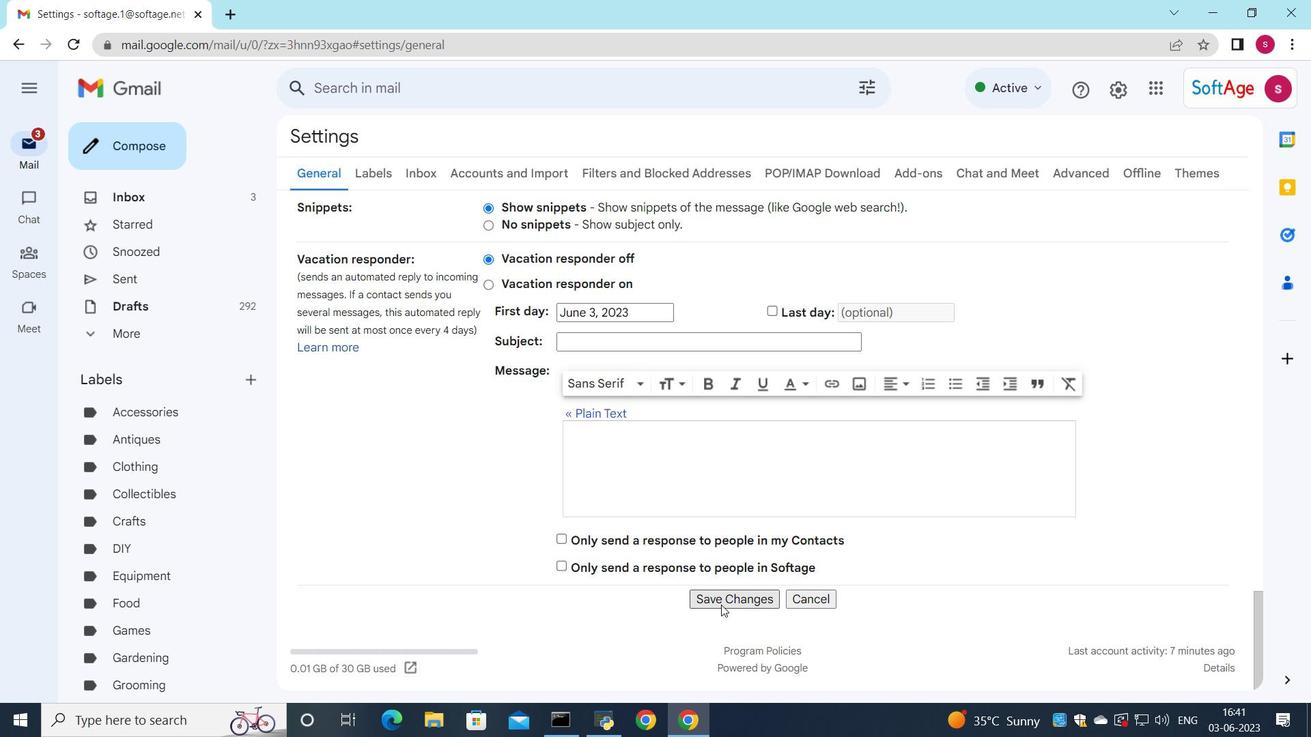 
Action: Mouse pressed left at (720, 599)
Screenshot: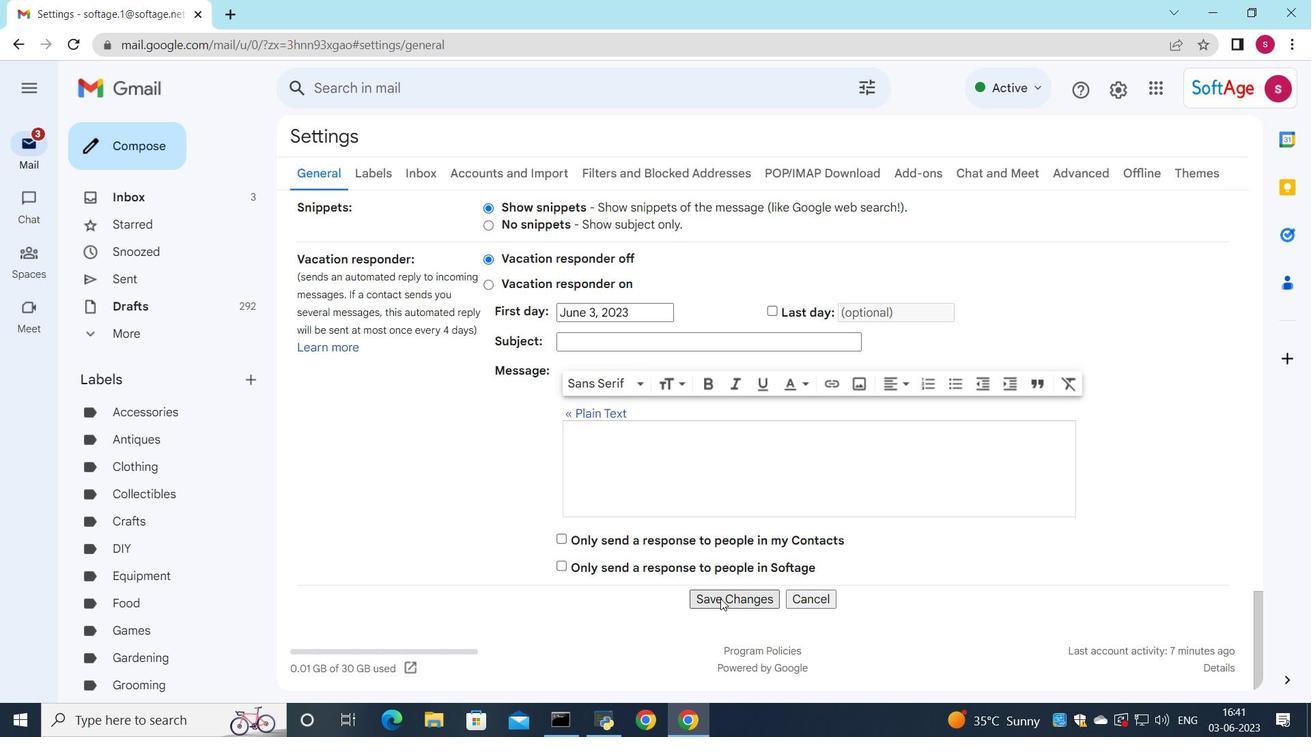 
Action: Mouse moved to (629, 175)
Screenshot: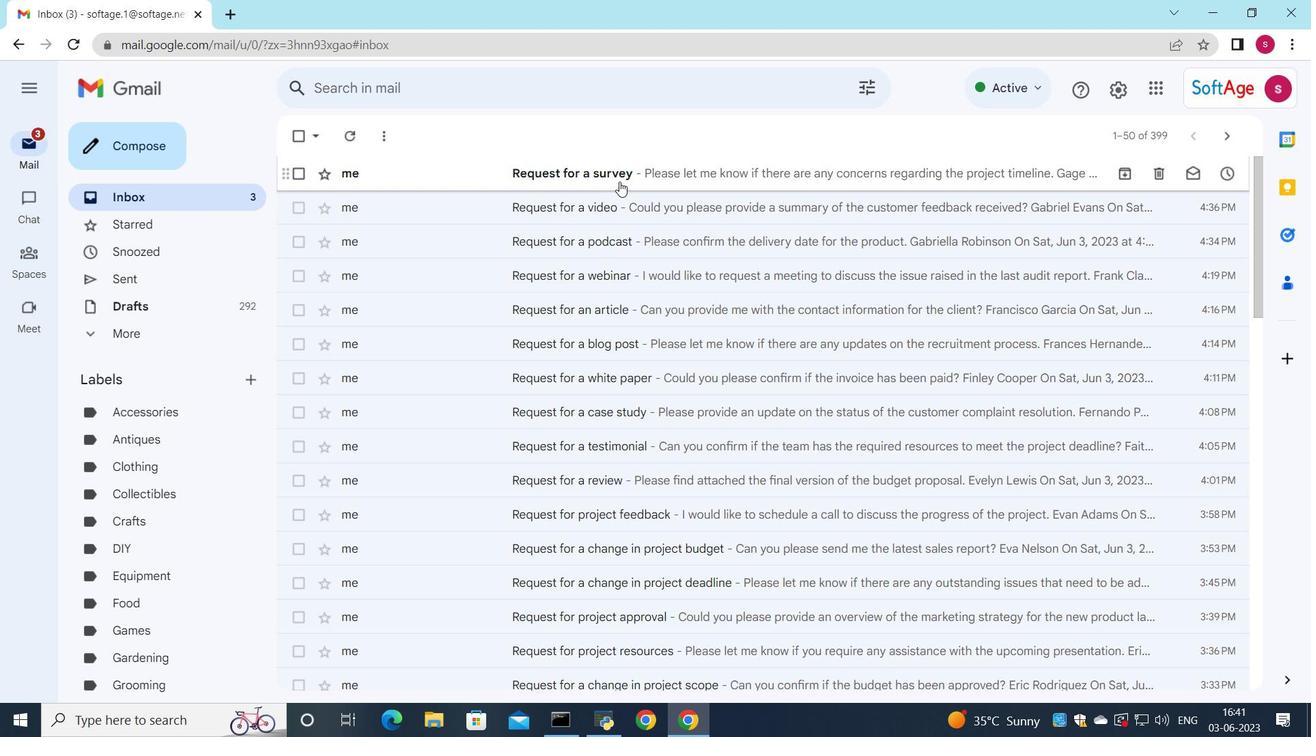 
Action: Mouse pressed left at (629, 175)
Screenshot: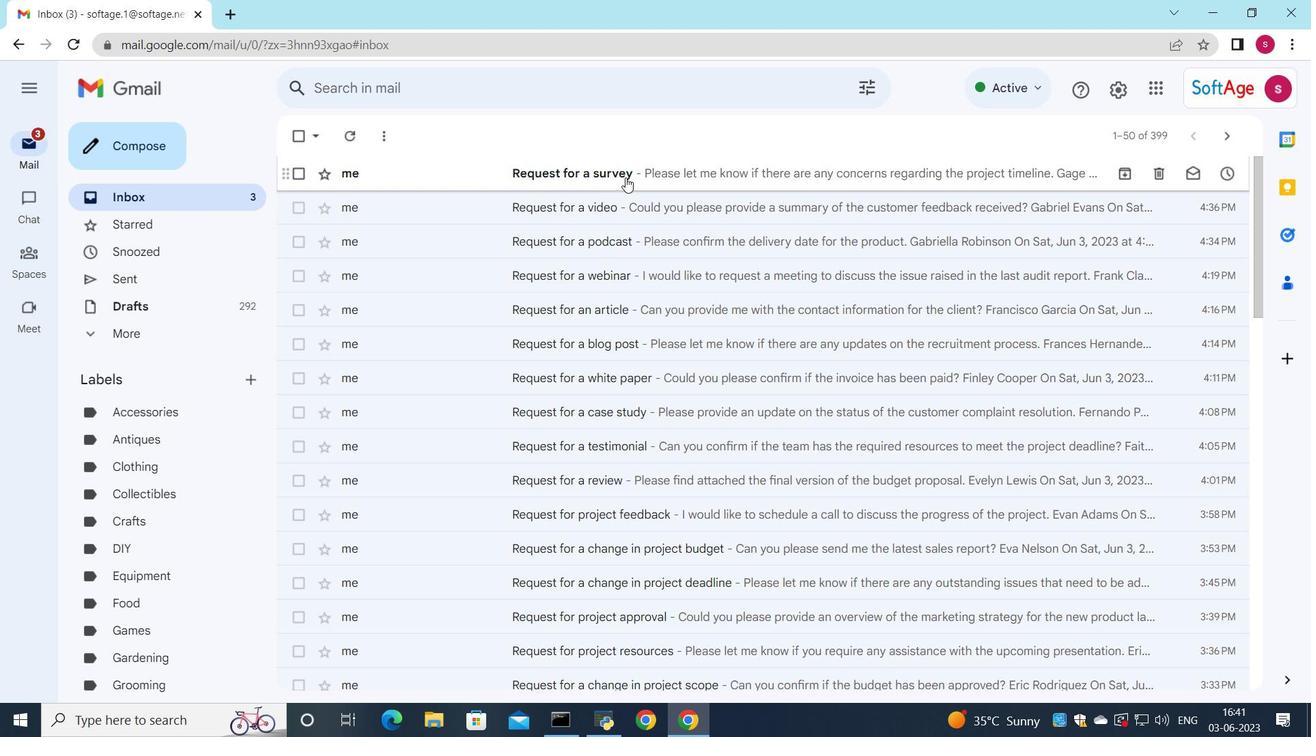 
Action: Mouse moved to (1262, 187)
Screenshot: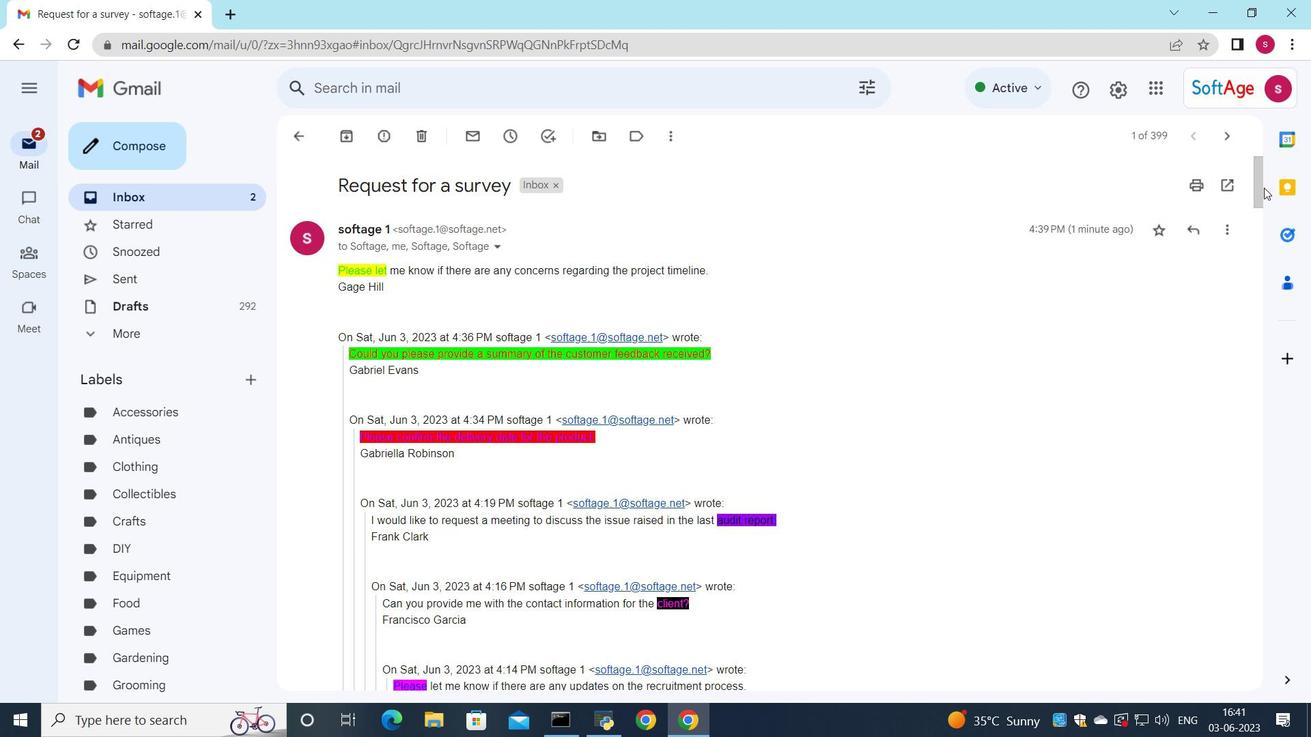 
Action: Mouse pressed left at (1262, 187)
Screenshot: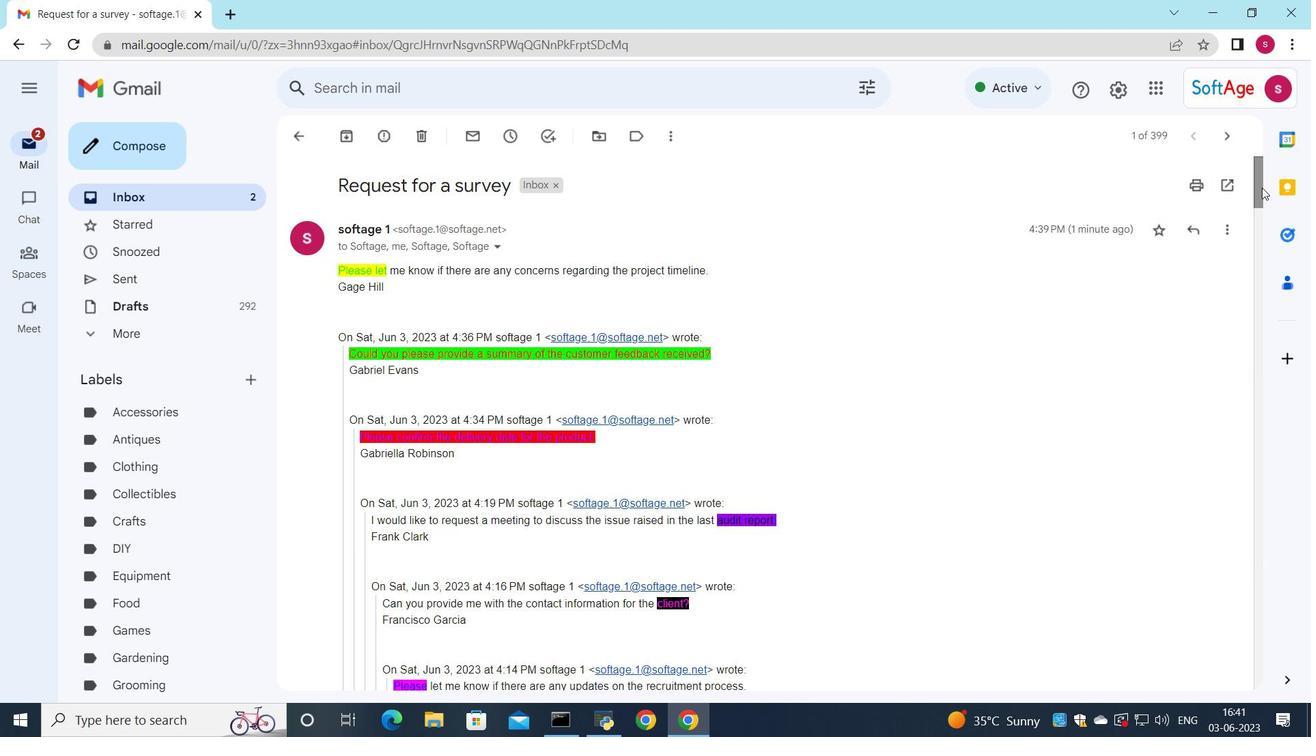 
Action: Mouse moved to (491, 588)
Screenshot: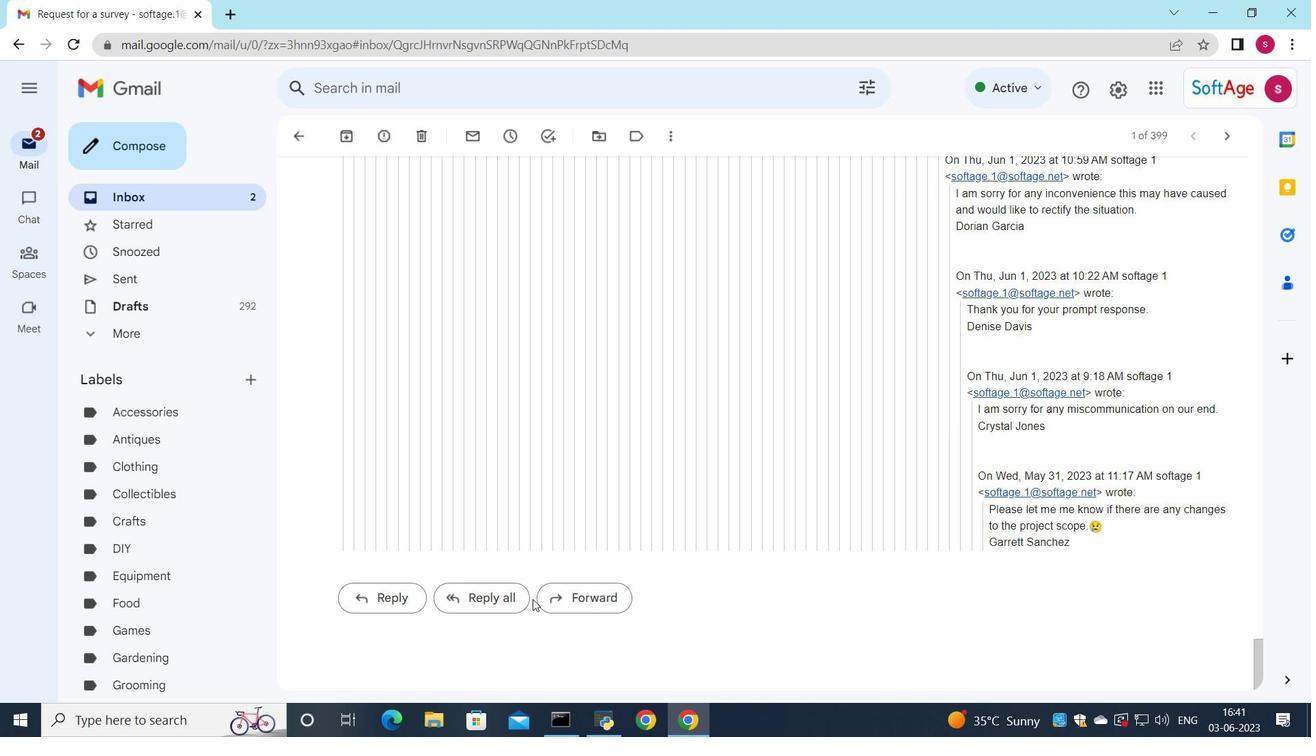 
Action: Mouse pressed left at (491, 588)
Screenshot: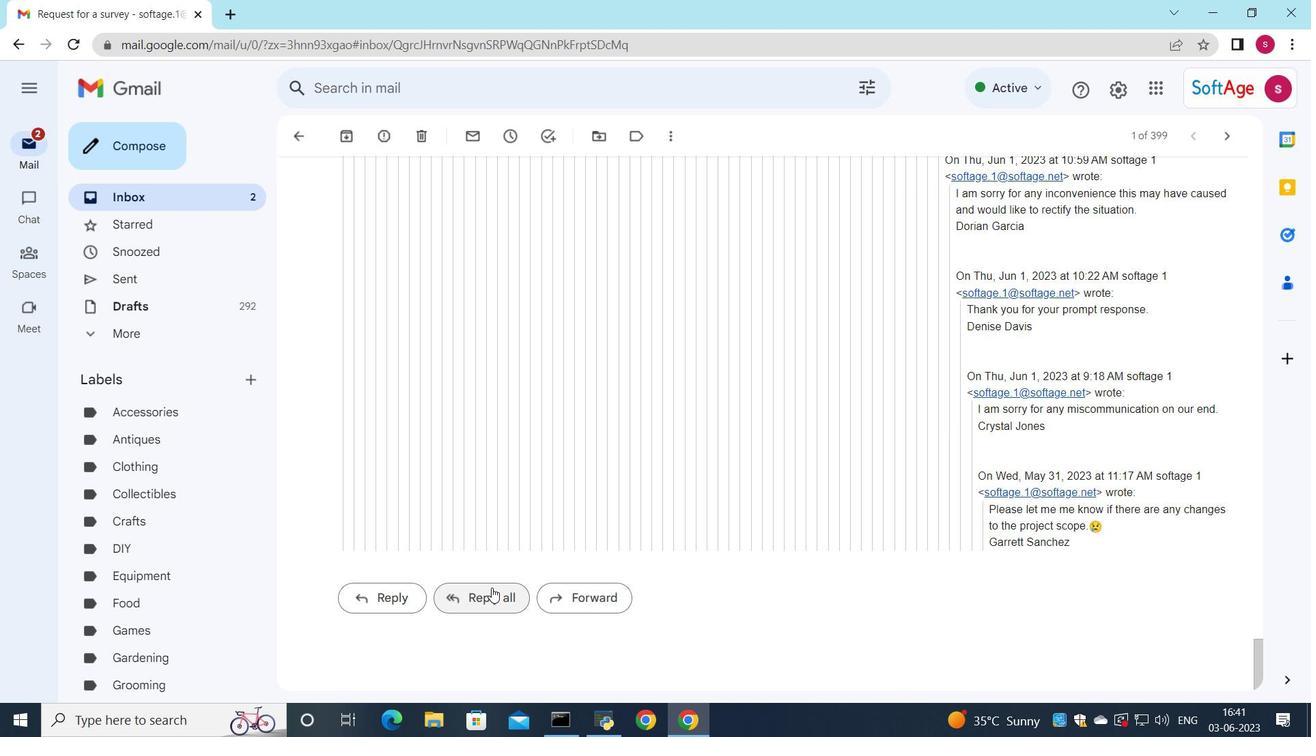
Action: Mouse moved to (376, 468)
Screenshot: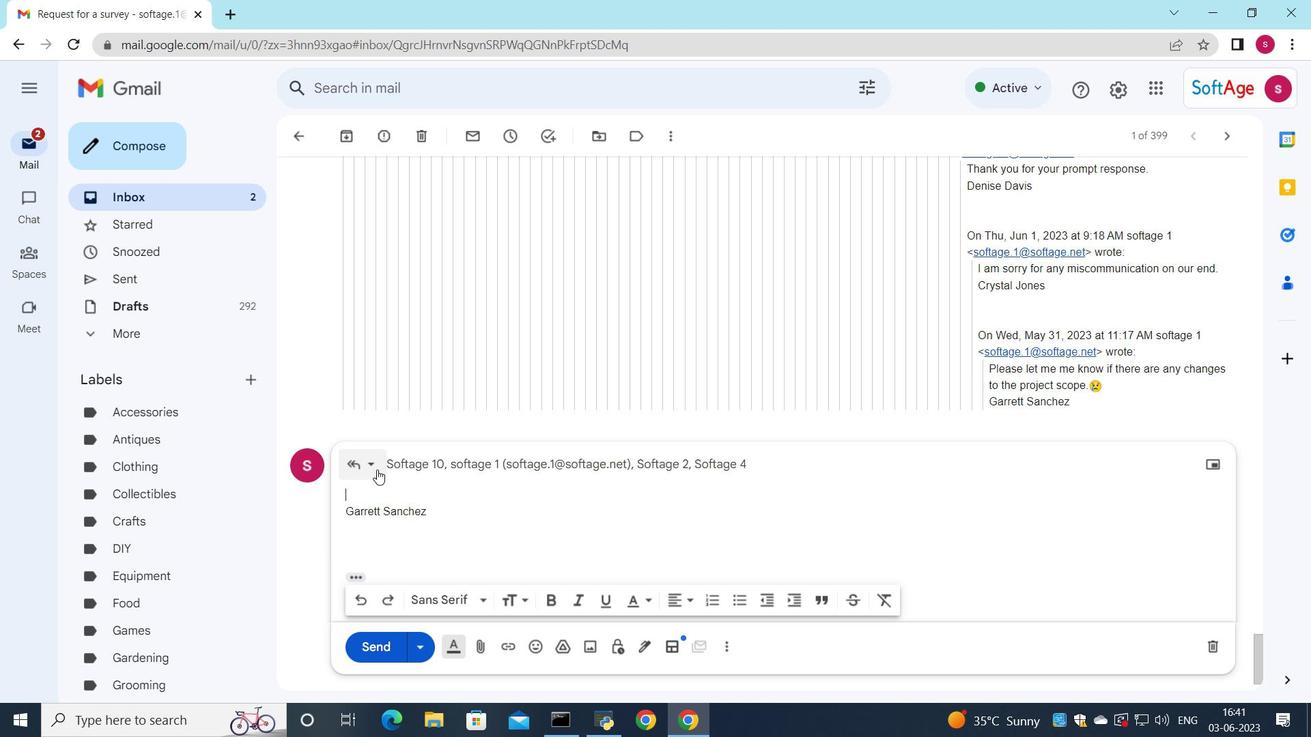 
Action: Mouse pressed left at (376, 468)
Screenshot: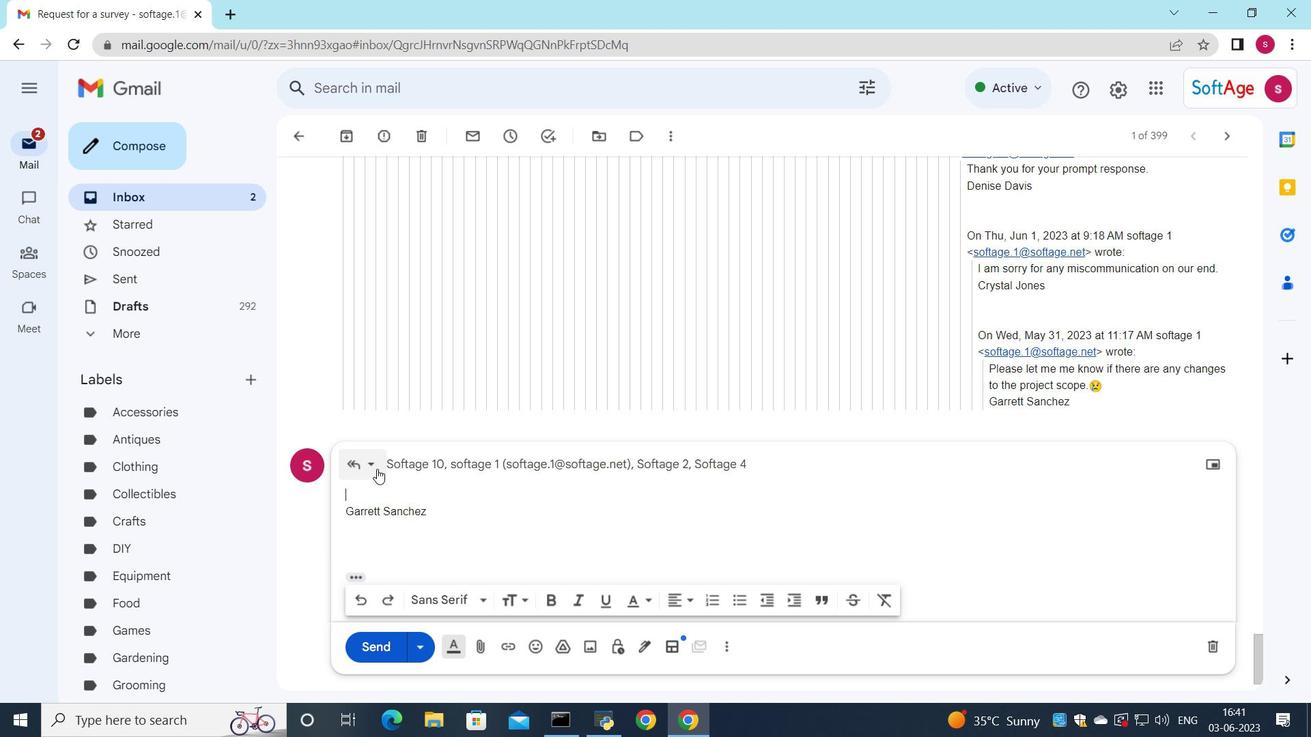
Action: Mouse moved to (403, 524)
Screenshot: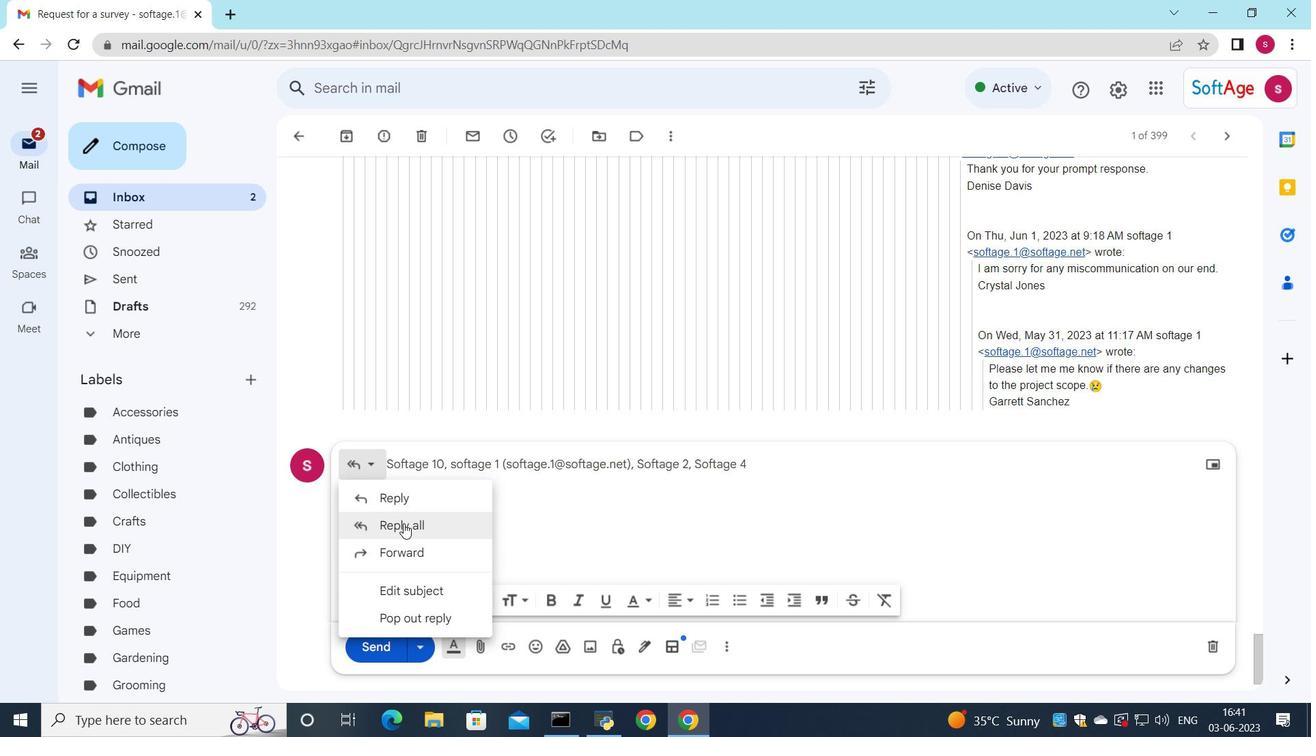 
Action: Mouse pressed left at (403, 524)
Screenshot: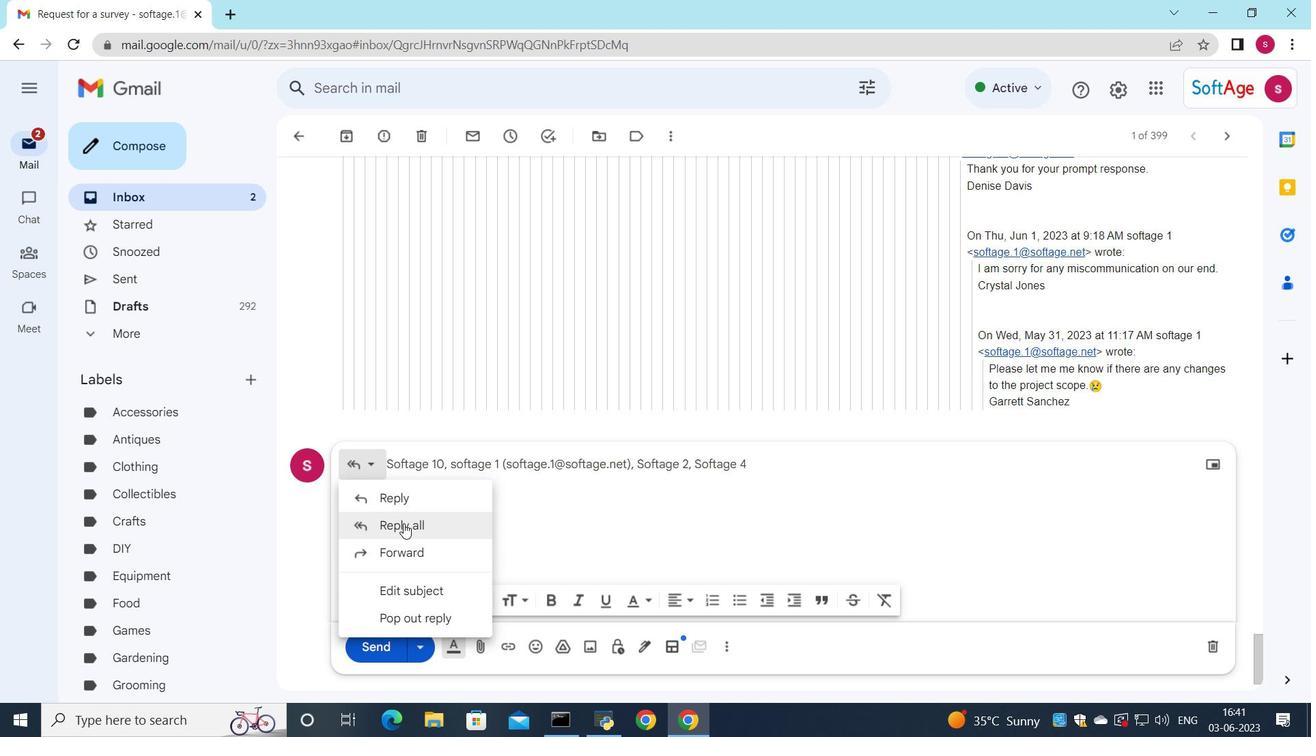 
Action: Mouse moved to (374, 467)
Screenshot: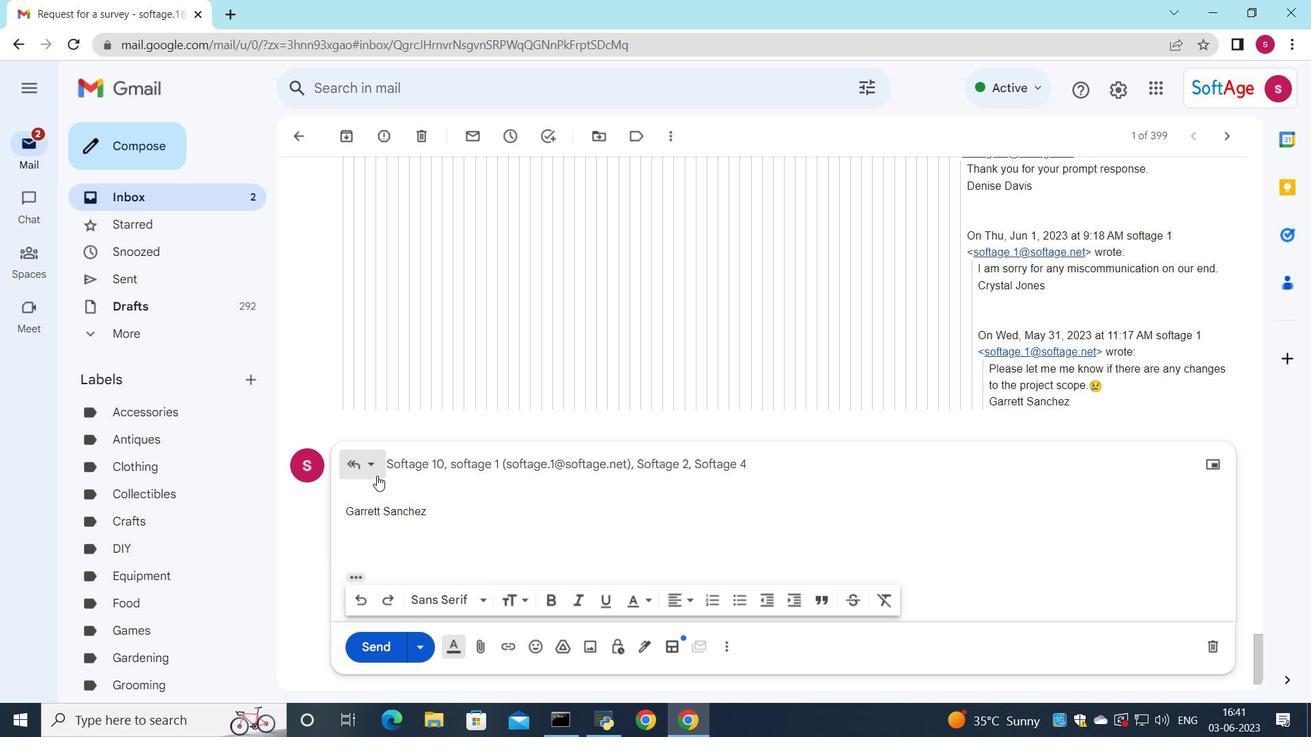 
Action: Mouse pressed left at (374, 467)
Screenshot: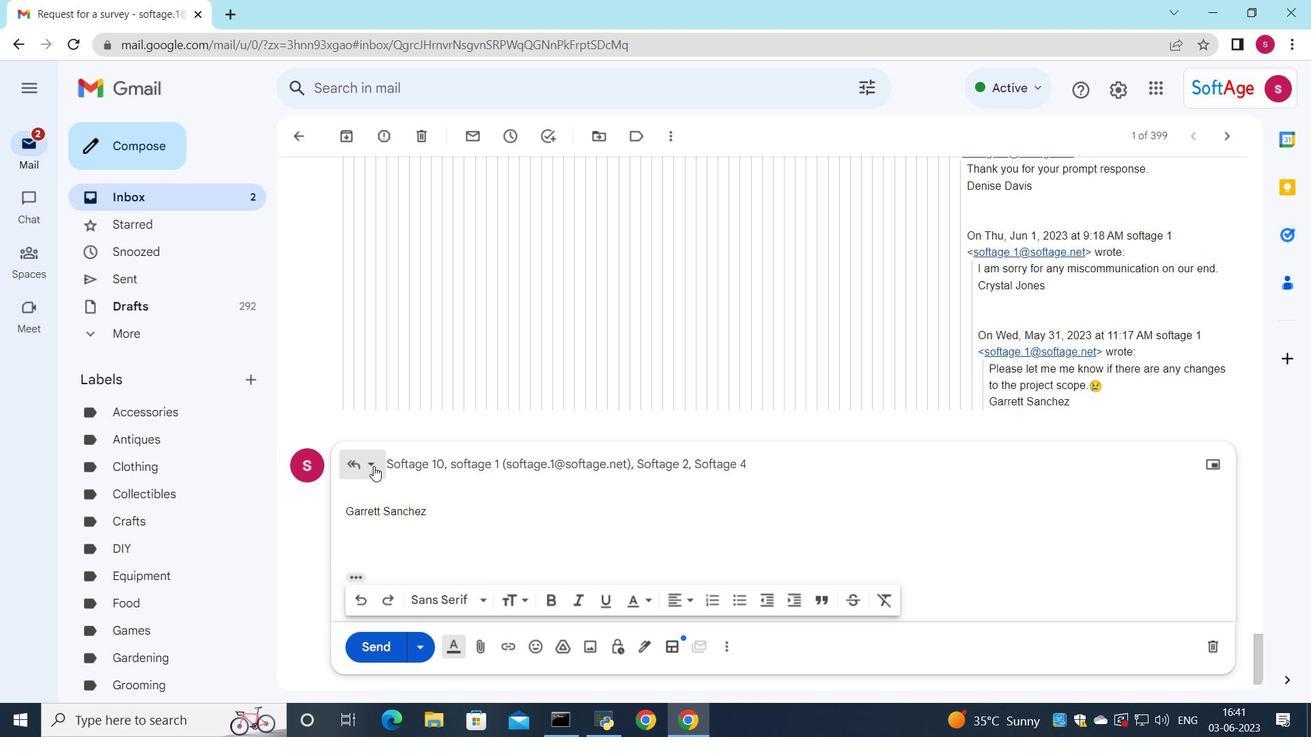 
Action: Mouse moved to (410, 594)
Screenshot: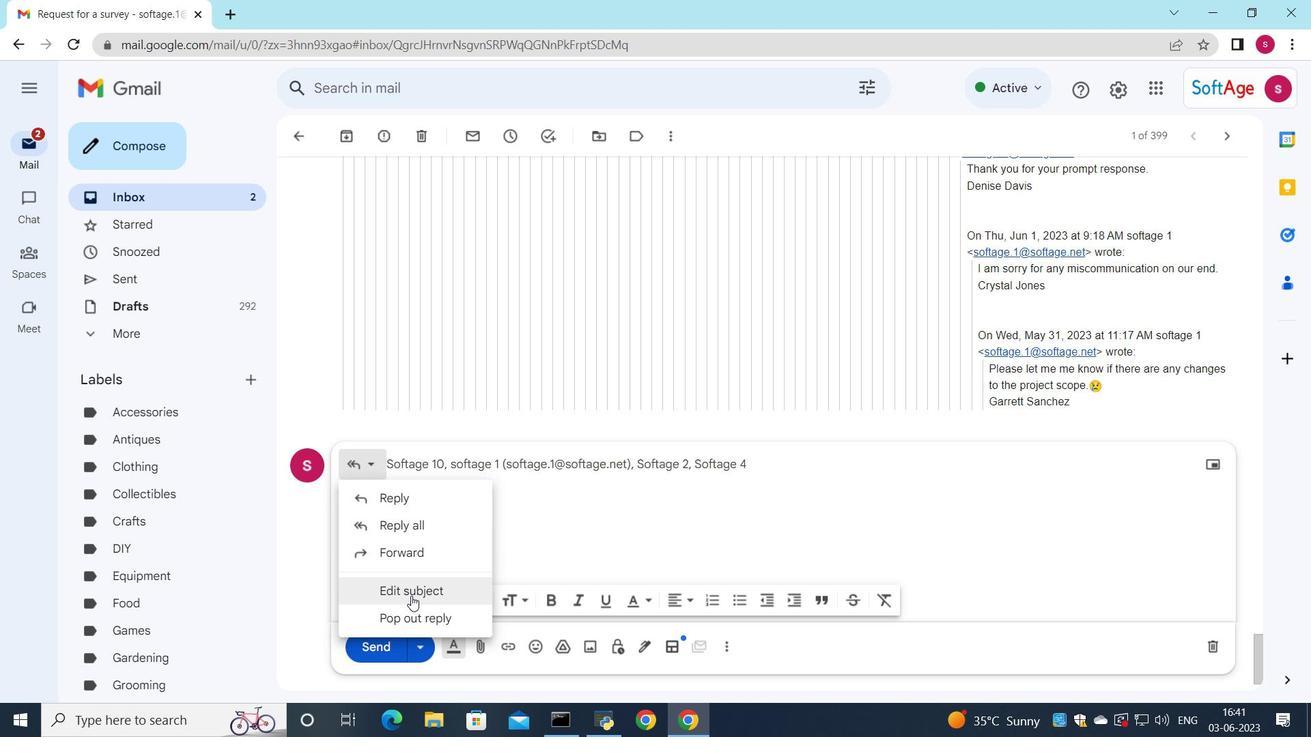 
Action: Mouse pressed left at (410, 594)
Screenshot: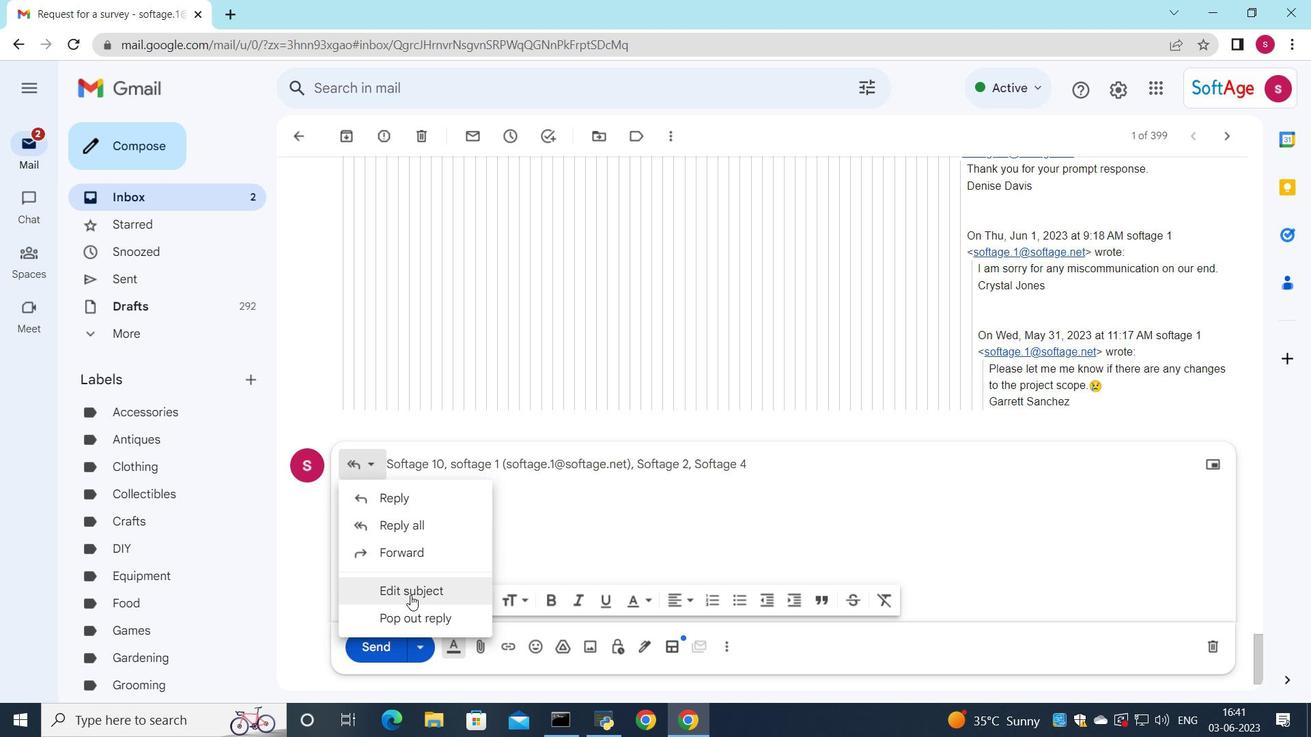 
Action: Mouse moved to (516, 504)
Screenshot: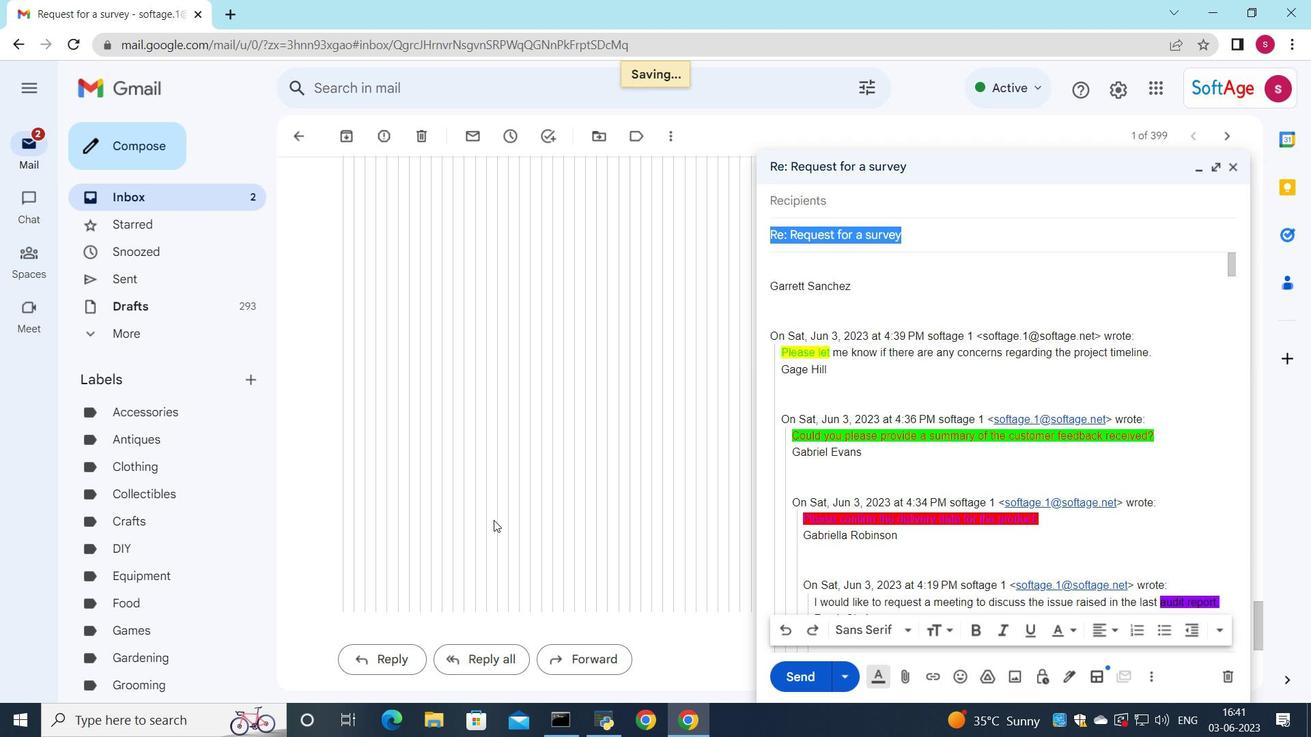 
Action: Key pressed <Key.shift>Request<Key.space>for<Key.space>an<Key.space>opinion
Screenshot: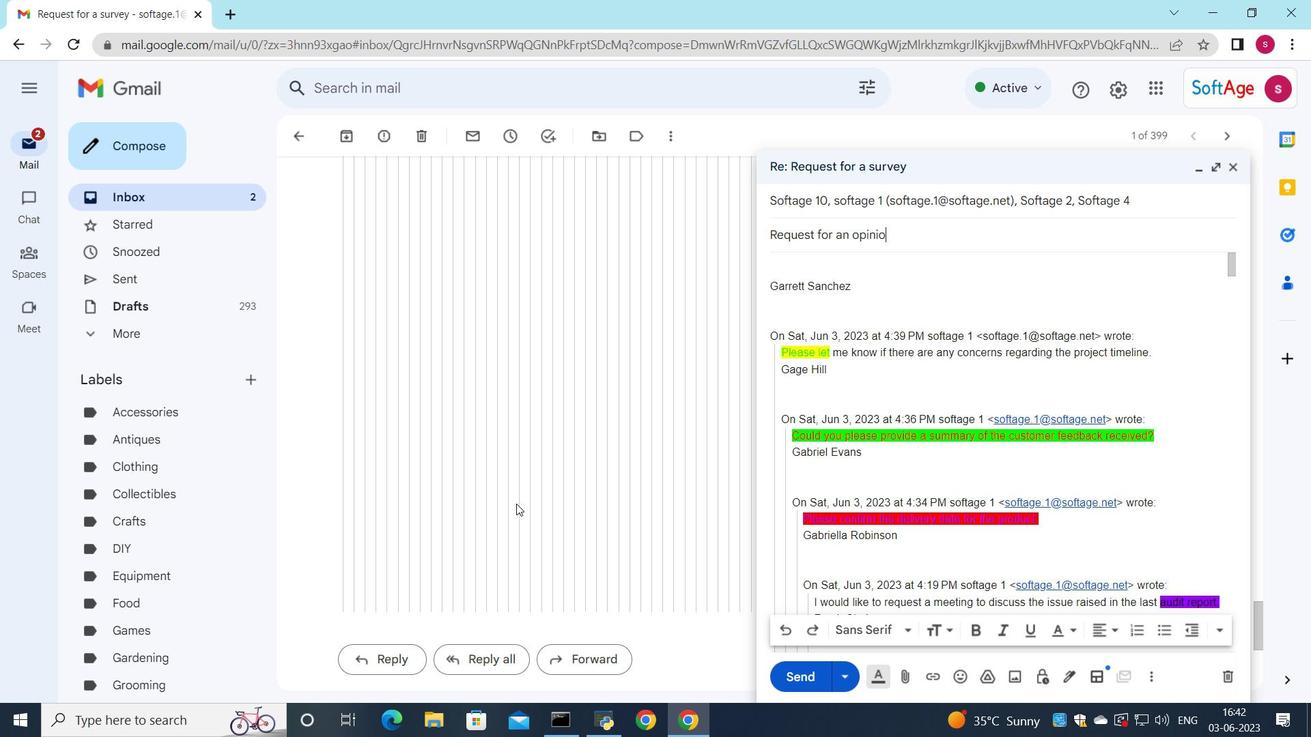 
Action: Mouse moved to (786, 273)
Screenshot: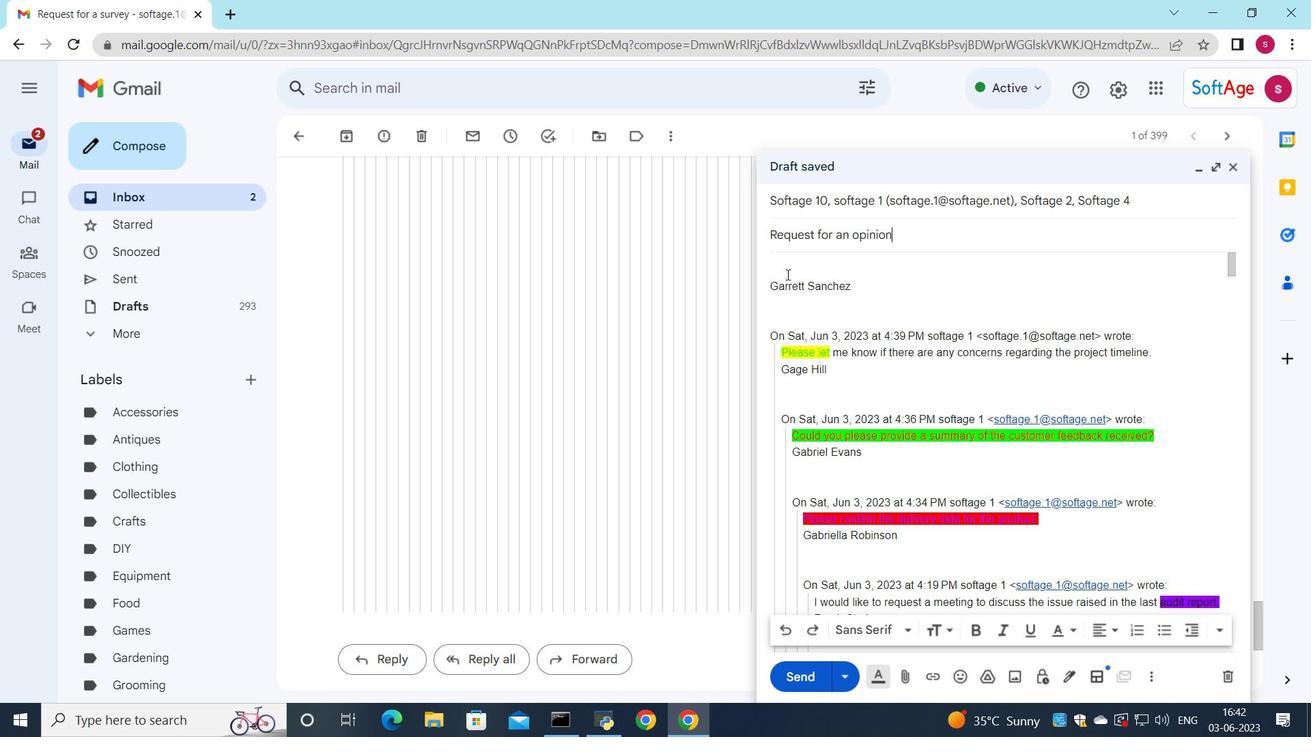 
Action: Mouse pressed left at (786, 273)
Screenshot: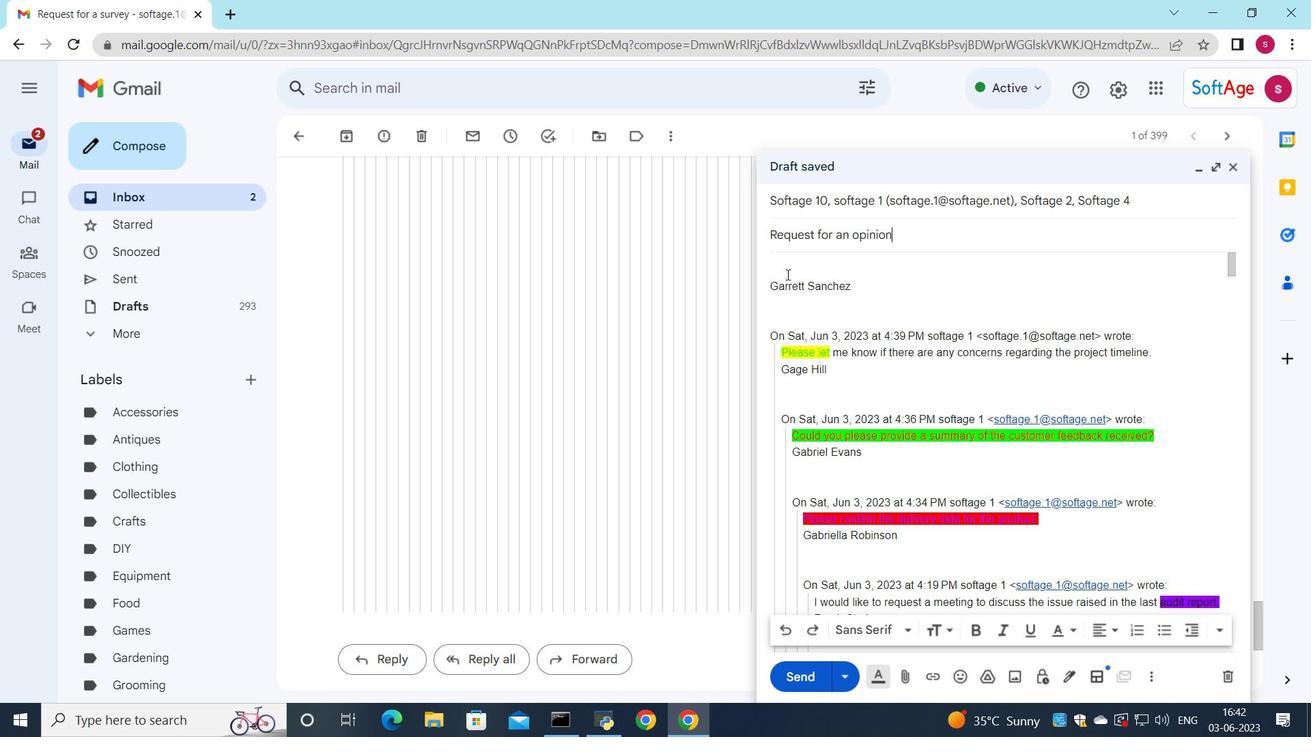 
Action: Mouse moved to (828, 272)
Screenshot: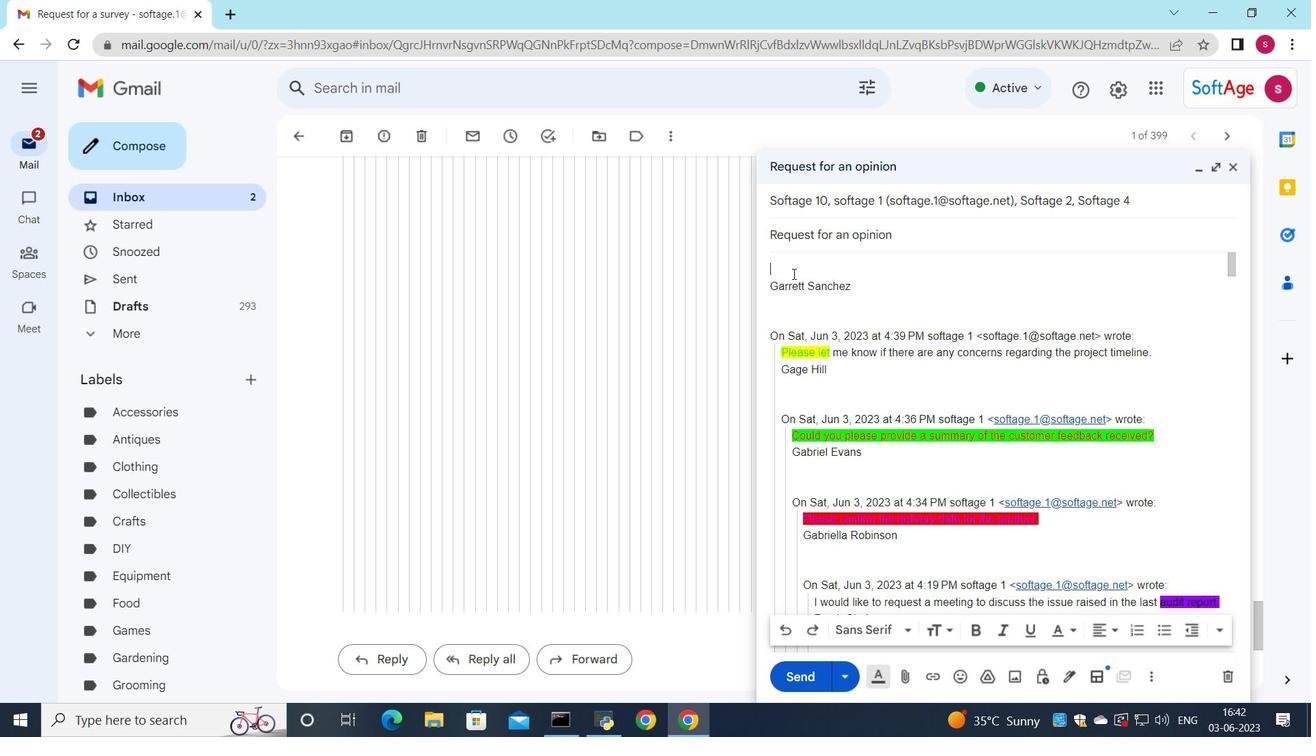 
Action: Key pressed <Key.shift>Can<Key.space>you<Key.space>confirm<Key.space>the<Key.space>availability<Key.space>of<Key.space>the<Key.space>required<Key.space>software<Key.space>licenses<Key.shift_r>?
Screenshot: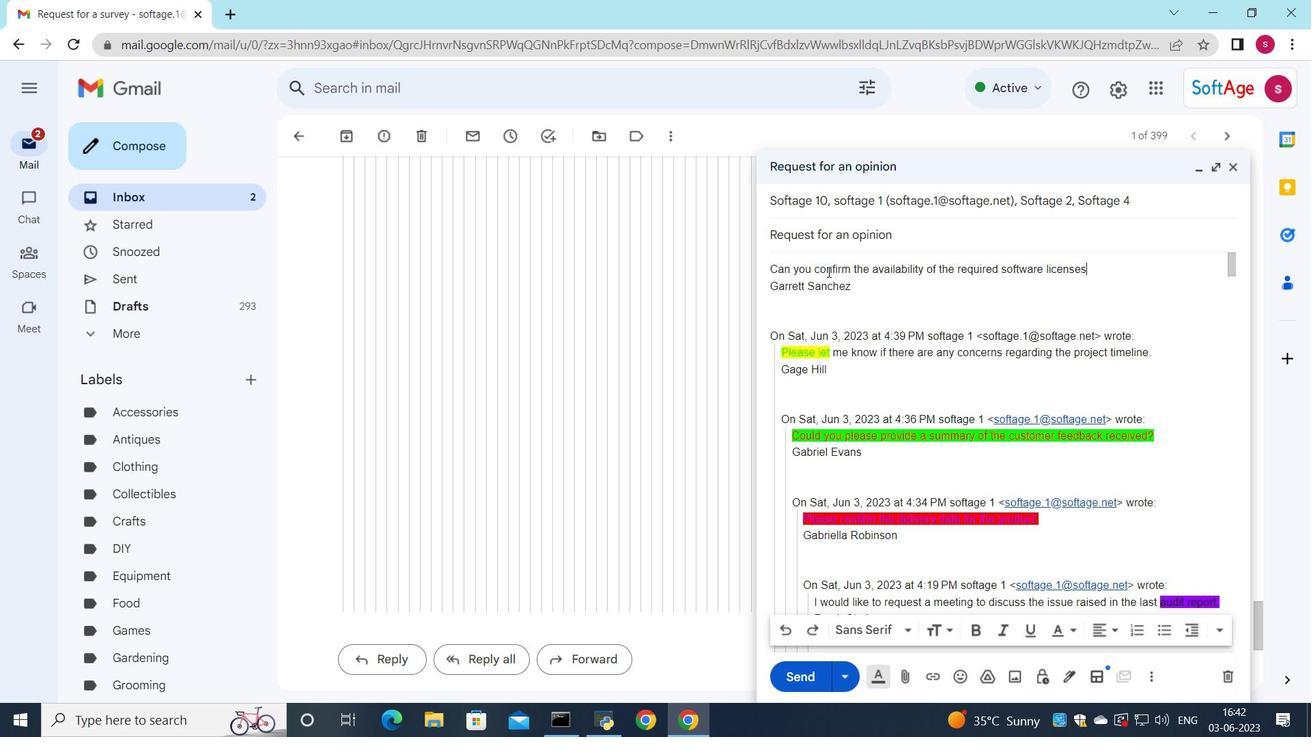 
Action: Mouse moved to (772, 267)
Screenshot: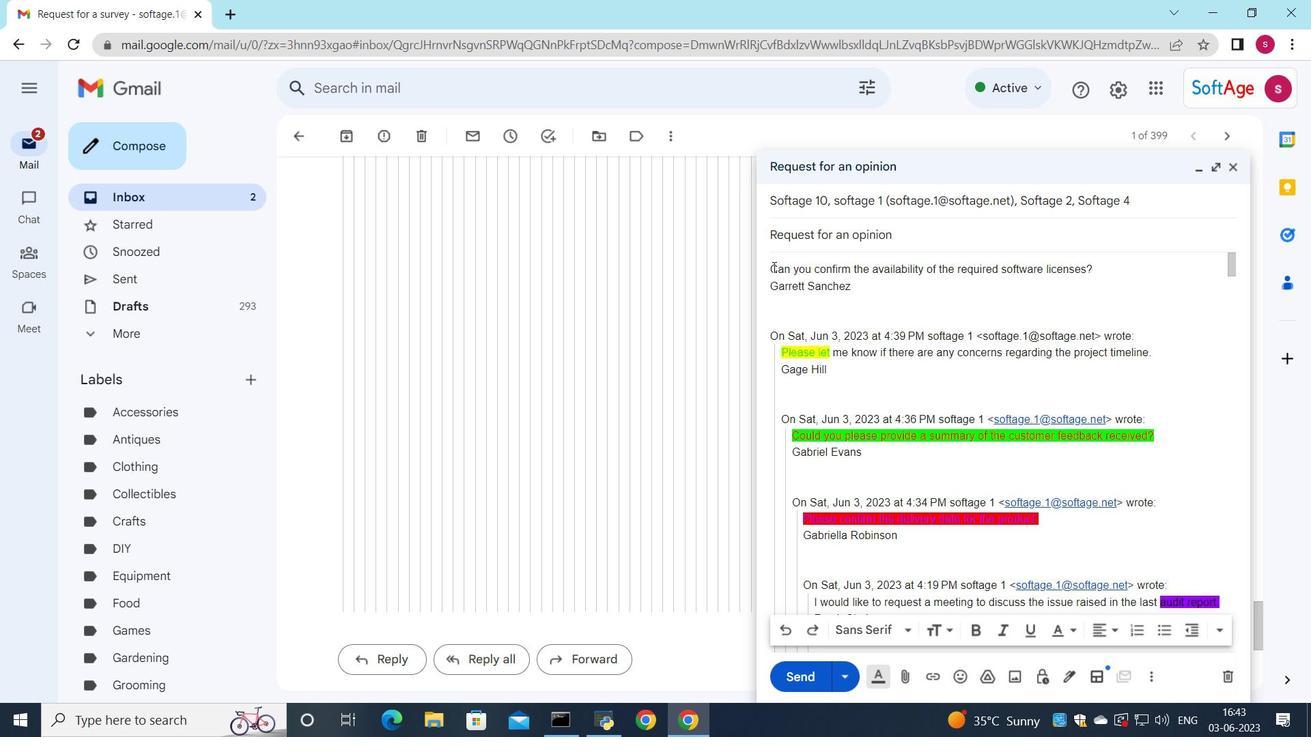 
Action: Mouse pressed left at (772, 267)
Screenshot: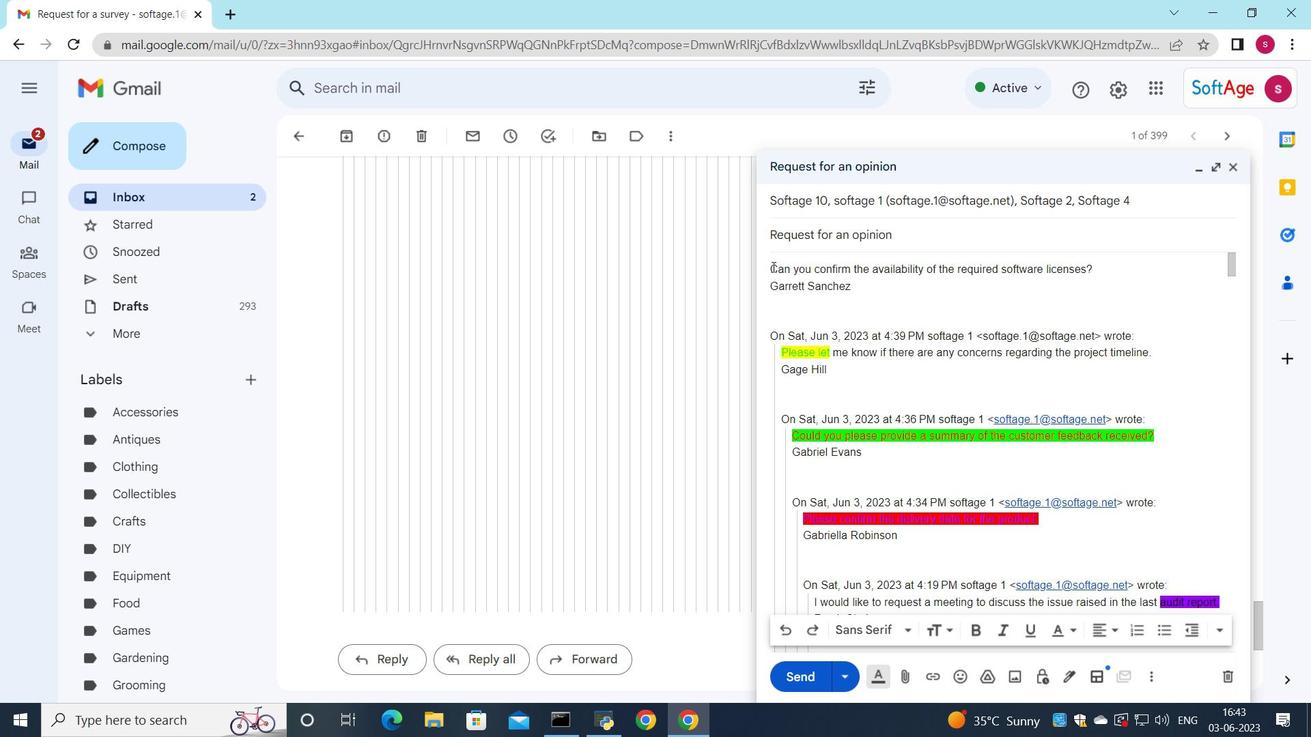 
Action: Mouse moved to (1070, 629)
Screenshot: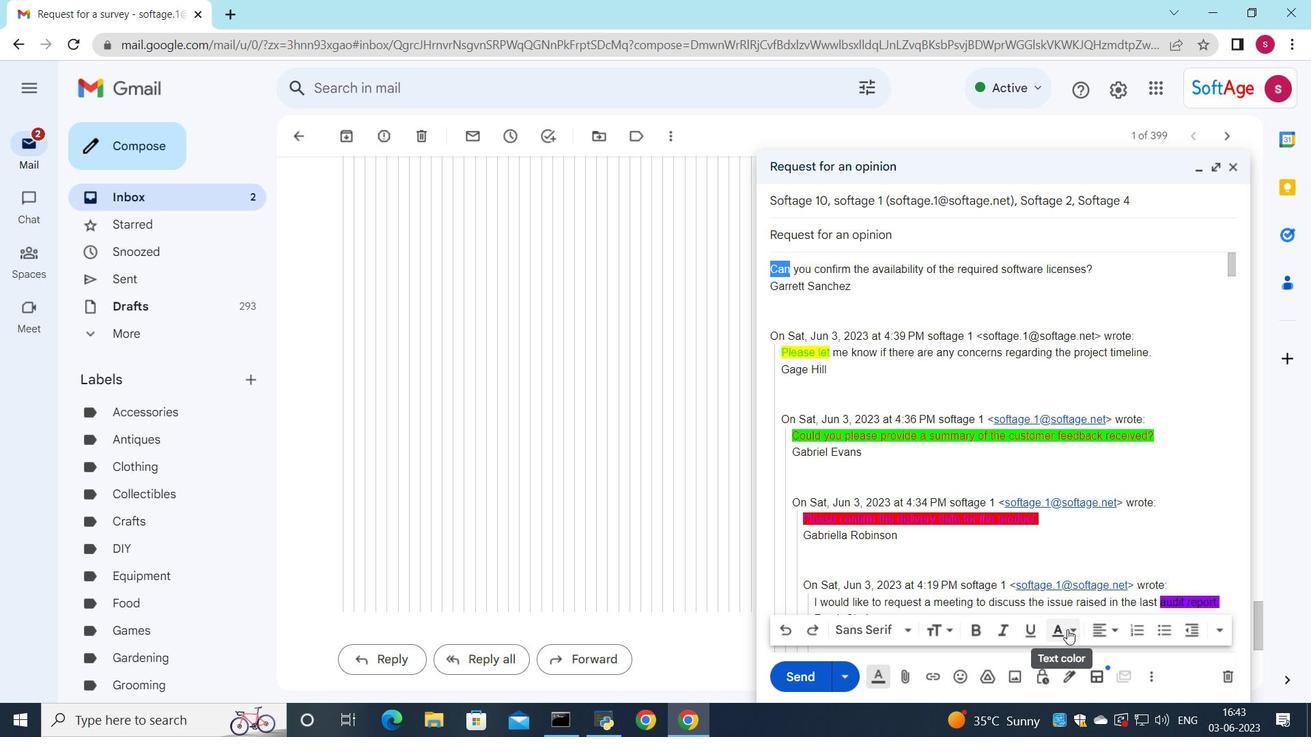 
Action: Mouse pressed left at (1070, 629)
Screenshot: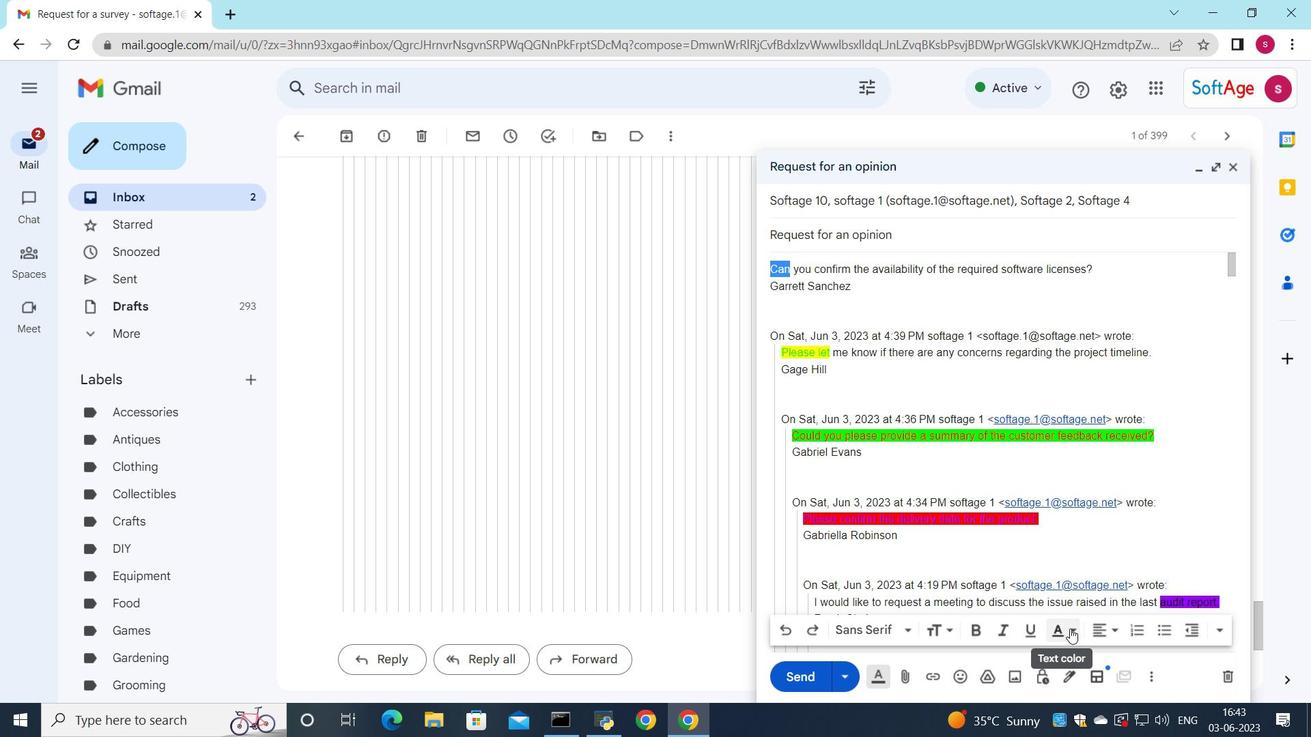 
Action: Mouse moved to (980, 508)
Screenshot: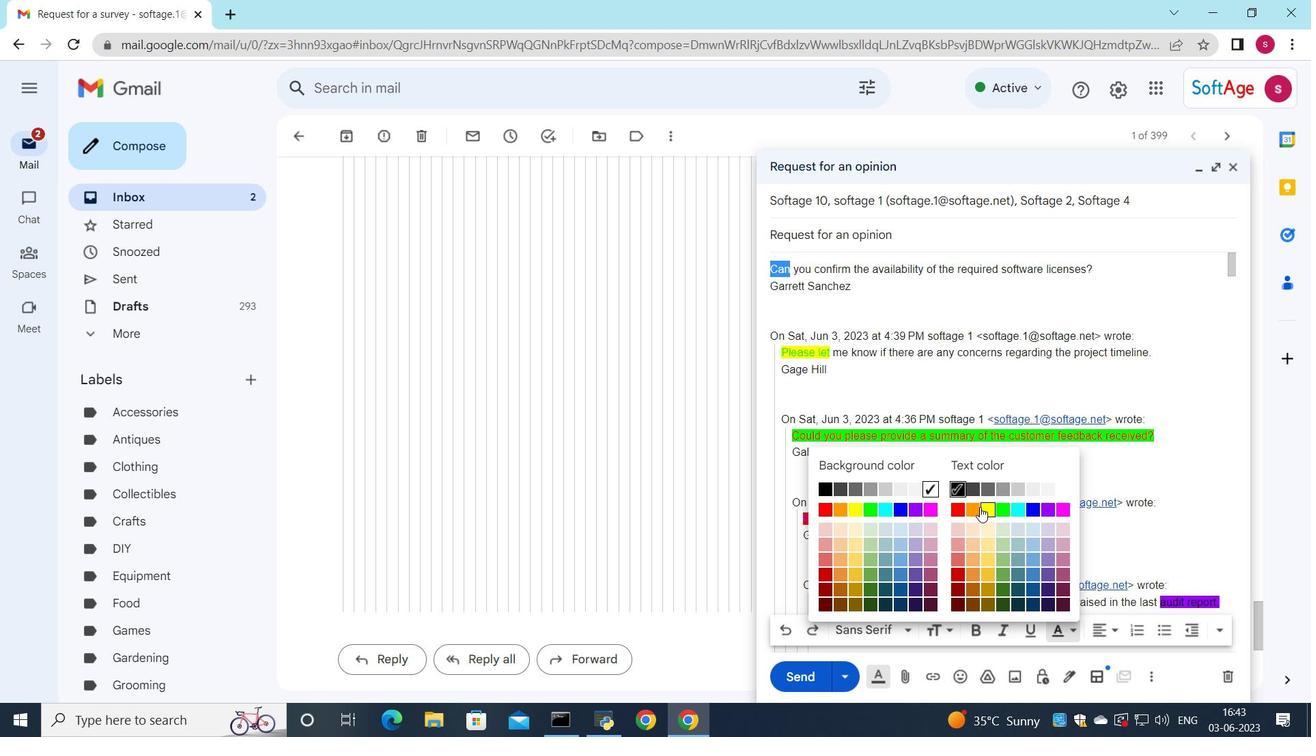 
Action: Mouse pressed left at (980, 508)
Screenshot: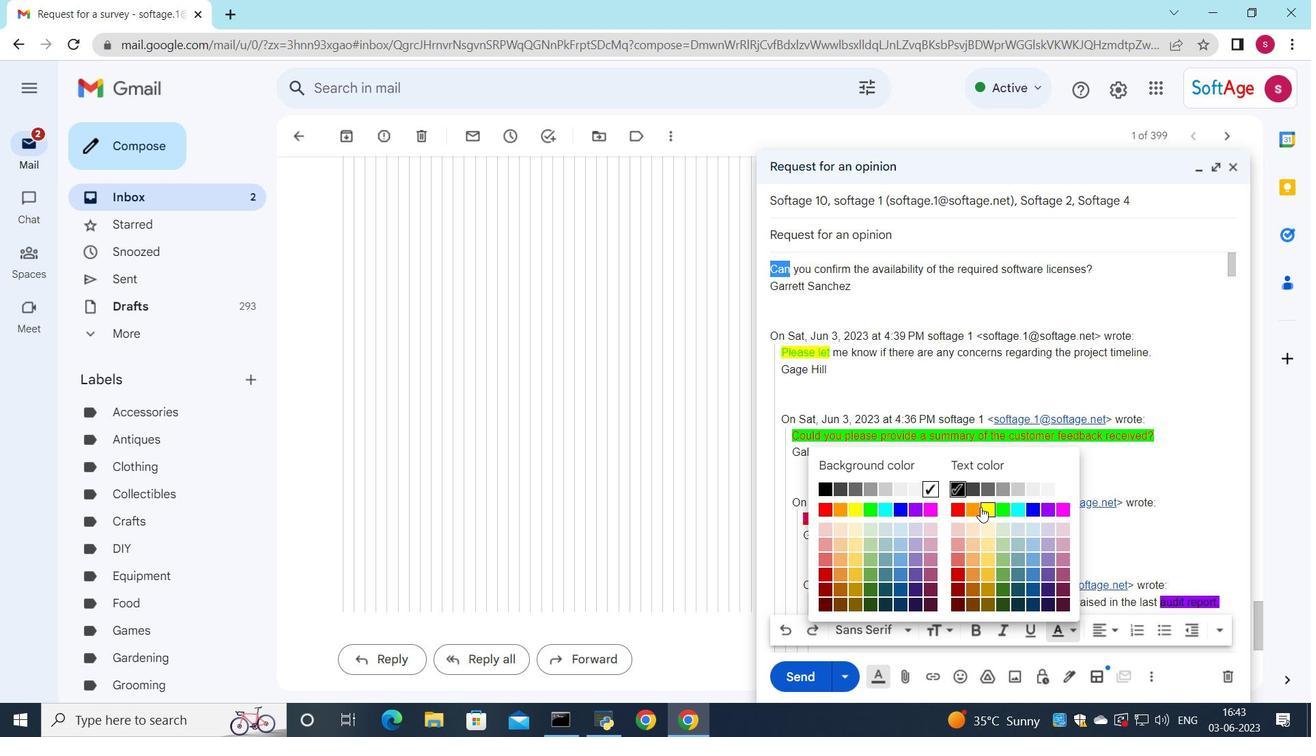 
Action: Mouse moved to (1075, 631)
Screenshot: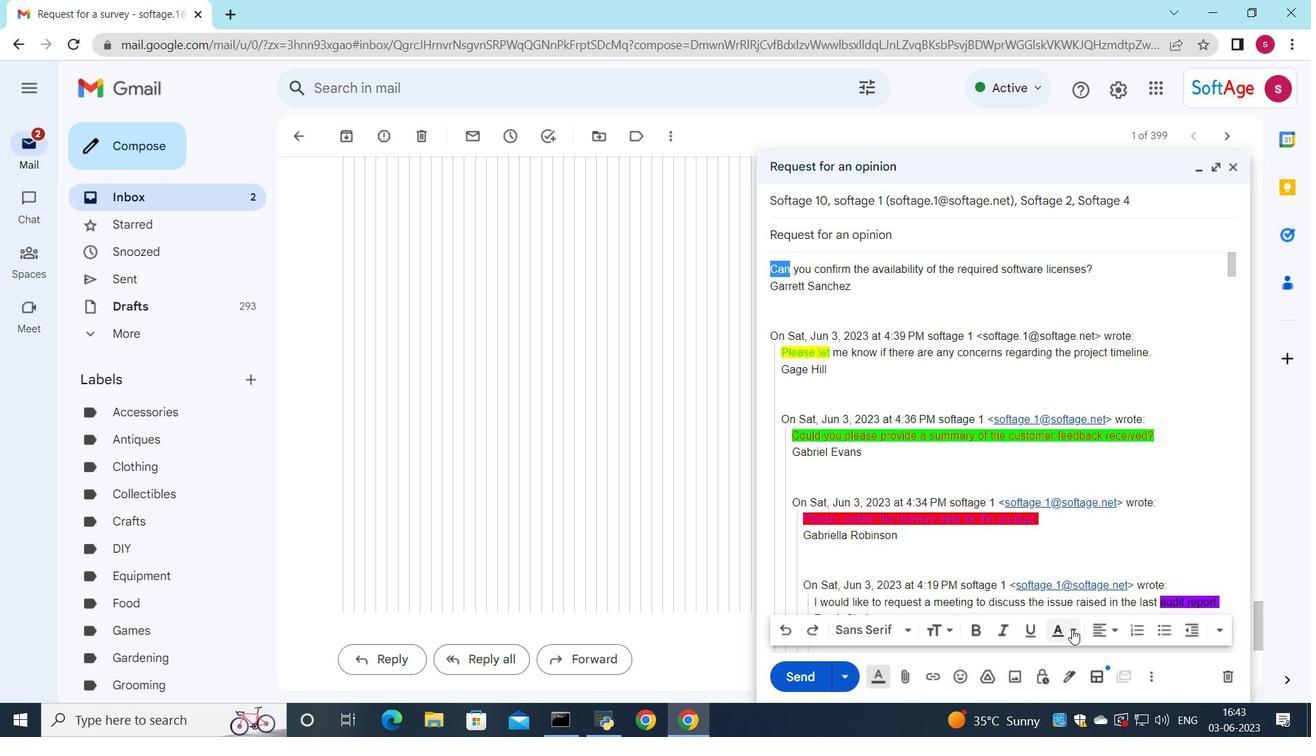 
Action: Mouse pressed left at (1075, 631)
Screenshot: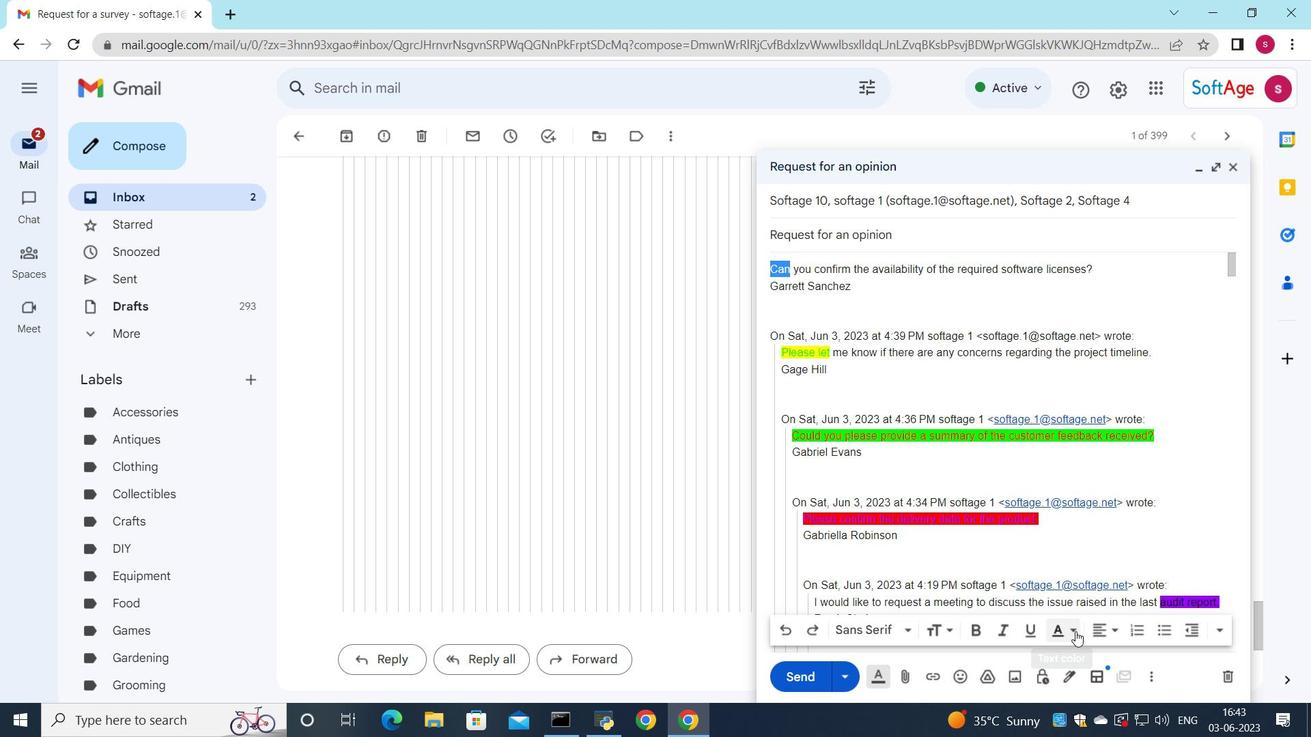 
Action: Mouse moved to (899, 512)
Screenshot: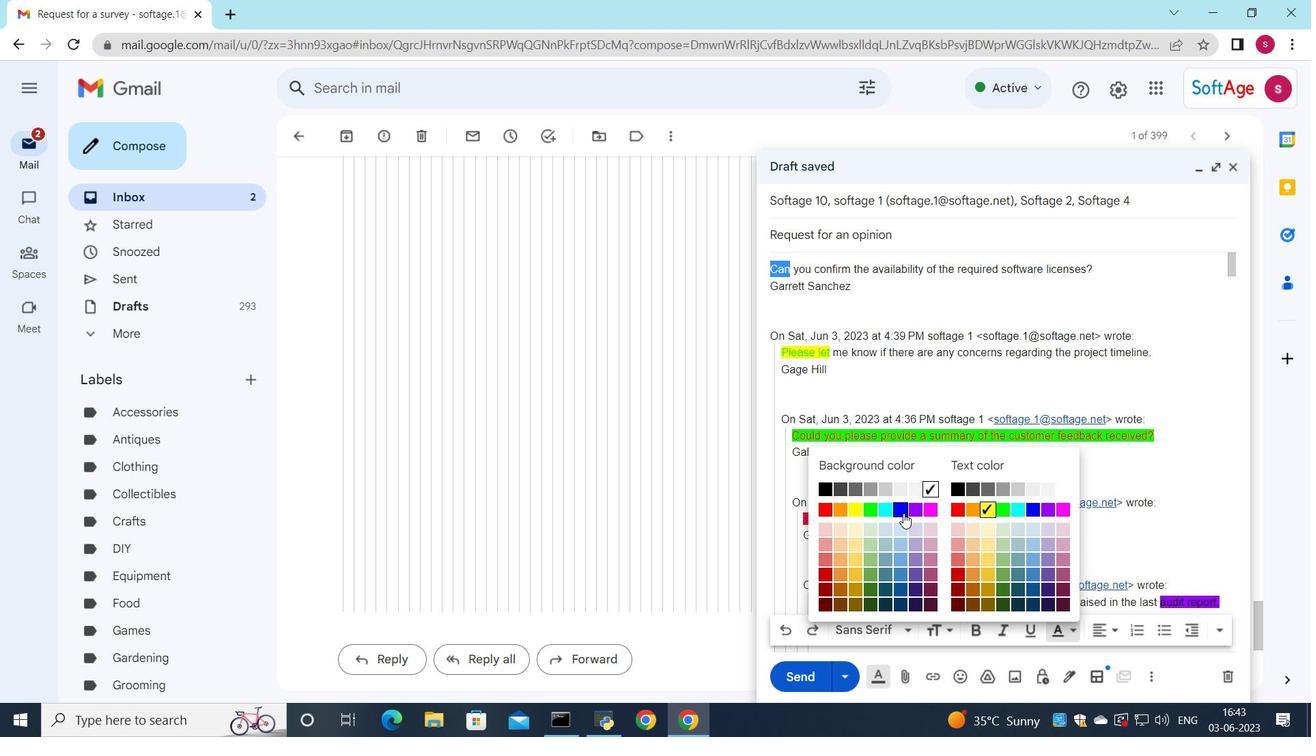 
Action: Mouse pressed left at (899, 512)
Screenshot: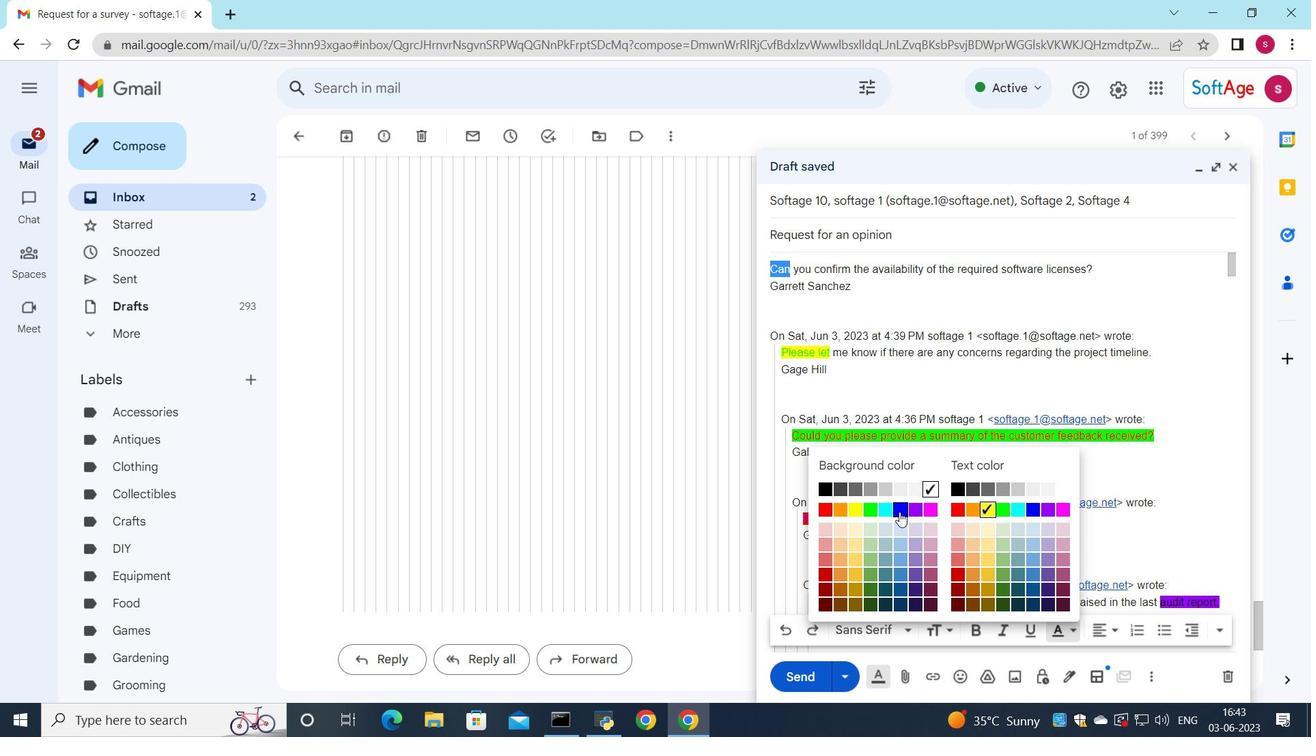 
Action: Mouse moved to (804, 676)
Screenshot: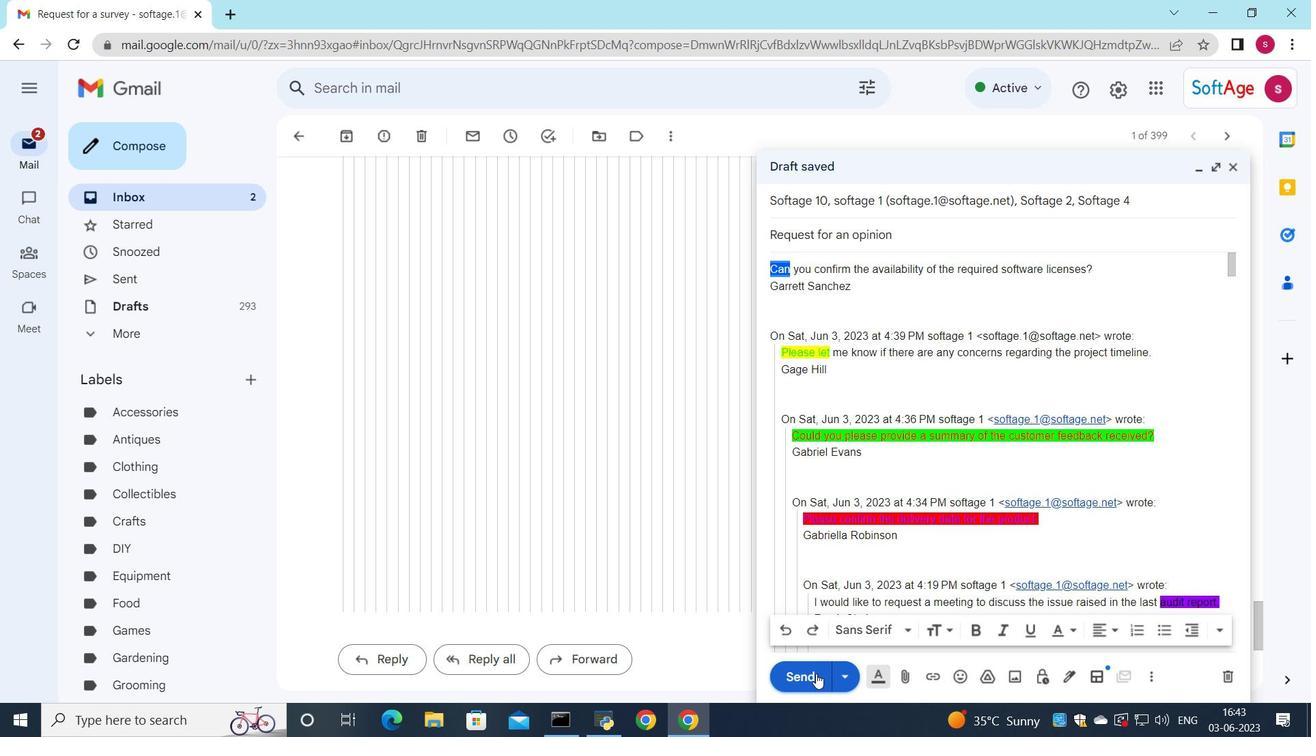 
Action: Mouse pressed left at (804, 676)
Screenshot: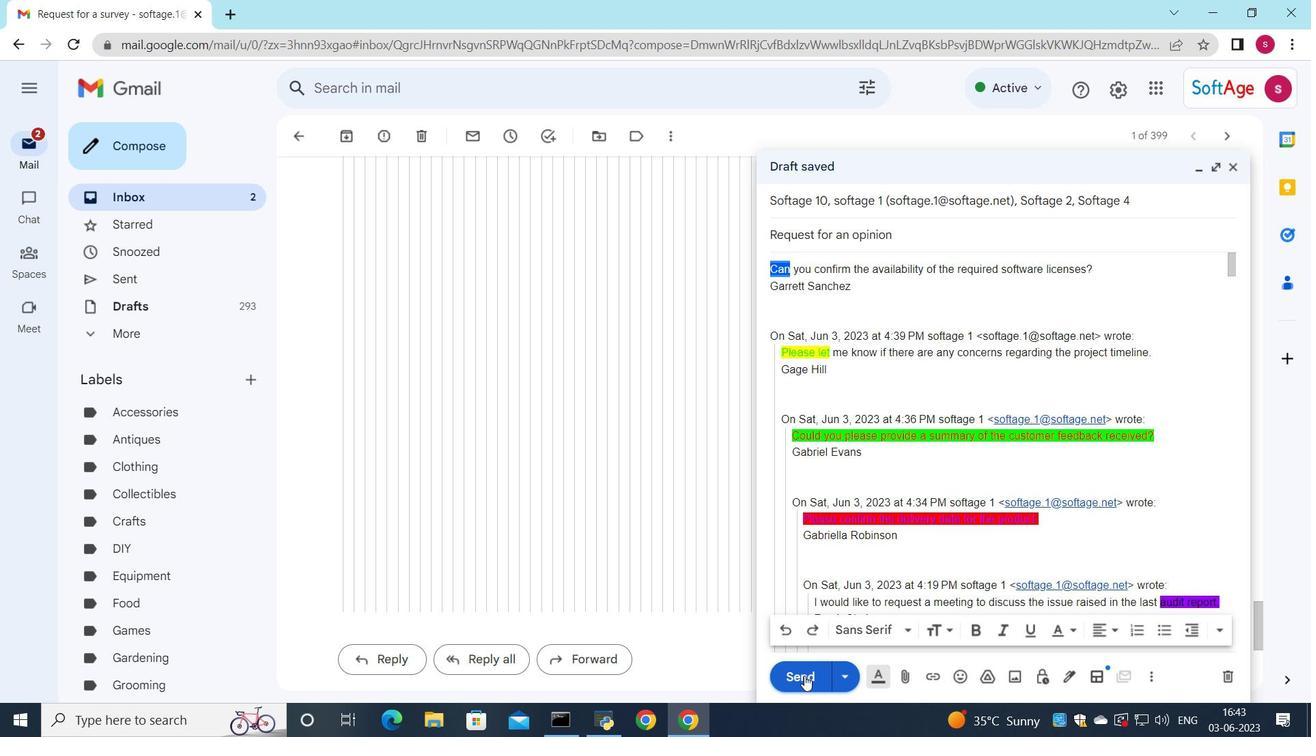 
Action: Mouse moved to (228, 199)
Screenshot: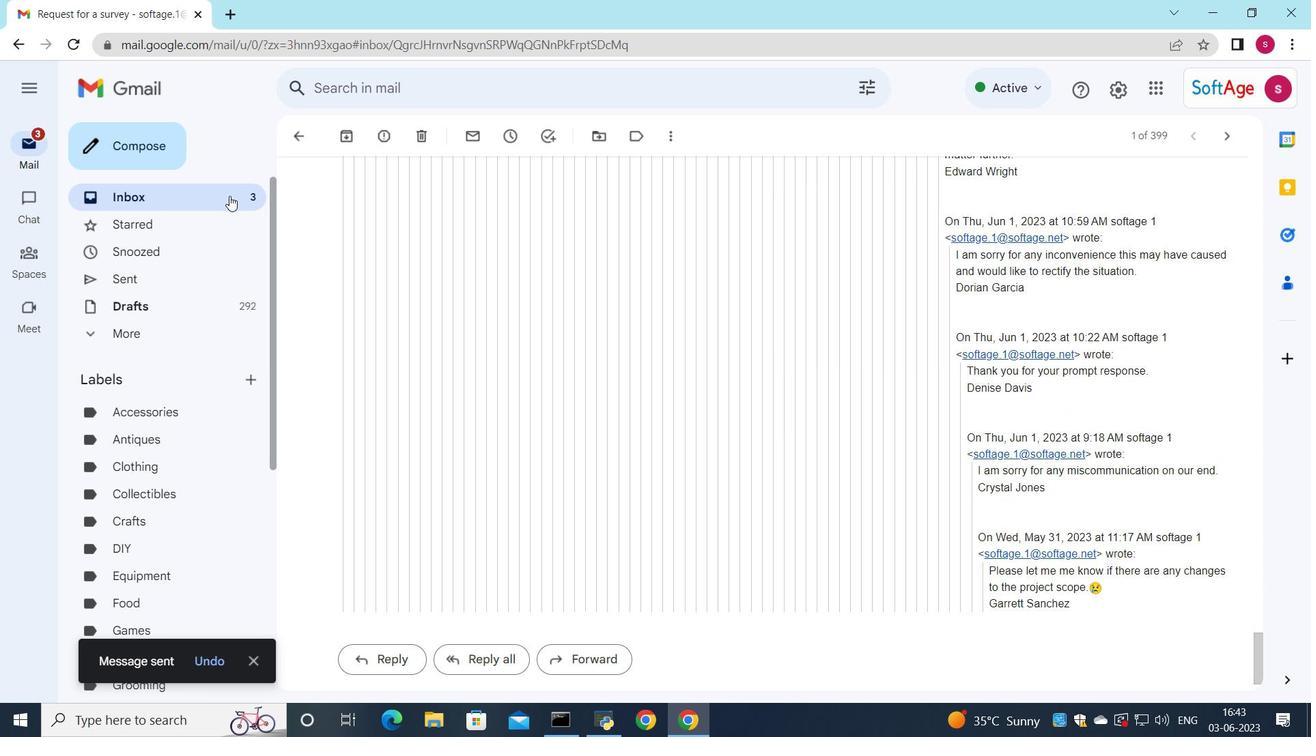 
Action: Mouse pressed left at (228, 199)
Screenshot: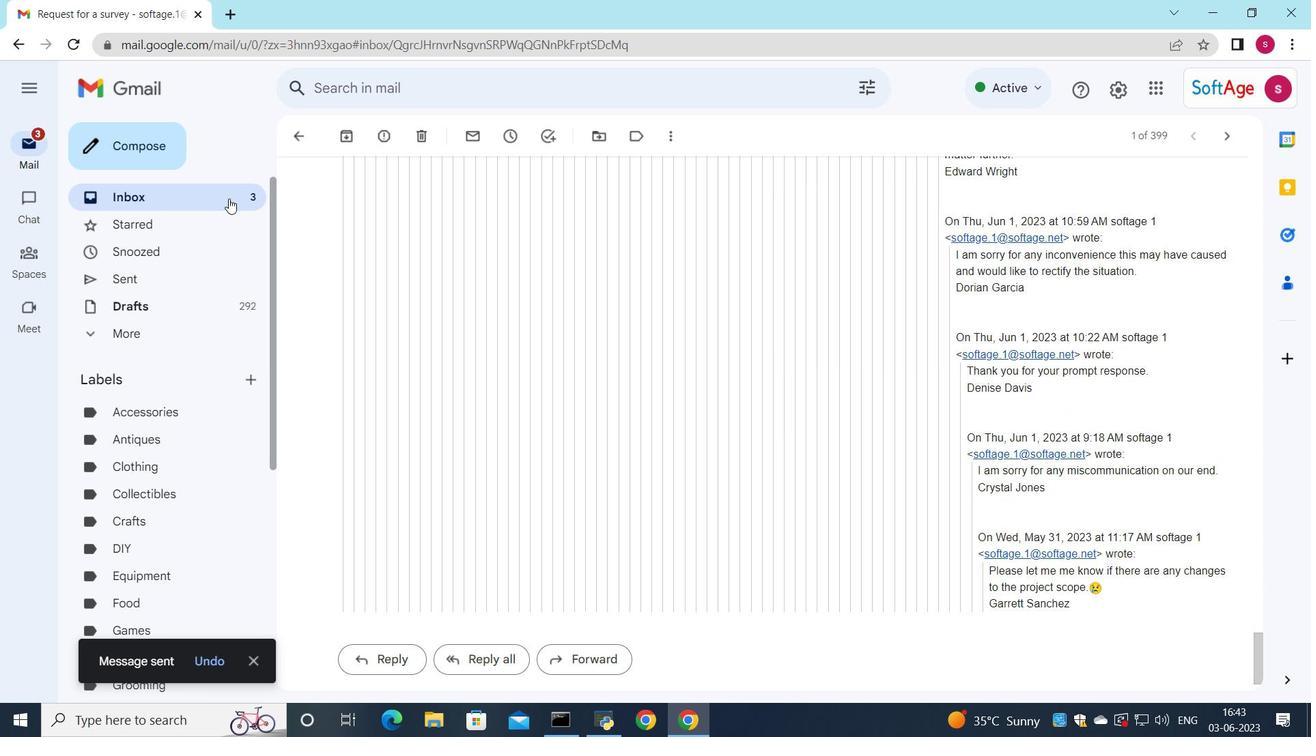 
Action: Mouse moved to (465, 186)
Screenshot: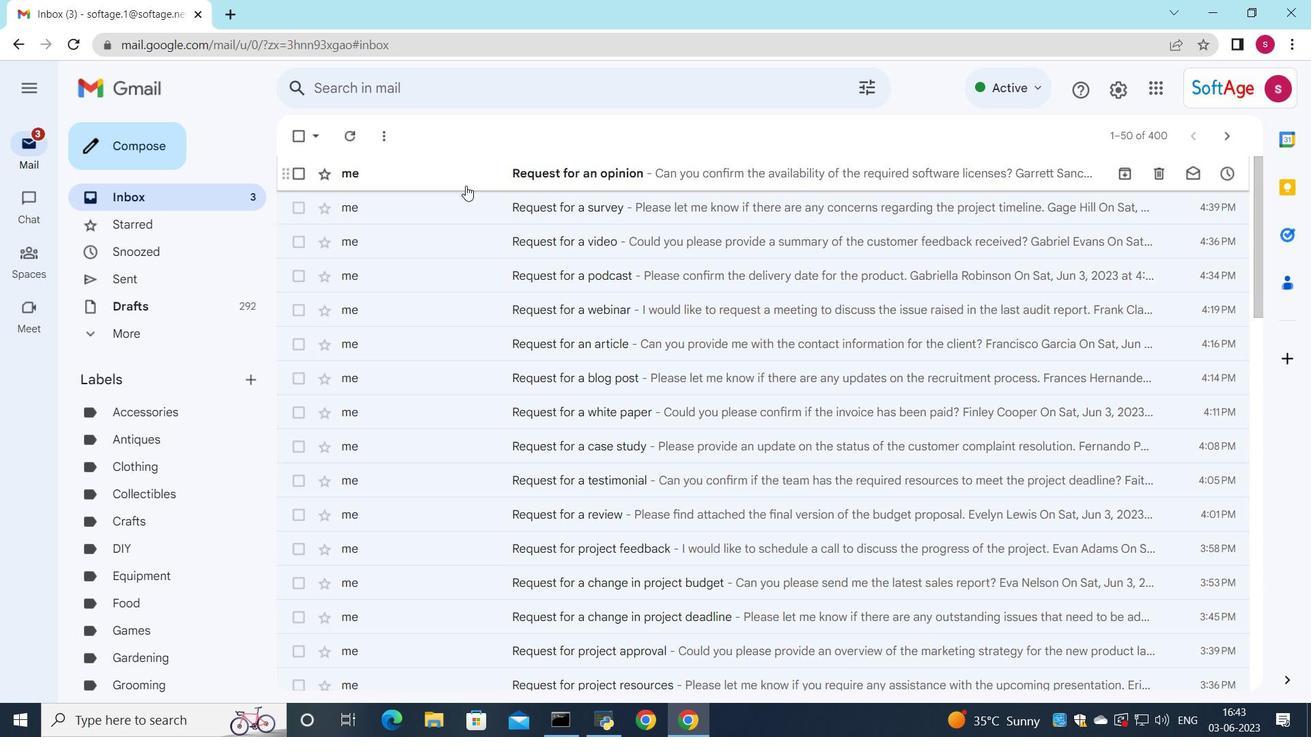 
